 Task: Look for space in Overijse, Belgium from 8th June, 2023 to 19th June, 2023 for 1 adult in price range Rs.5000 to Rs.12000. Place can be shared room with 1  bedroom having 1 bed and 1 bathroom. Property type can be house, flat, guest house, hotel. Amenities needed are: heating. Booking option can be shelf check-in. Required host language is English.
Action: Mouse moved to (496, 91)
Screenshot: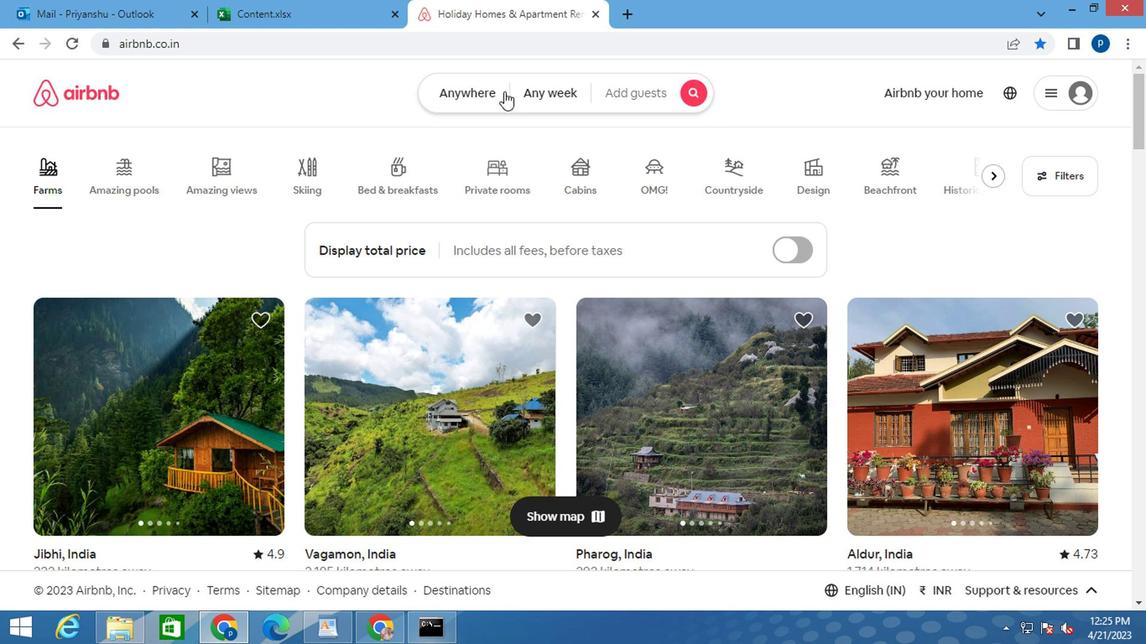 
Action: Mouse pressed left at (496, 91)
Screenshot: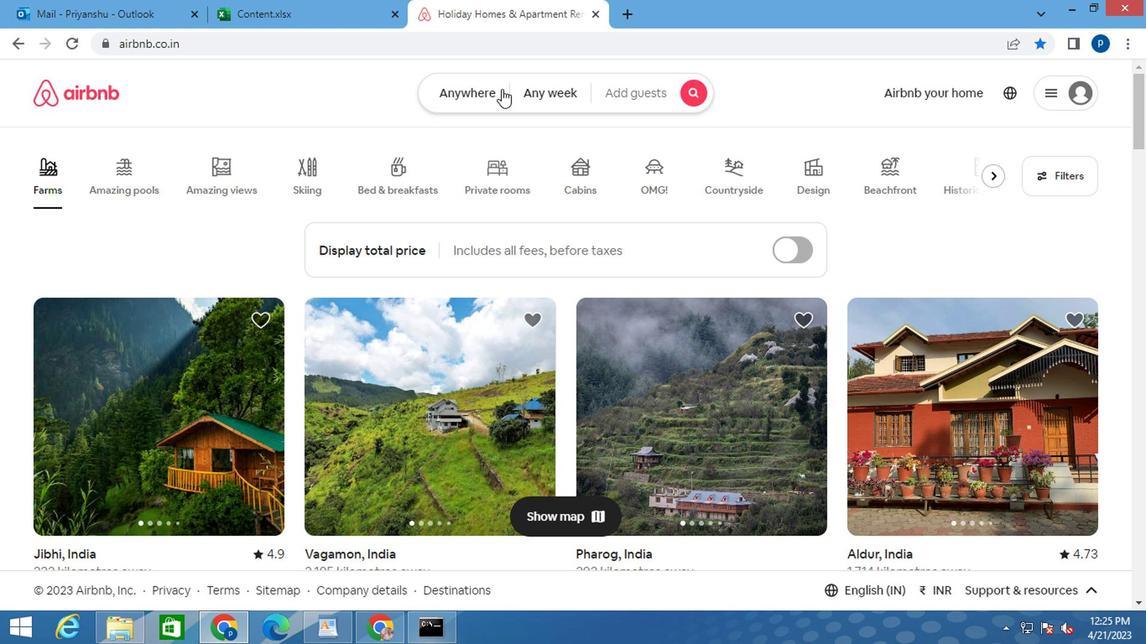 
Action: Mouse moved to (320, 158)
Screenshot: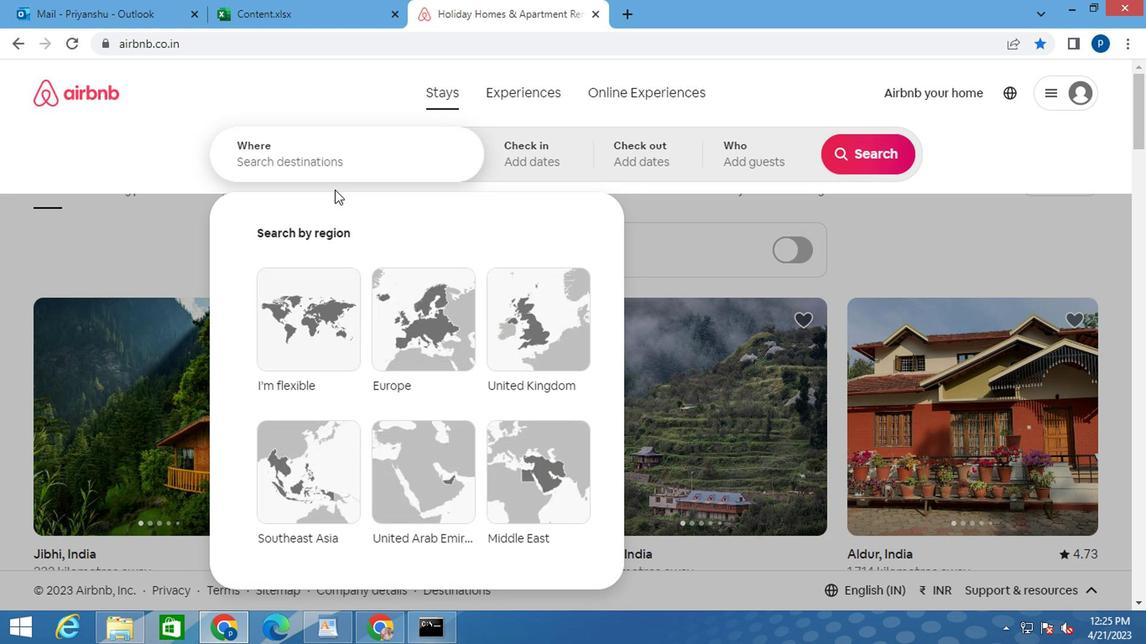 
Action: Mouse pressed left at (320, 158)
Screenshot: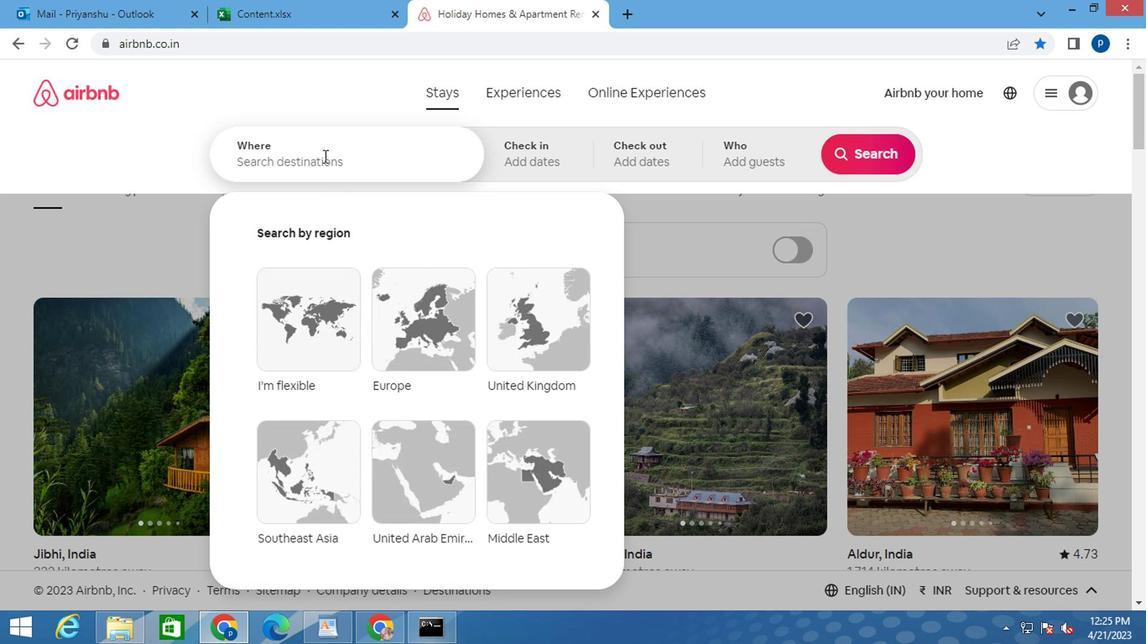 
Action: Key pressed o<Key.caps_lock>verijse,<Key.space><Key.caps_lock>b<Key.caps_lock>elgium
Screenshot: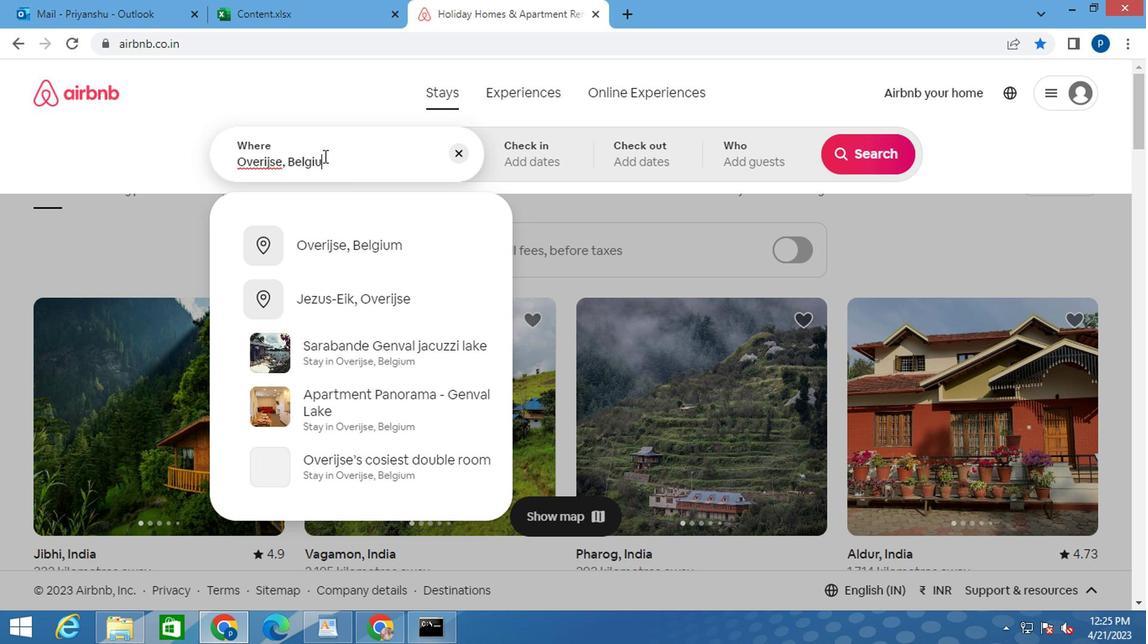 
Action: Mouse moved to (340, 248)
Screenshot: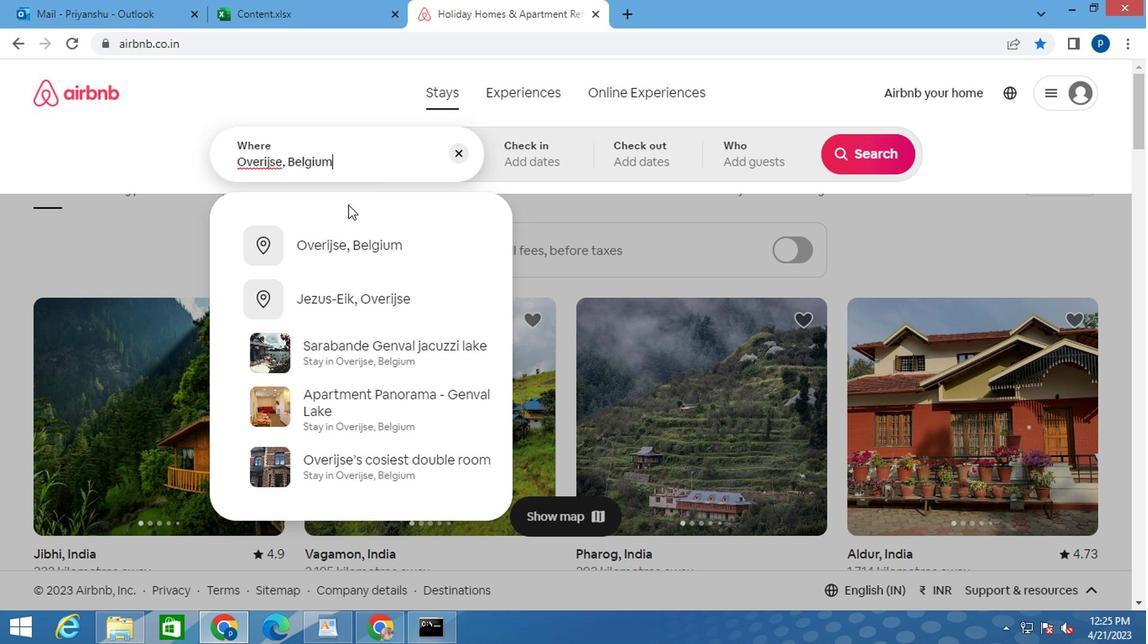 
Action: Mouse pressed left at (340, 248)
Screenshot: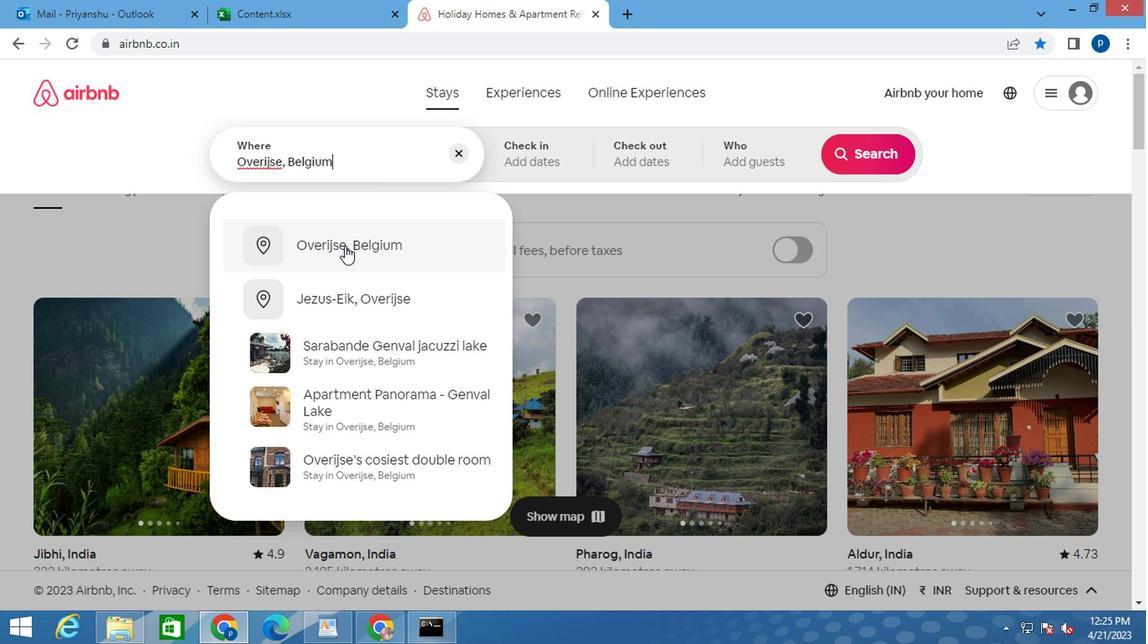 
Action: Mouse moved to (865, 293)
Screenshot: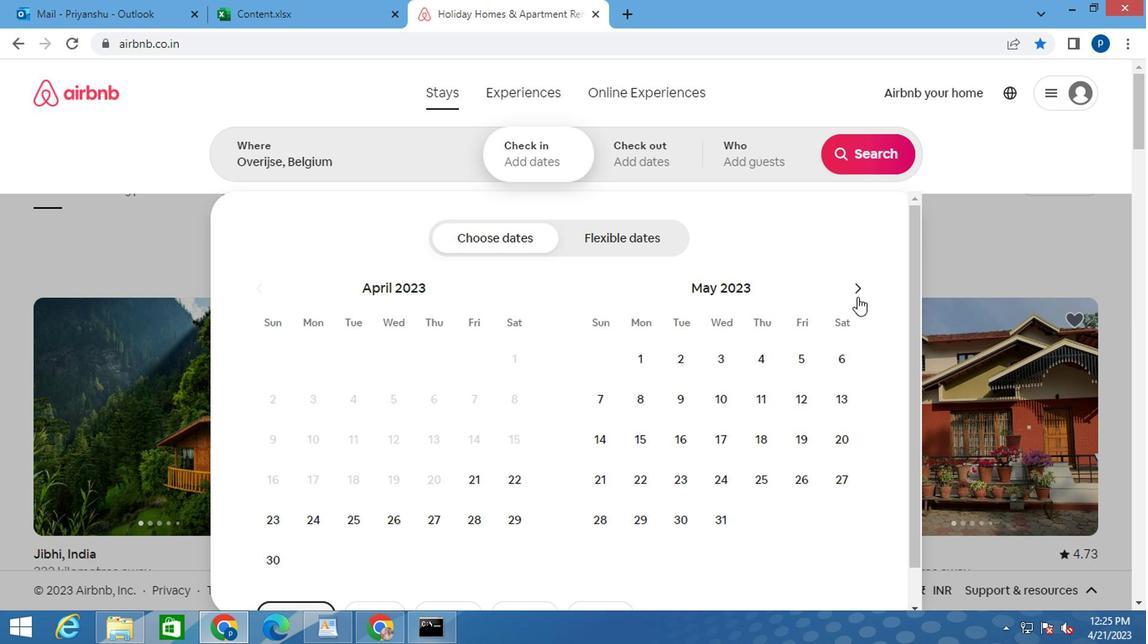 
Action: Mouse pressed left at (865, 293)
Screenshot: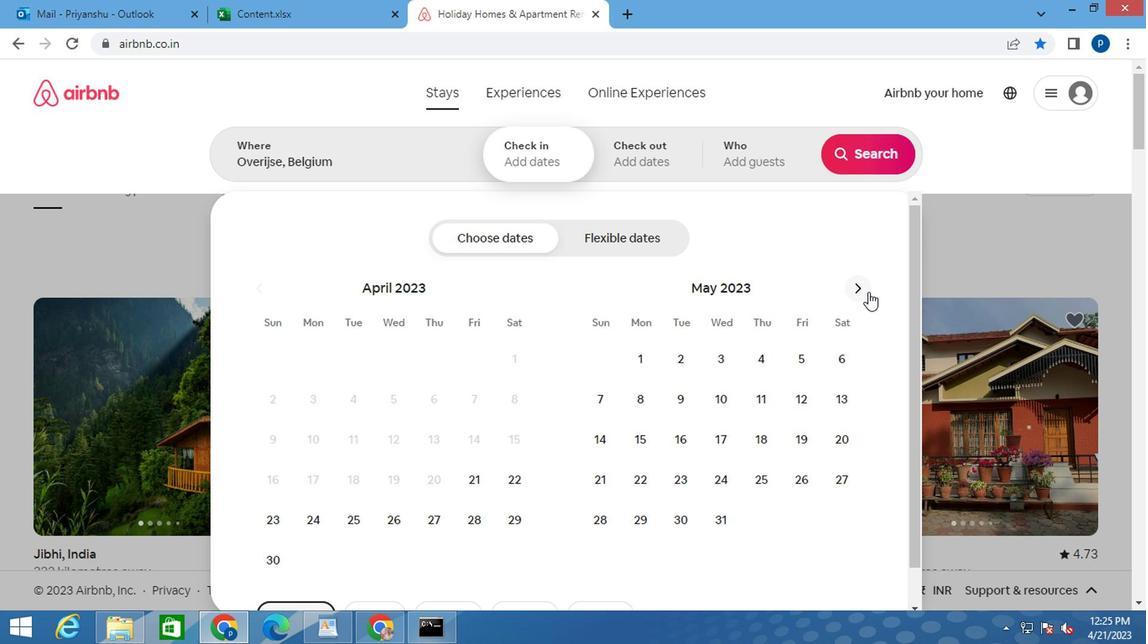 
Action: Mouse moved to (761, 397)
Screenshot: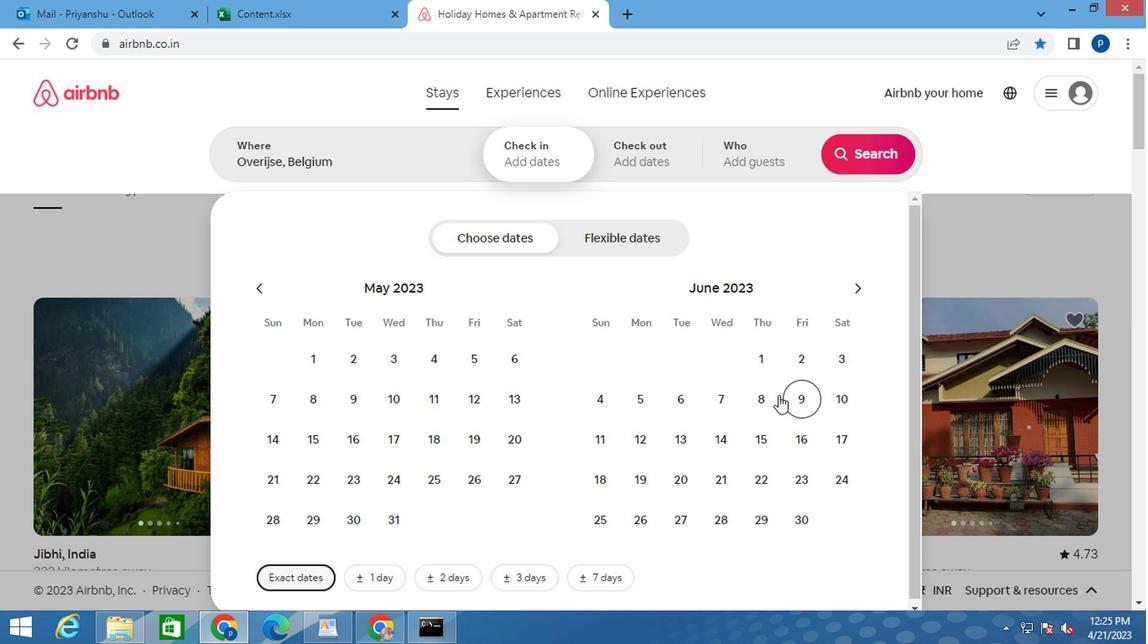 
Action: Mouse pressed left at (761, 397)
Screenshot: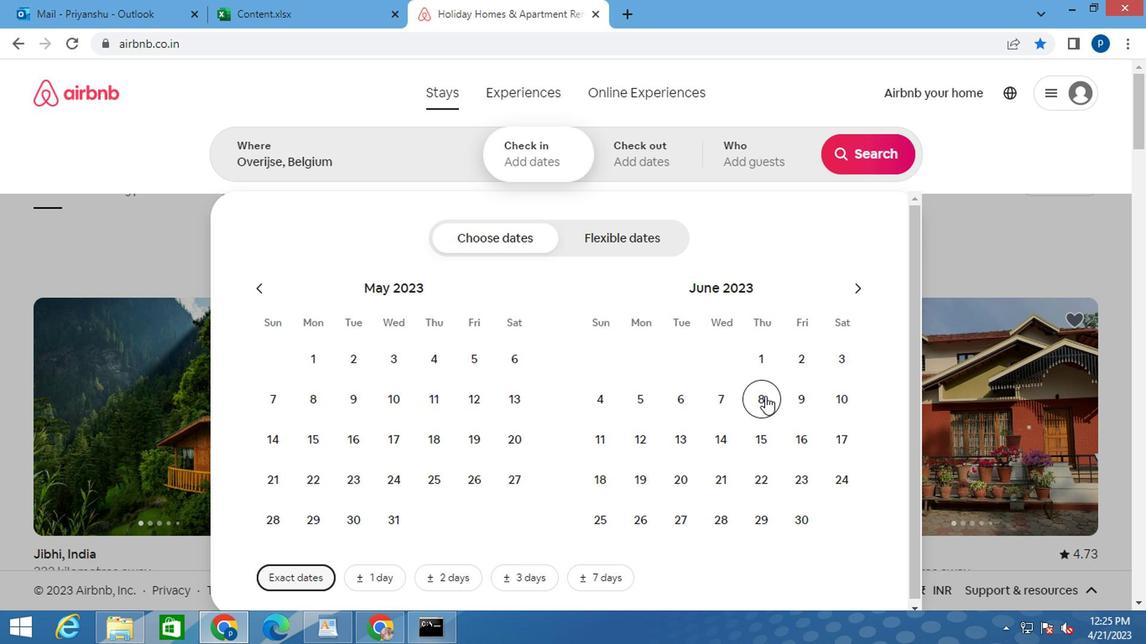 
Action: Mouse moved to (638, 483)
Screenshot: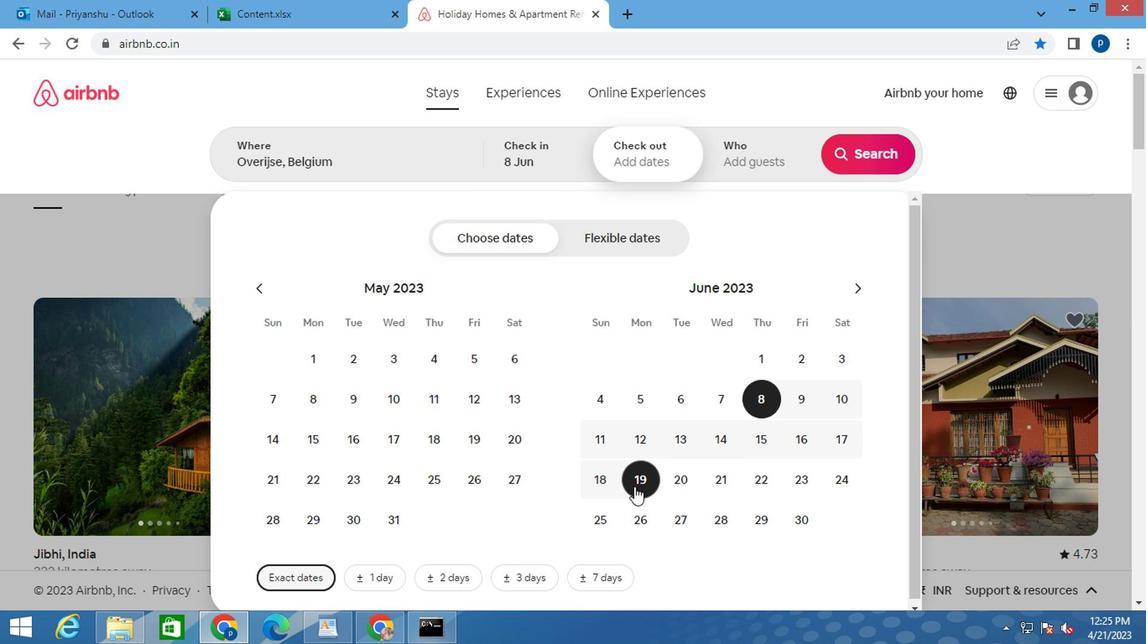 
Action: Mouse pressed left at (638, 483)
Screenshot: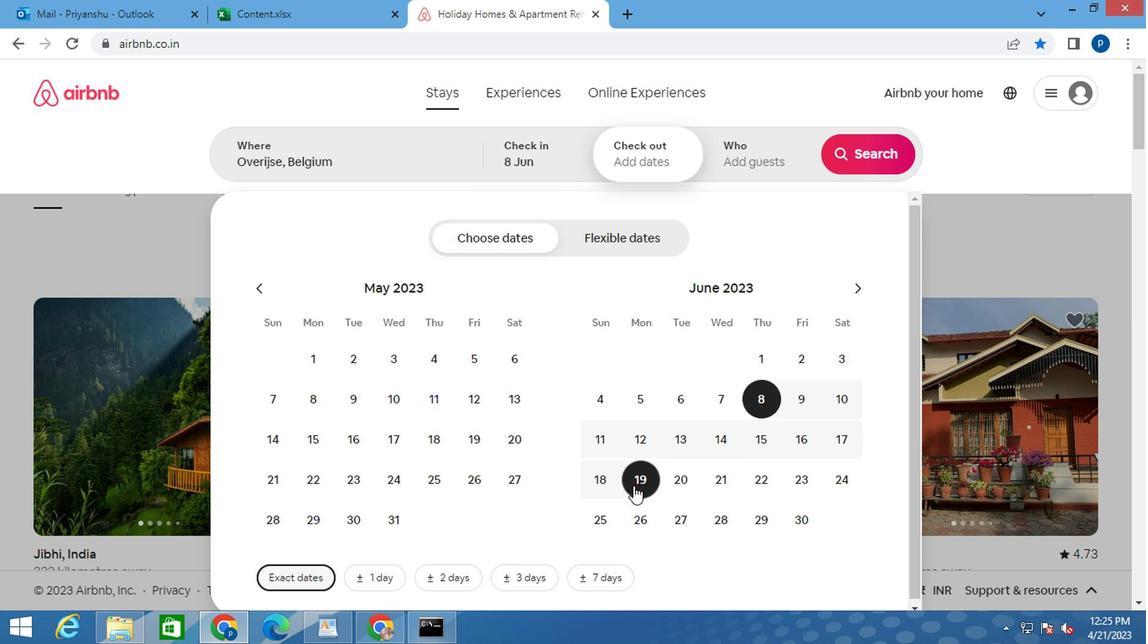 
Action: Mouse moved to (745, 167)
Screenshot: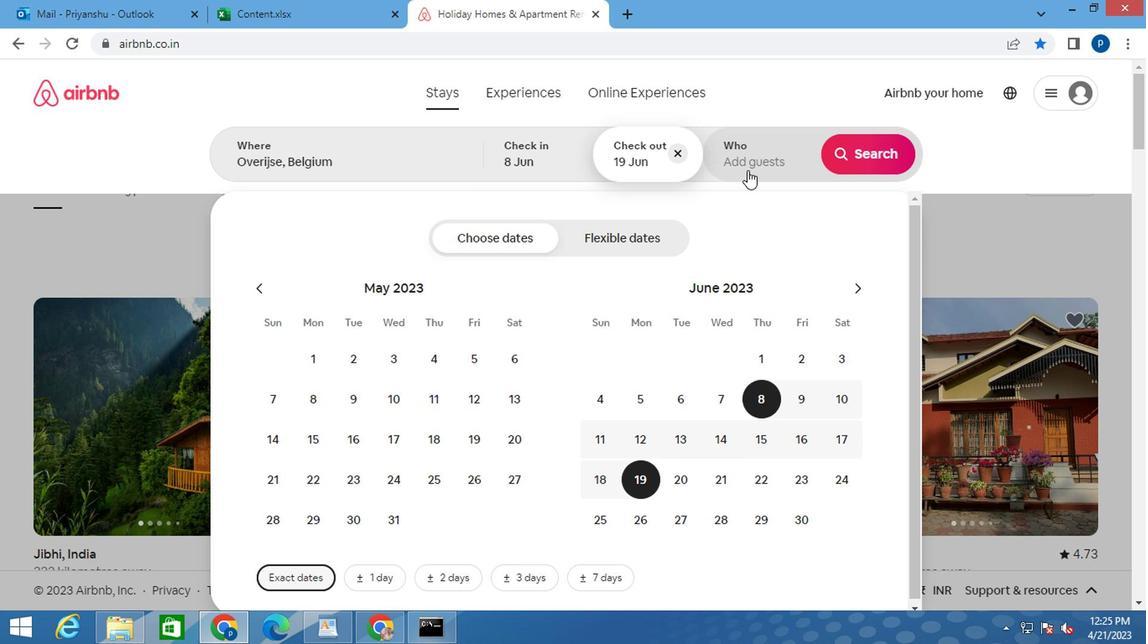 
Action: Mouse pressed left at (745, 167)
Screenshot: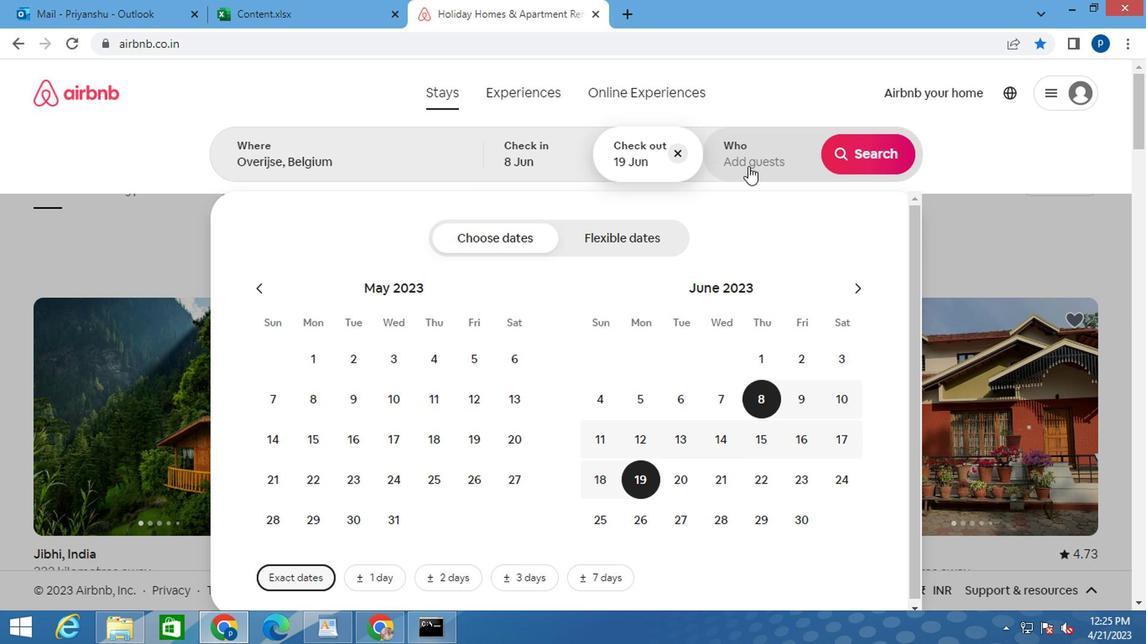 
Action: Mouse moved to (861, 248)
Screenshot: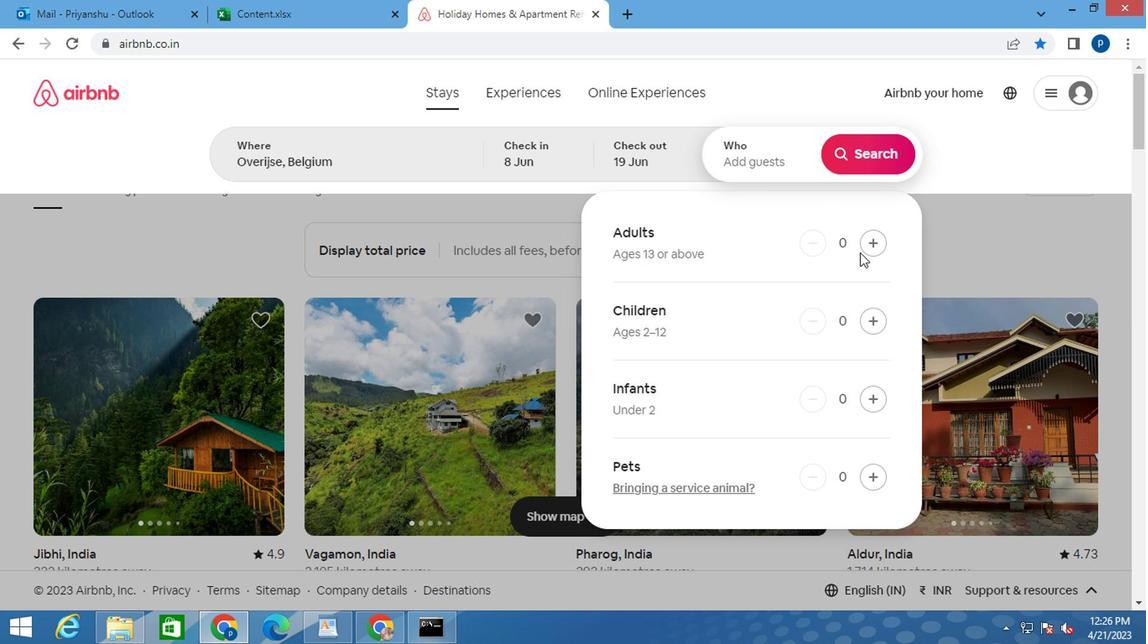 
Action: Mouse pressed left at (861, 248)
Screenshot: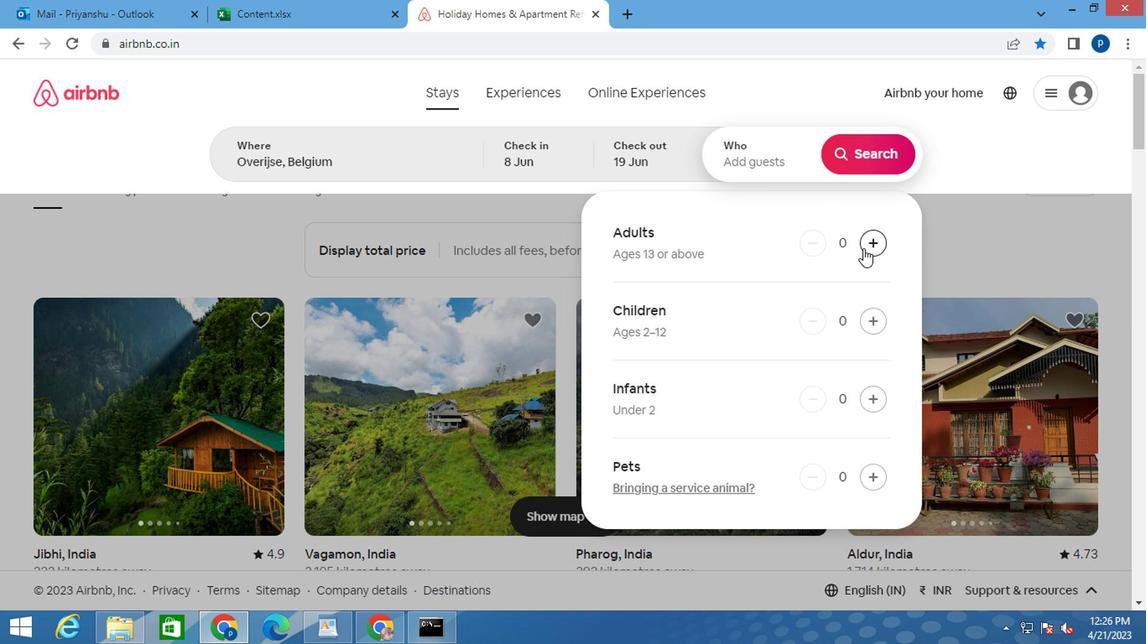 
Action: Mouse moved to (847, 148)
Screenshot: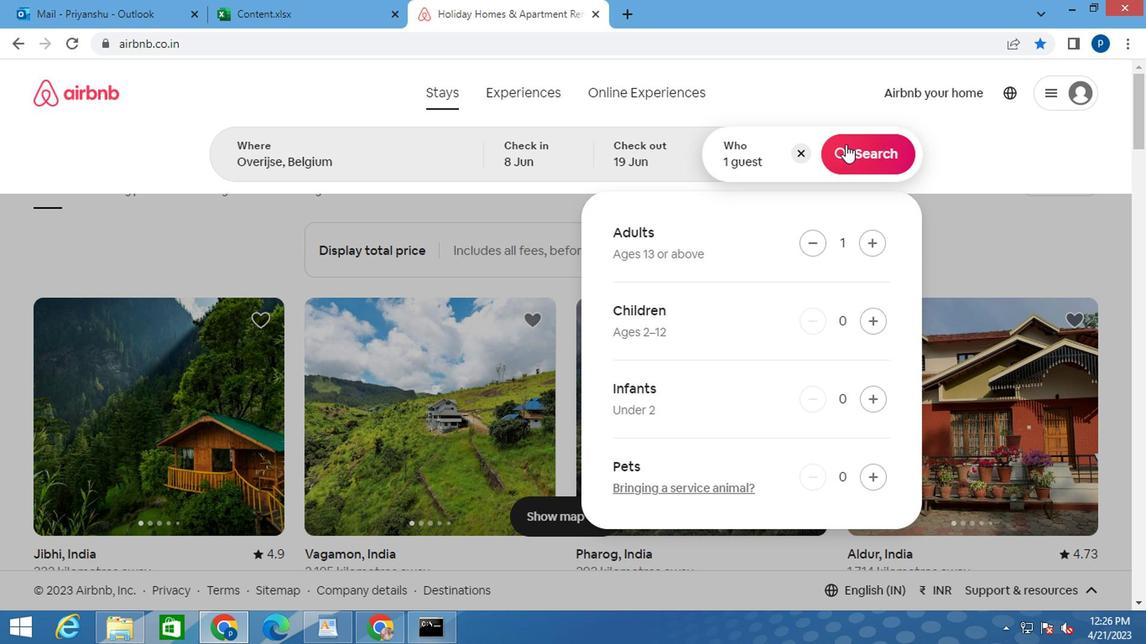 
Action: Mouse pressed left at (847, 148)
Screenshot: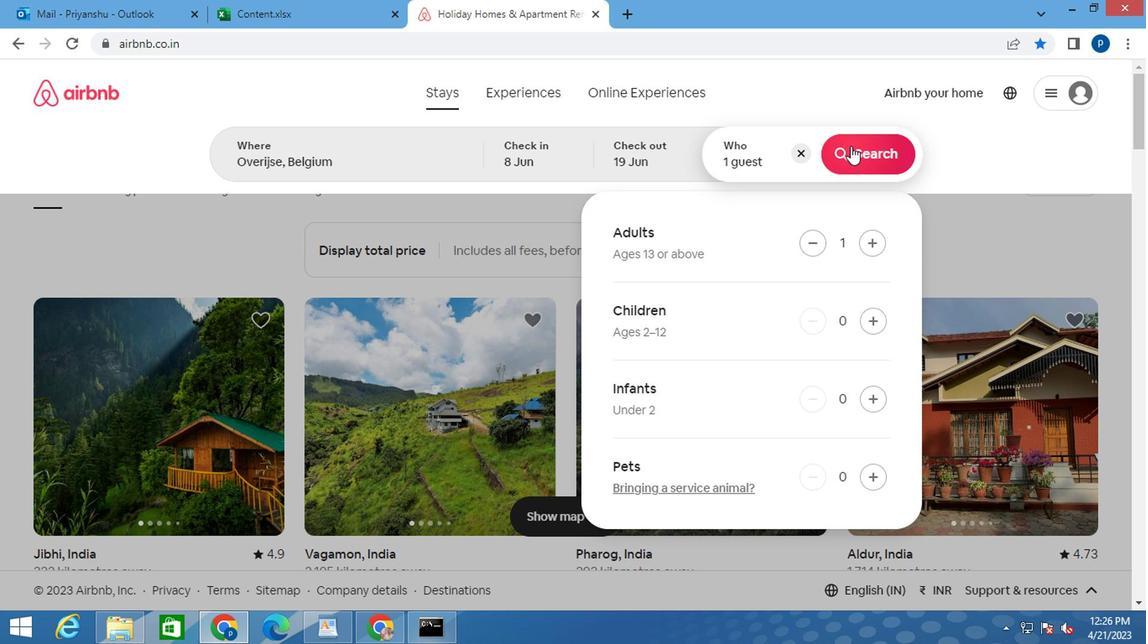 
Action: Mouse moved to (1052, 164)
Screenshot: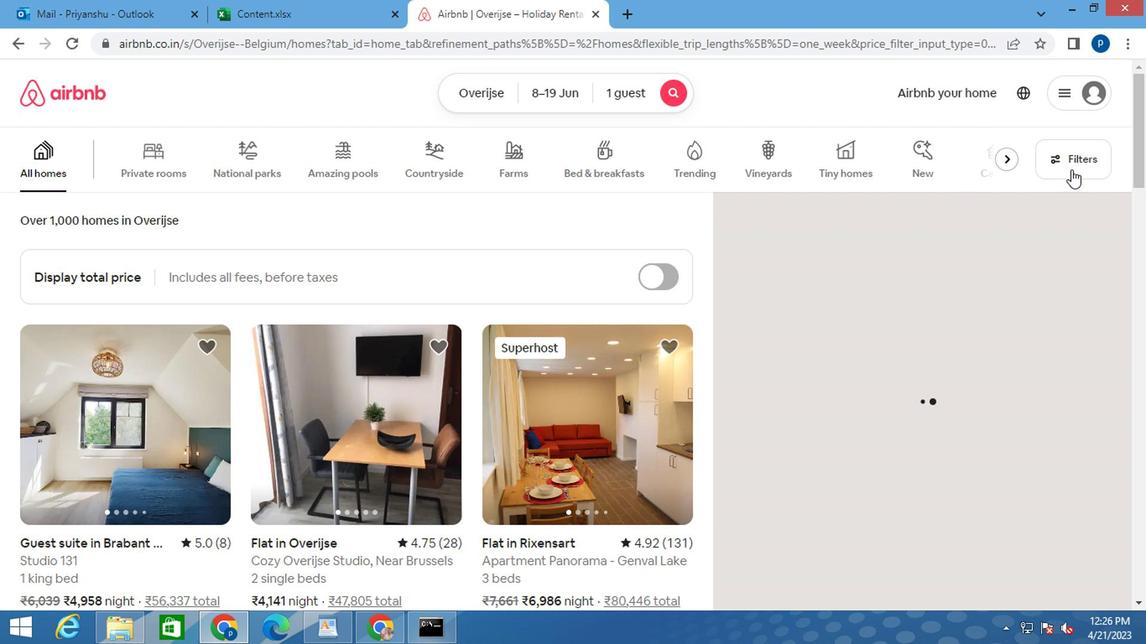 
Action: Mouse pressed left at (1052, 164)
Screenshot: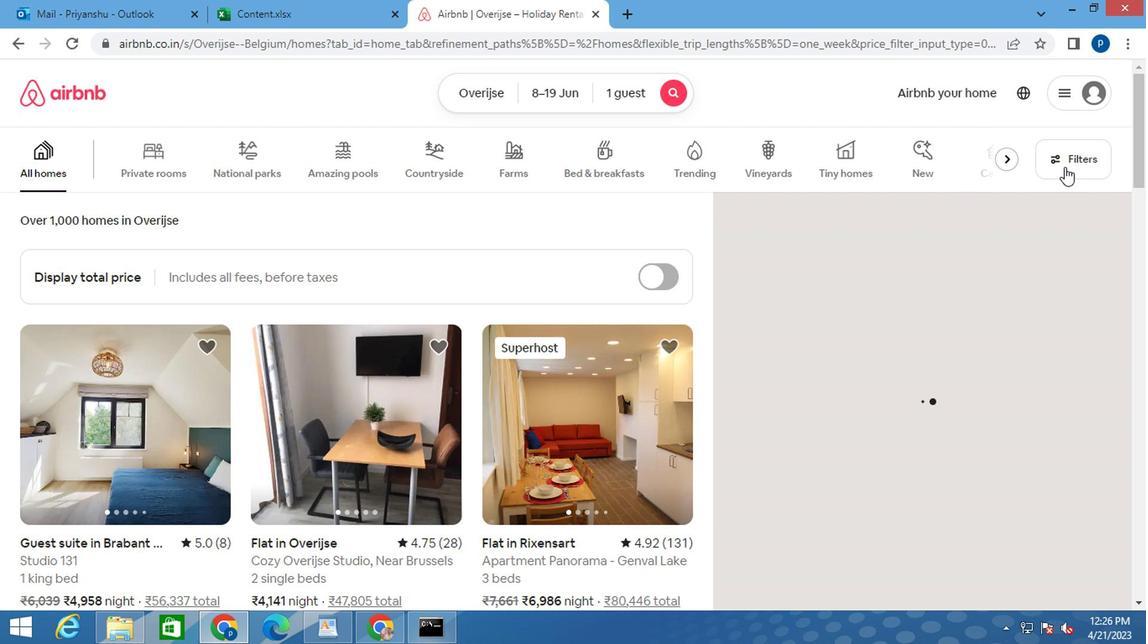 
Action: Mouse moved to (343, 368)
Screenshot: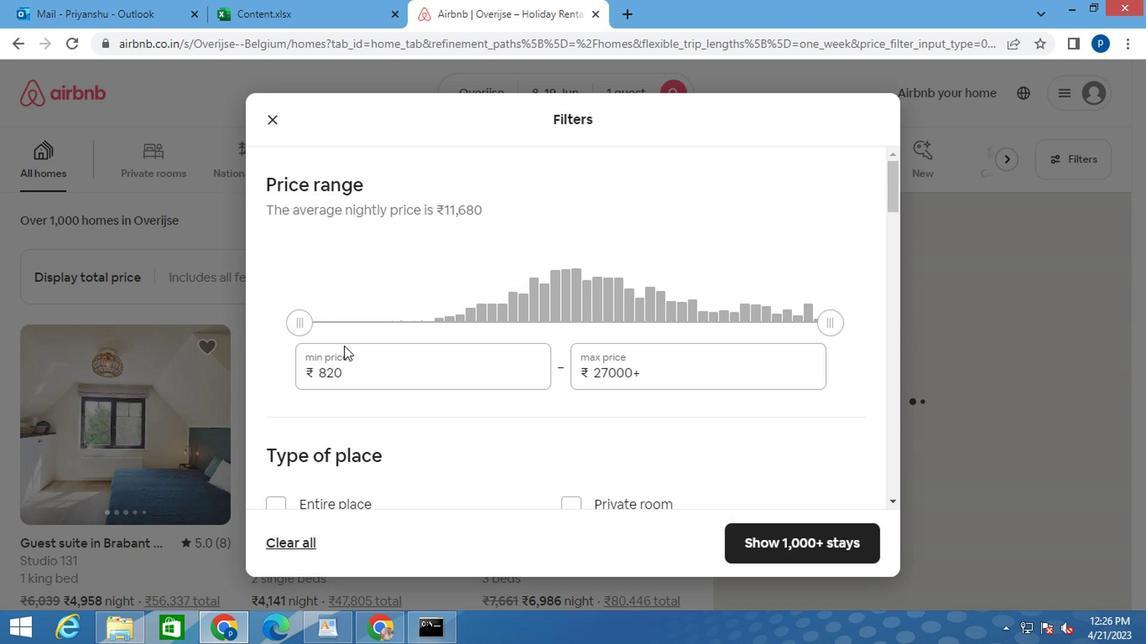 
Action: Mouse pressed left at (343, 368)
Screenshot: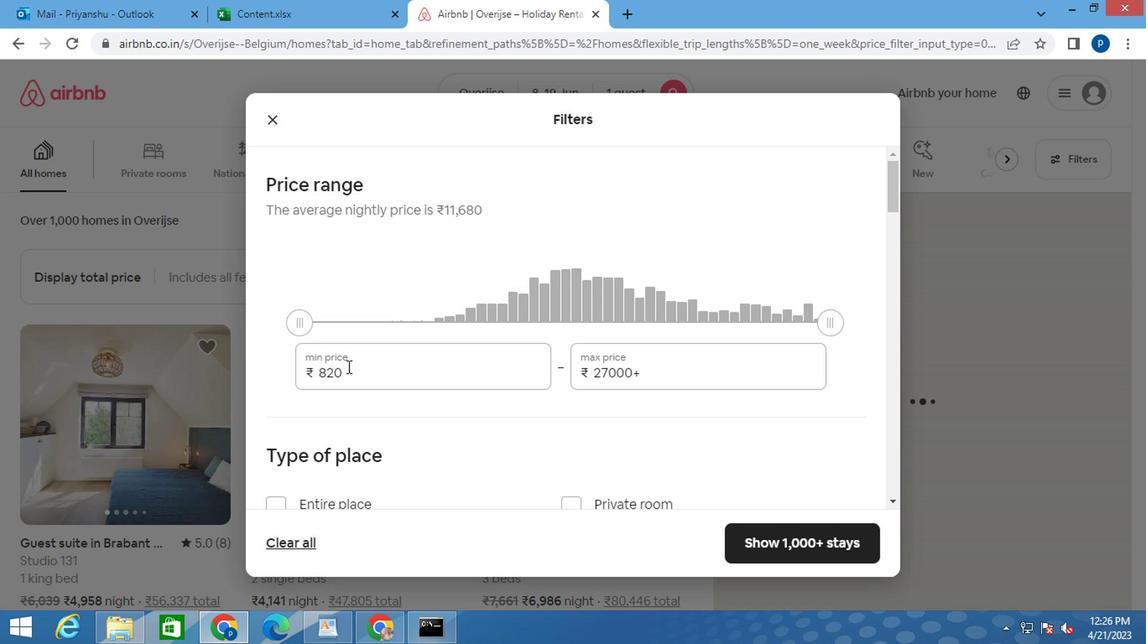 
Action: Mouse pressed left at (343, 368)
Screenshot: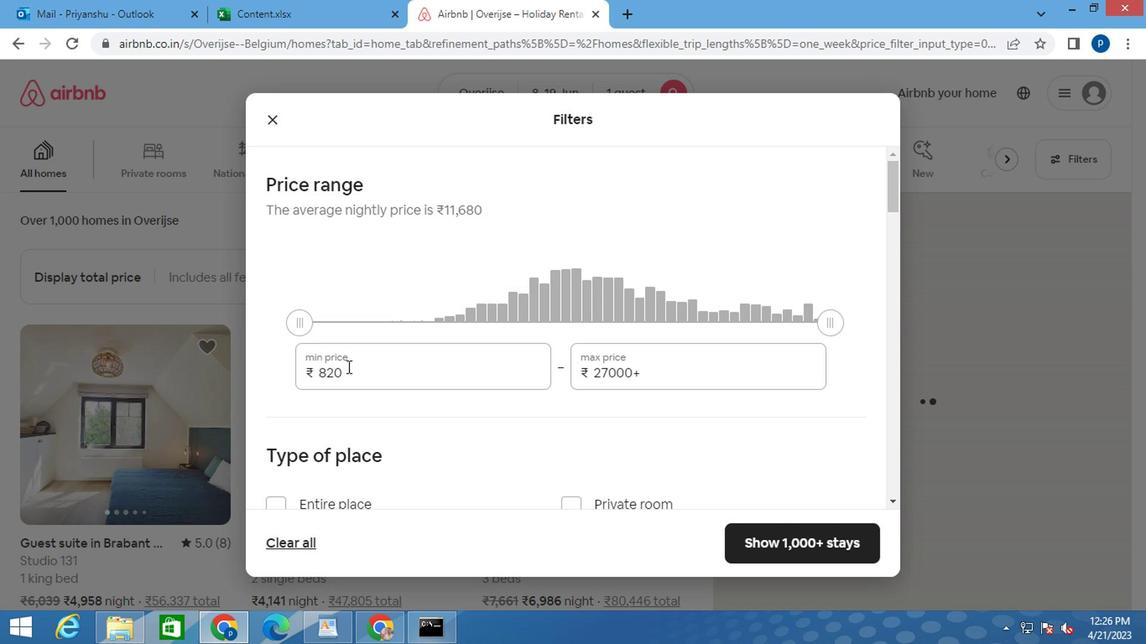 
Action: Mouse pressed left at (343, 368)
Screenshot: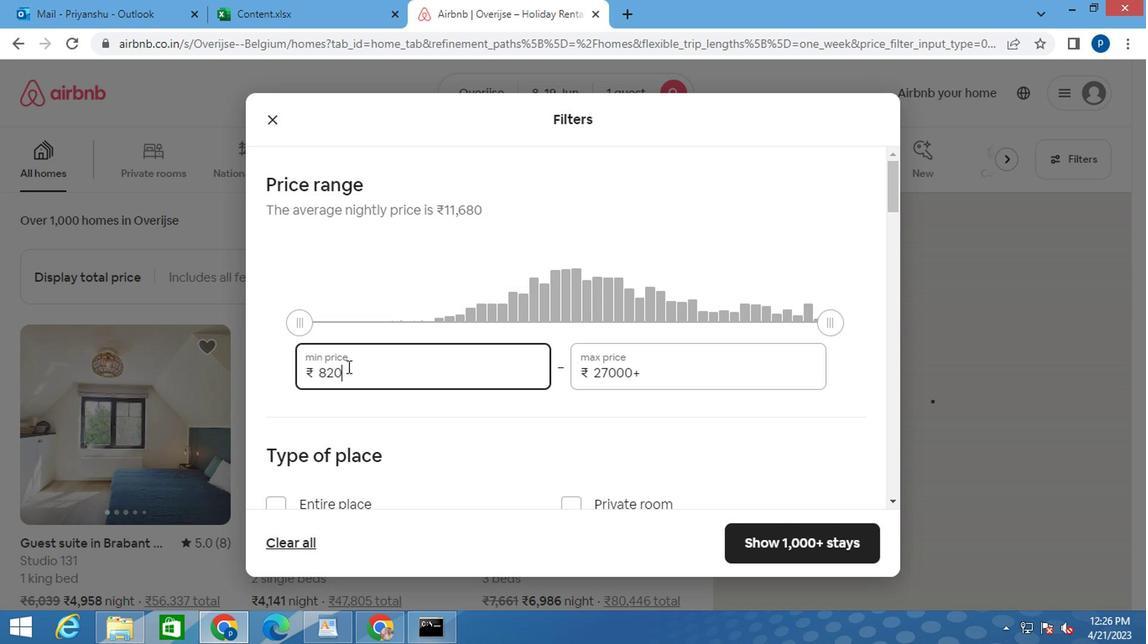 
Action: Key pressed 5000<Key.tab>12000
Screenshot: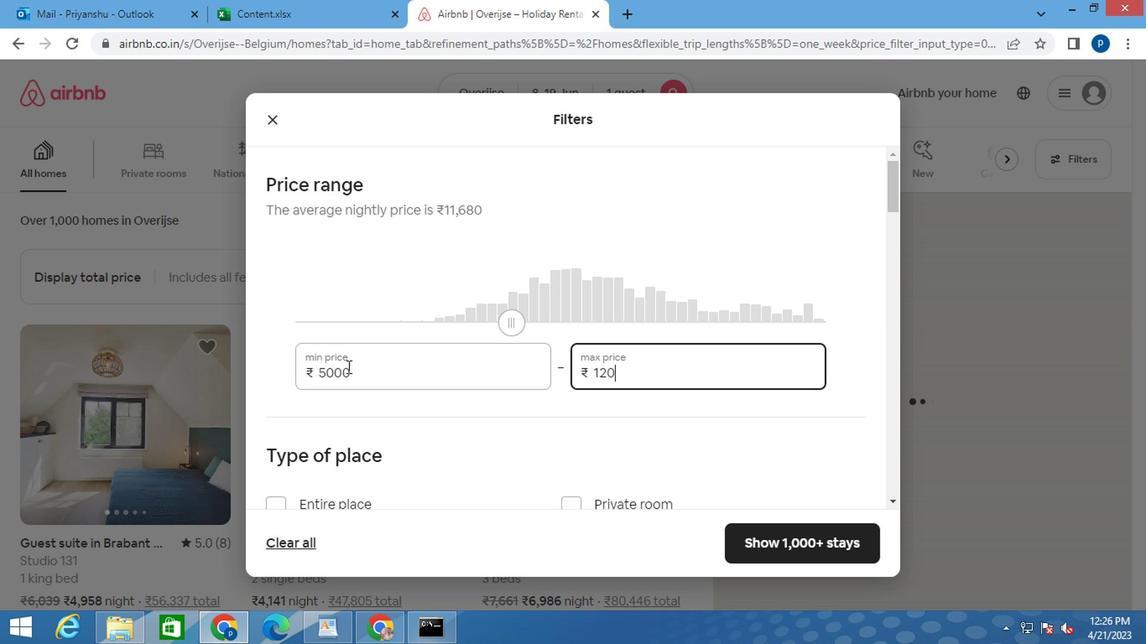 
Action: Mouse moved to (364, 395)
Screenshot: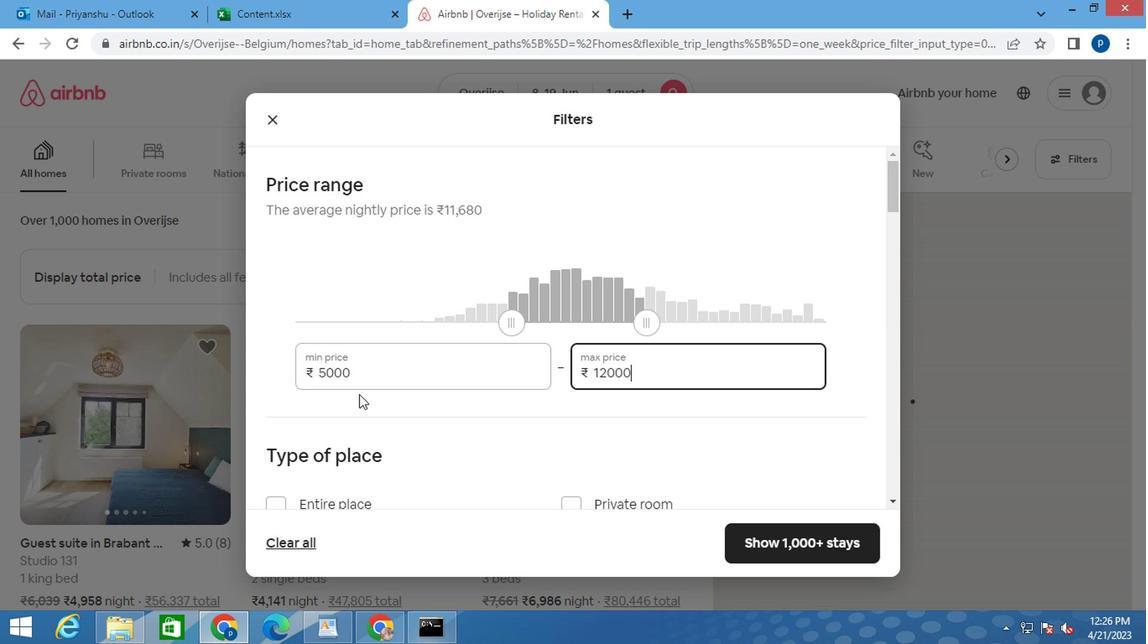 
Action: Mouse scrolled (364, 394) with delta (0, -1)
Screenshot: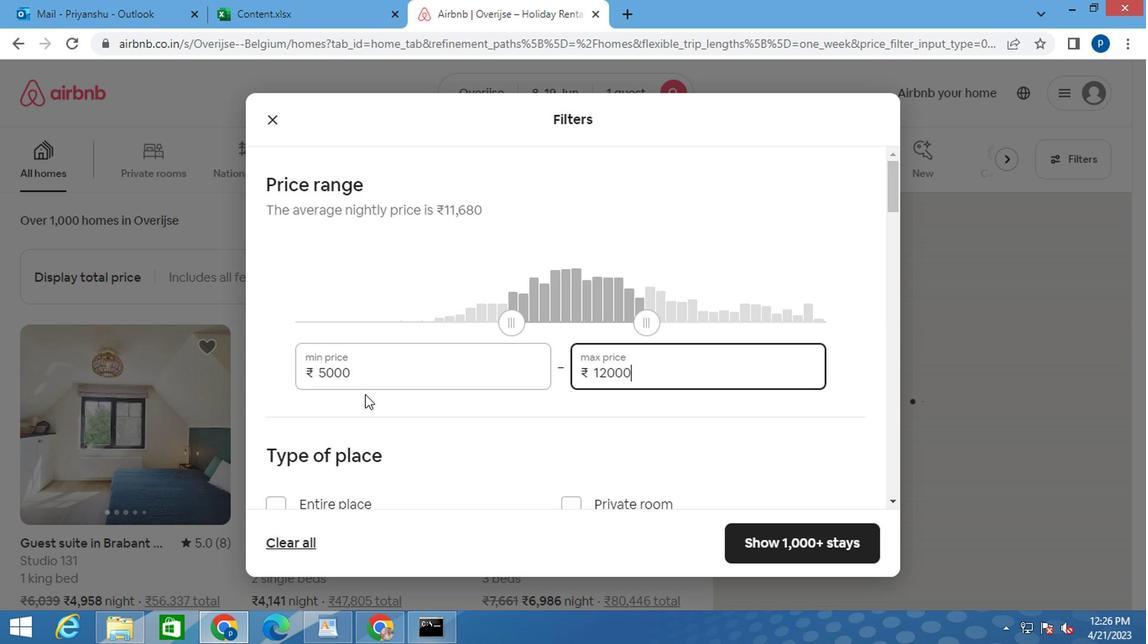
Action: Mouse scrolled (364, 394) with delta (0, -1)
Screenshot: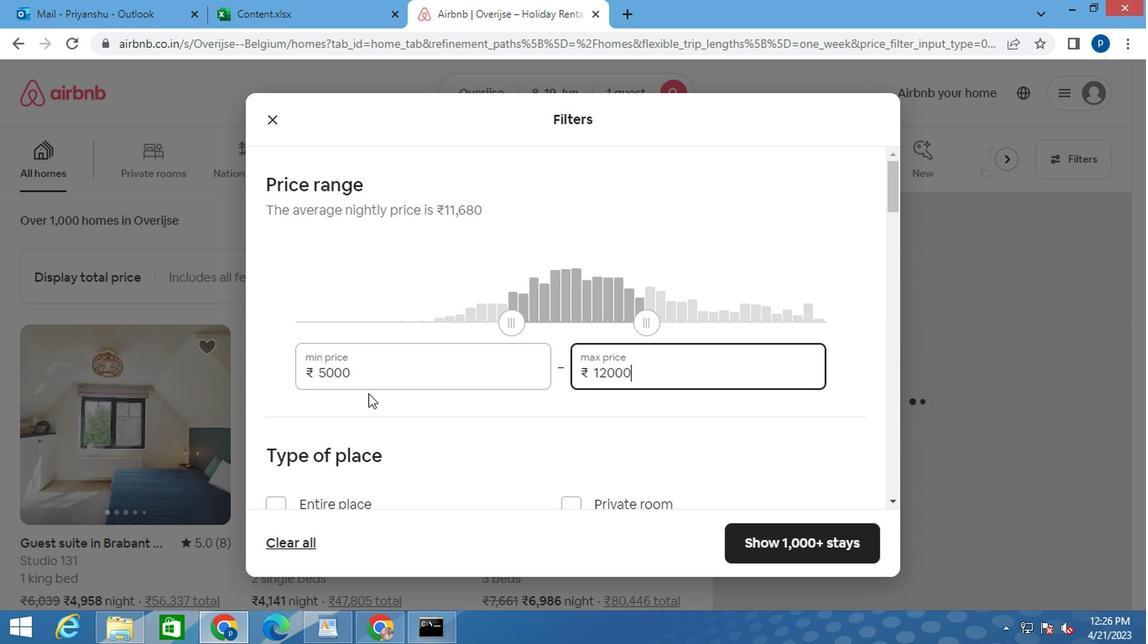 
Action: Mouse moved to (371, 398)
Screenshot: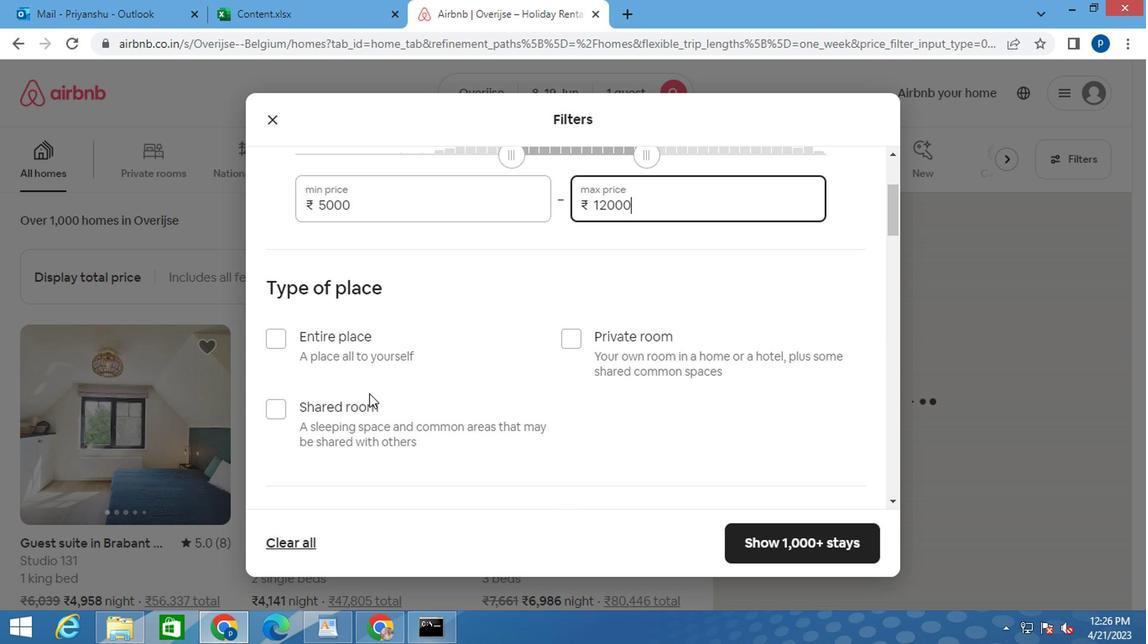 
Action: Mouse scrolled (371, 397) with delta (0, 0)
Screenshot: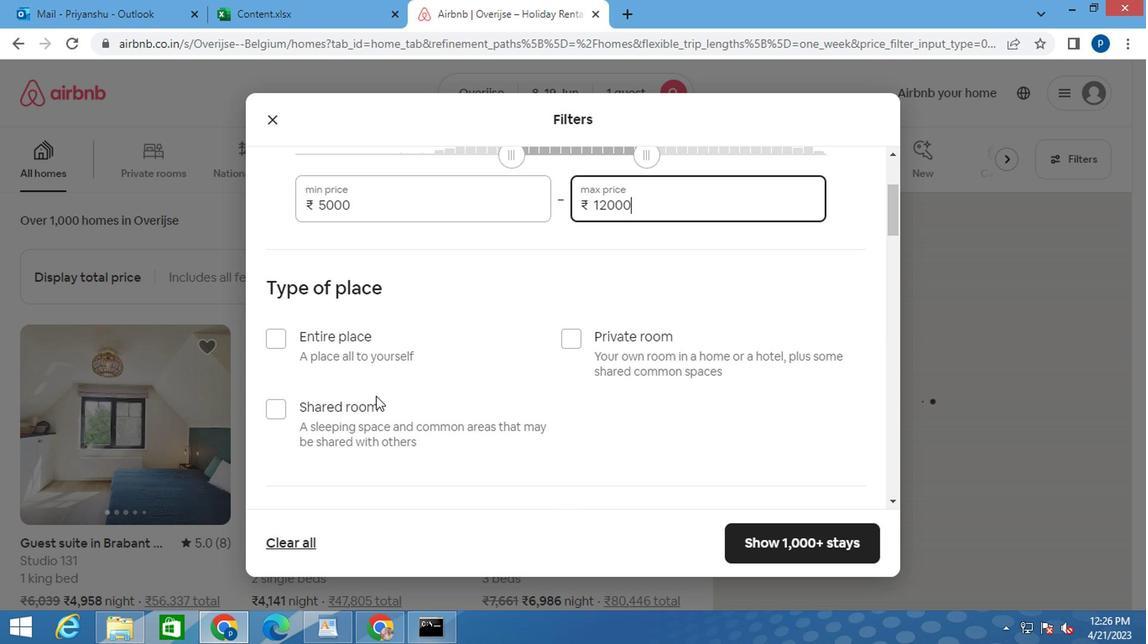 
Action: Mouse moved to (372, 398)
Screenshot: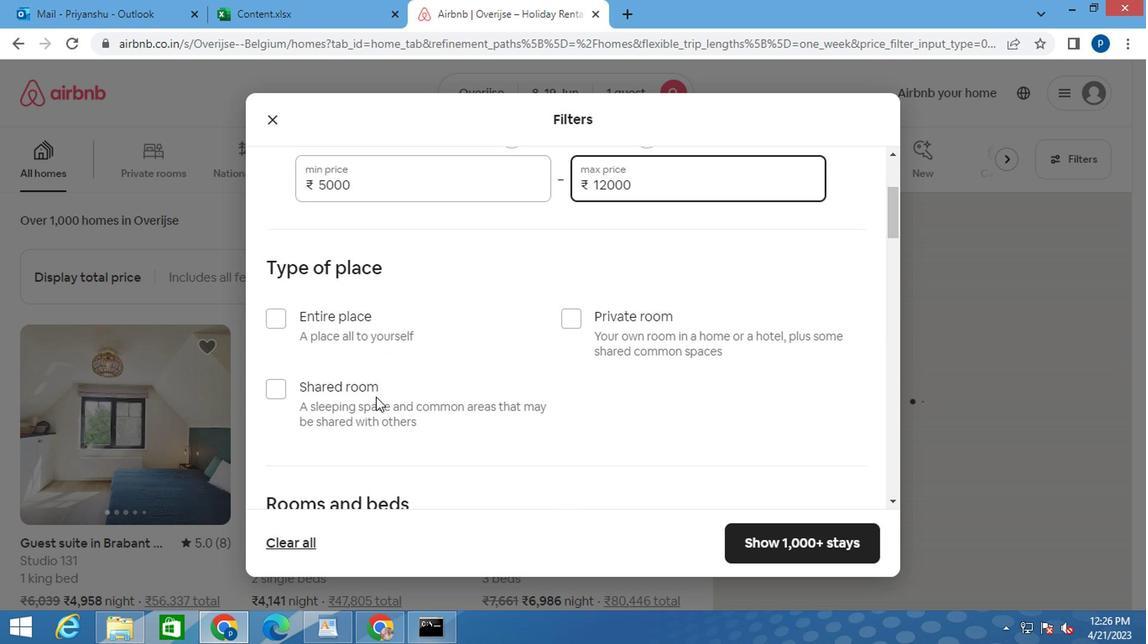 
Action: Mouse scrolled (372, 397) with delta (0, 0)
Screenshot: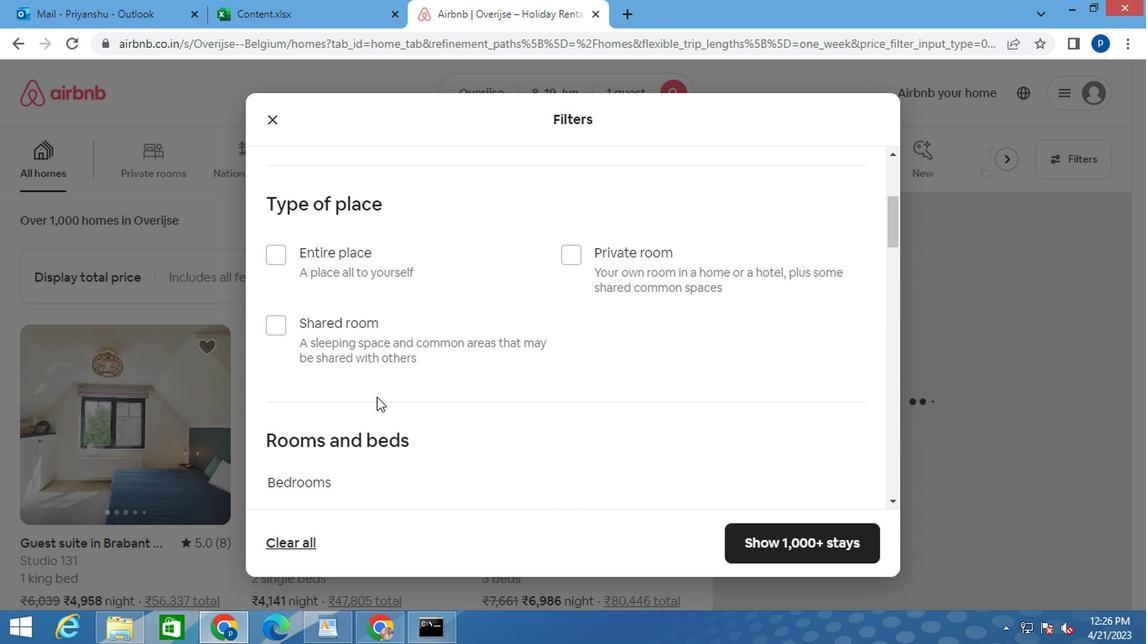 
Action: Mouse moved to (356, 437)
Screenshot: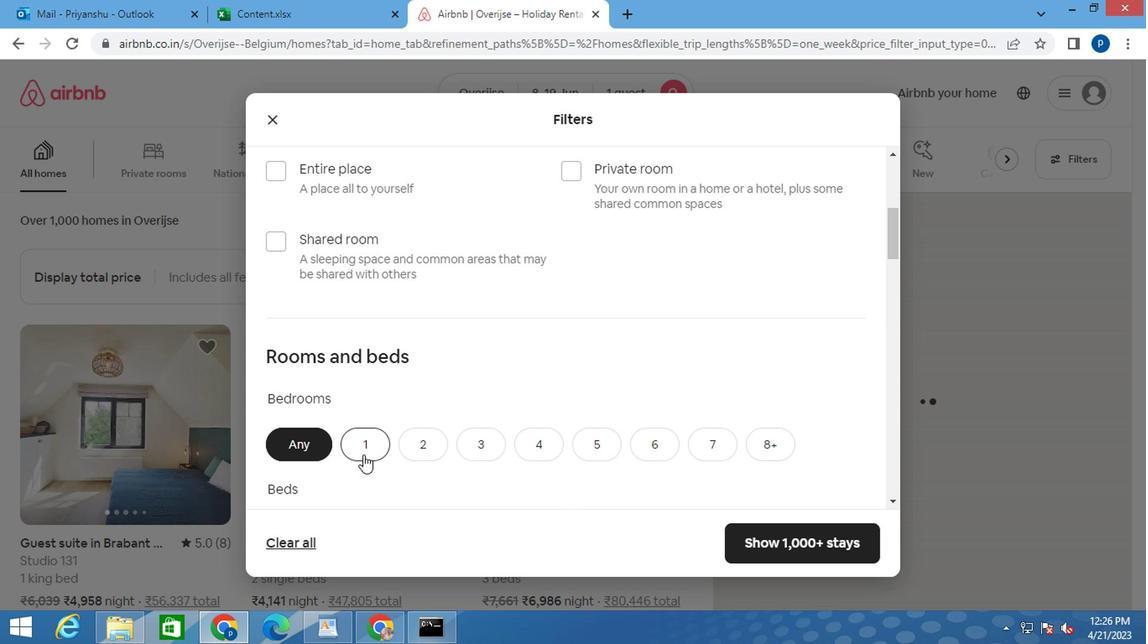 
Action: Mouse pressed left at (356, 437)
Screenshot: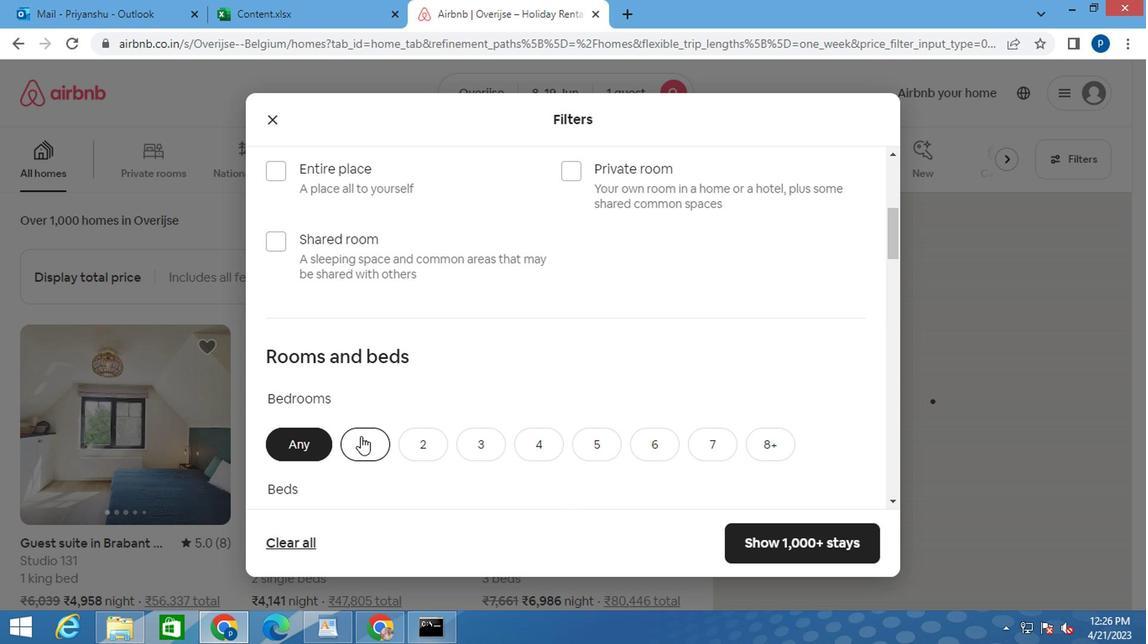 
Action: Mouse scrolled (356, 437) with delta (0, 0)
Screenshot: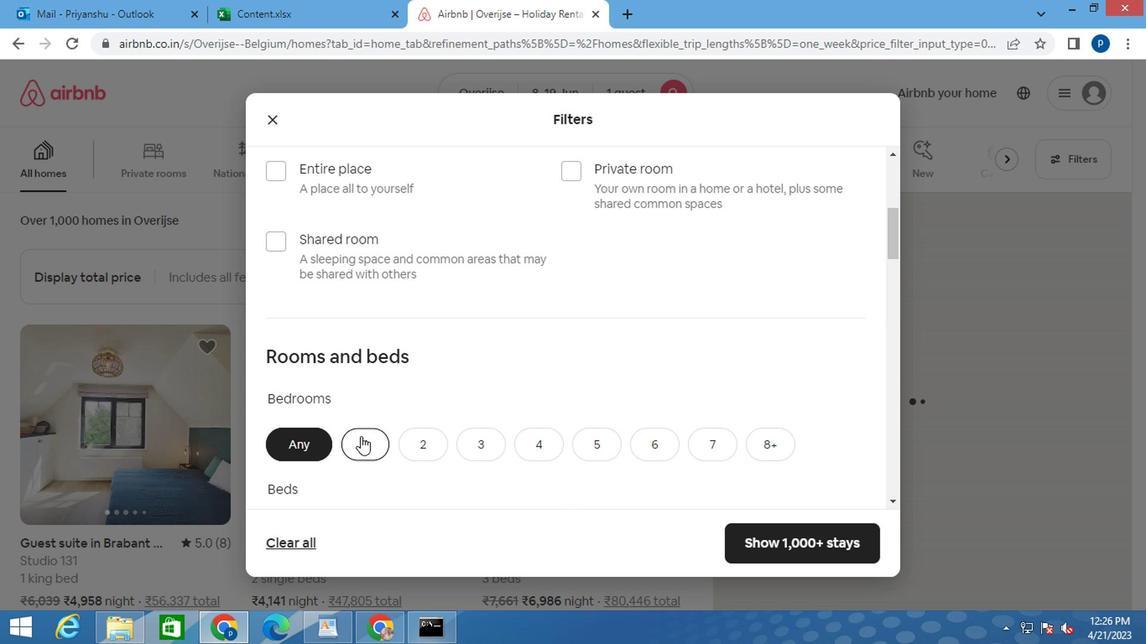 
Action: Mouse moved to (364, 431)
Screenshot: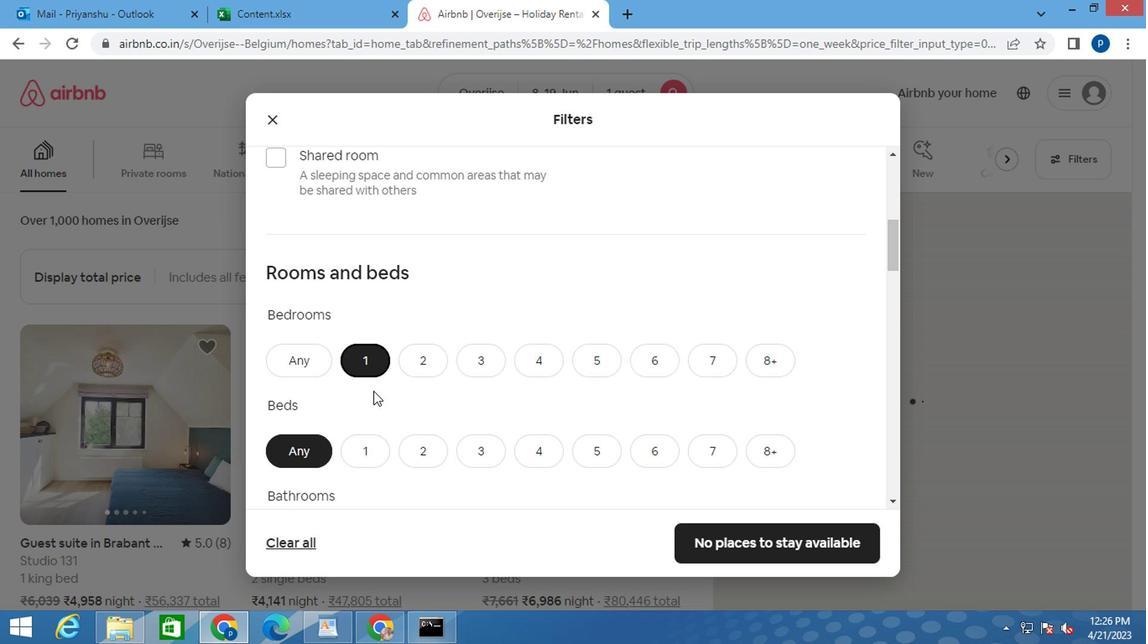 
Action: Mouse scrolled (364, 430) with delta (0, 0)
Screenshot: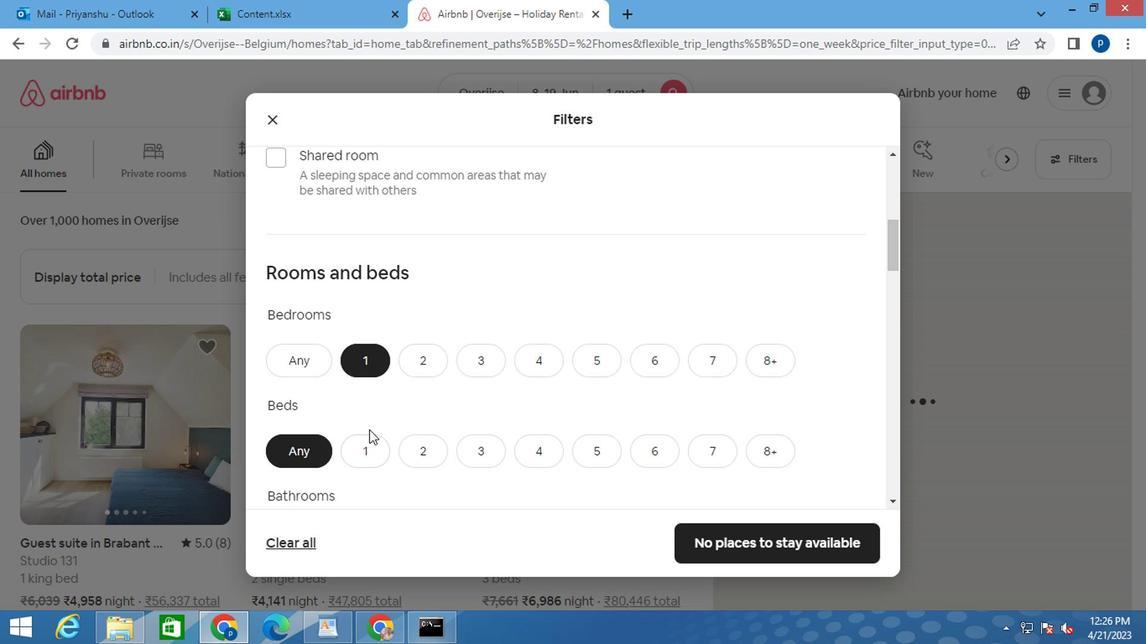 
Action: Mouse moved to (356, 371)
Screenshot: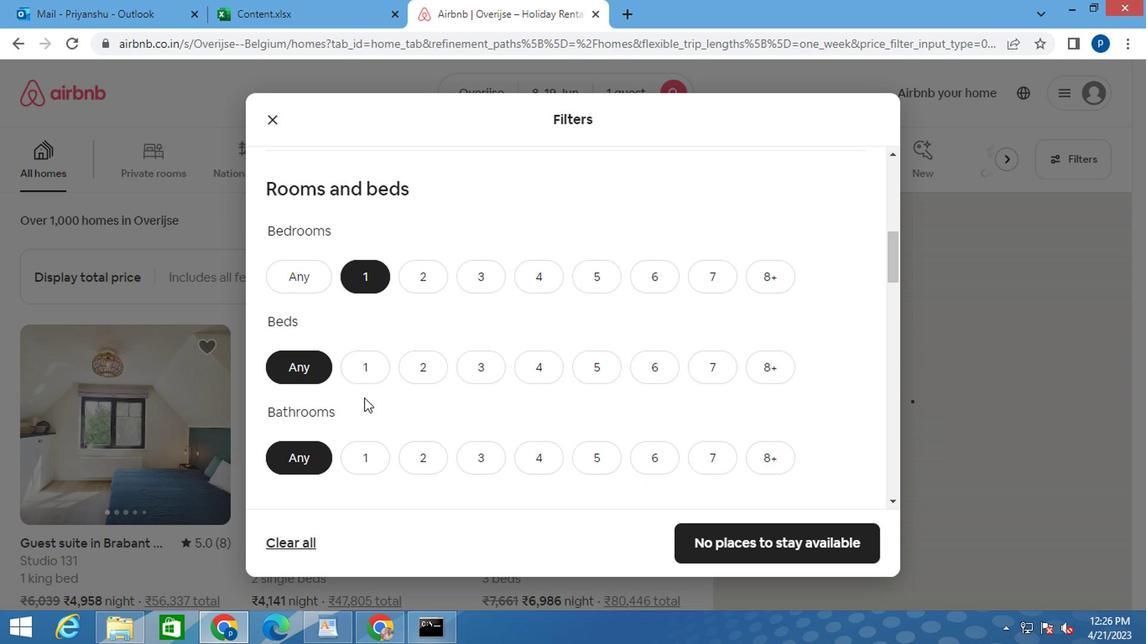 
Action: Mouse pressed left at (356, 371)
Screenshot: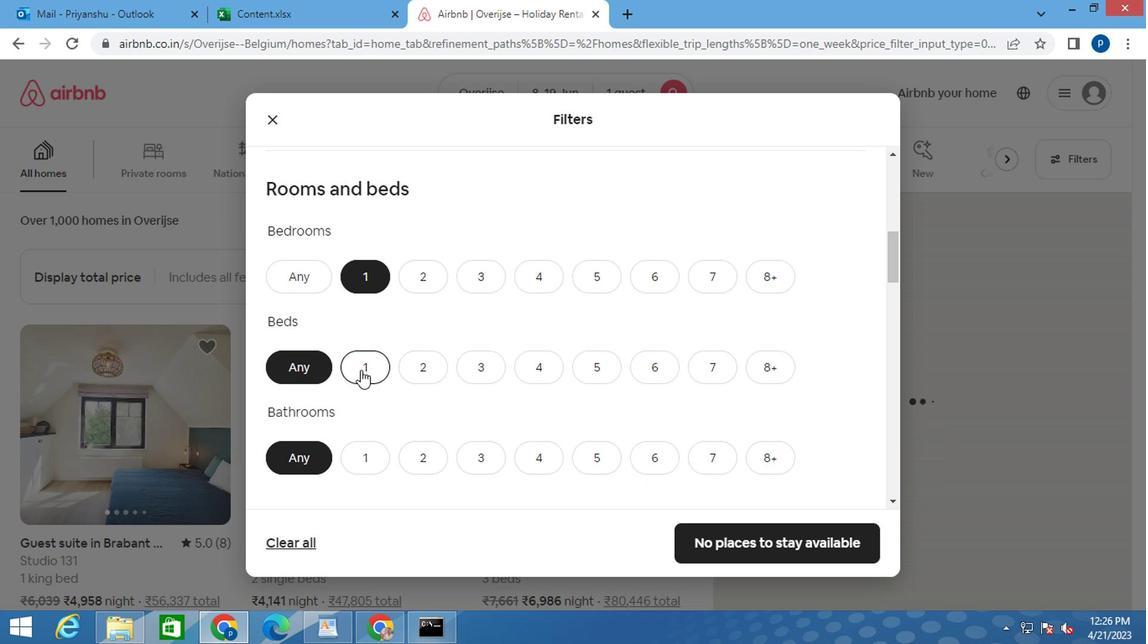 
Action: Mouse moved to (356, 376)
Screenshot: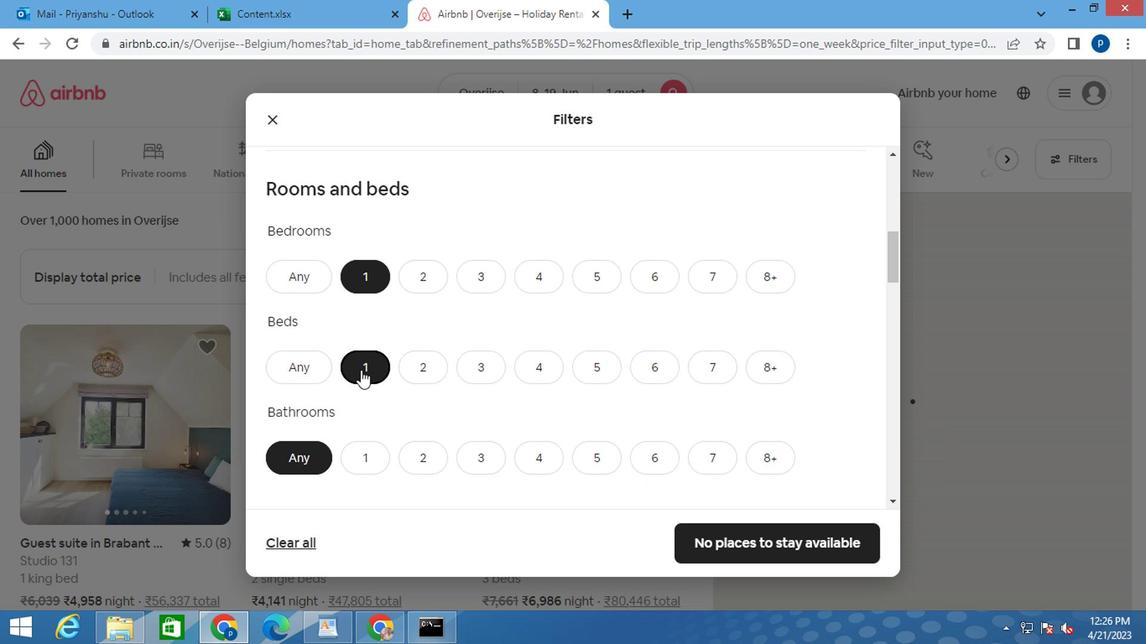 
Action: Mouse scrolled (356, 376) with delta (0, 0)
Screenshot: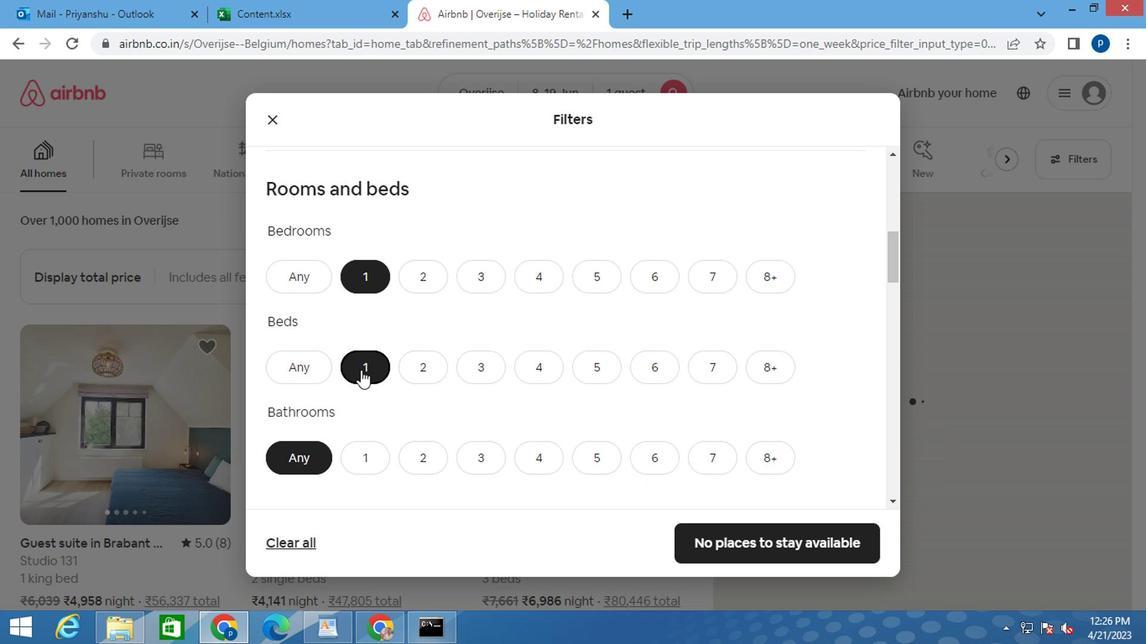 
Action: Mouse moved to (359, 374)
Screenshot: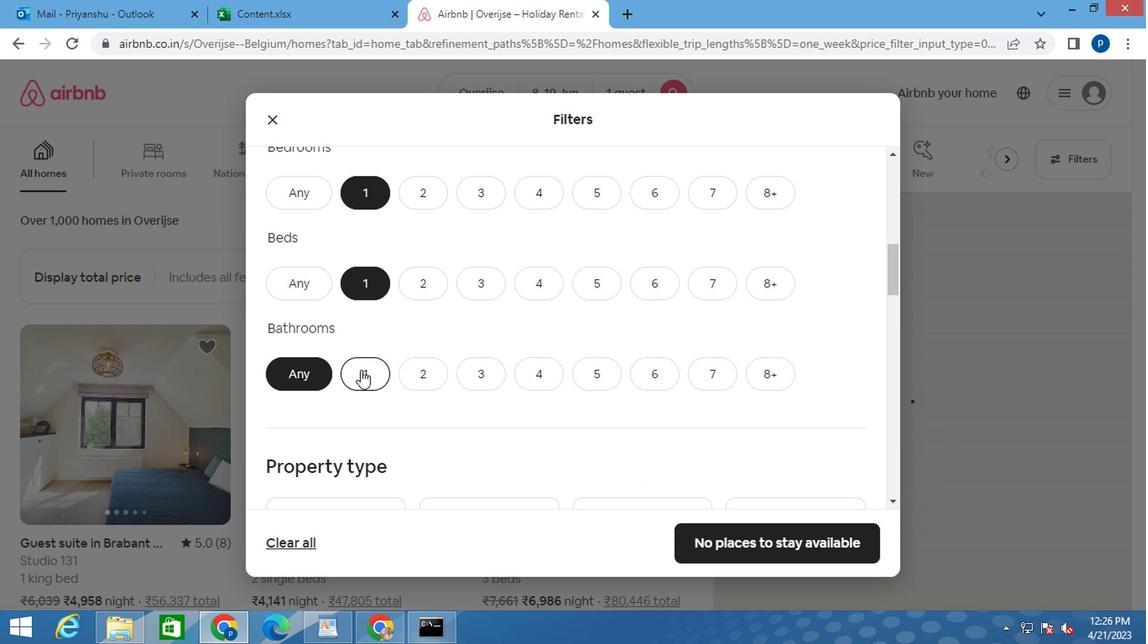 
Action: Mouse pressed left at (359, 374)
Screenshot: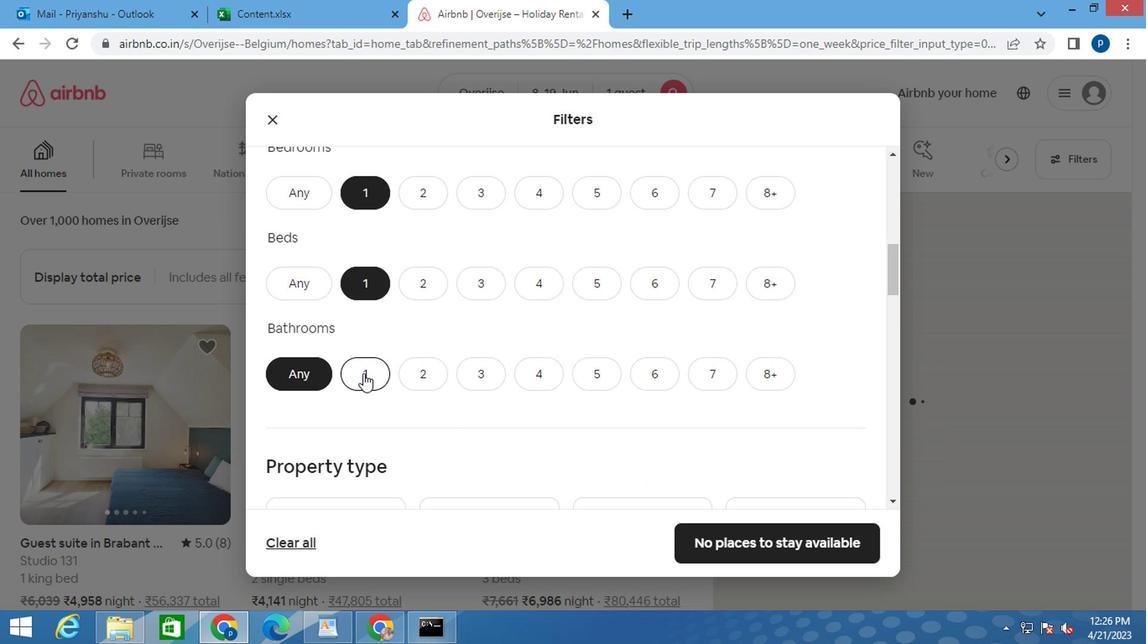 
Action: Mouse moved to (370, 376)
Screenshot: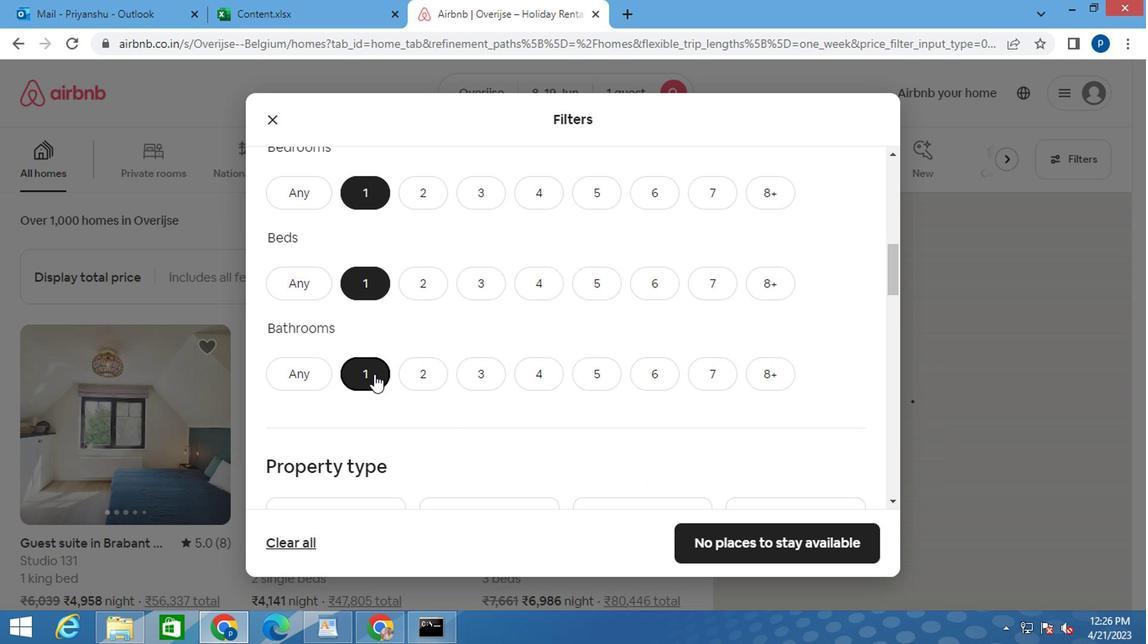 
Action: Mouse scrolled (370, 376) with delta (0, 0)
Screenshot: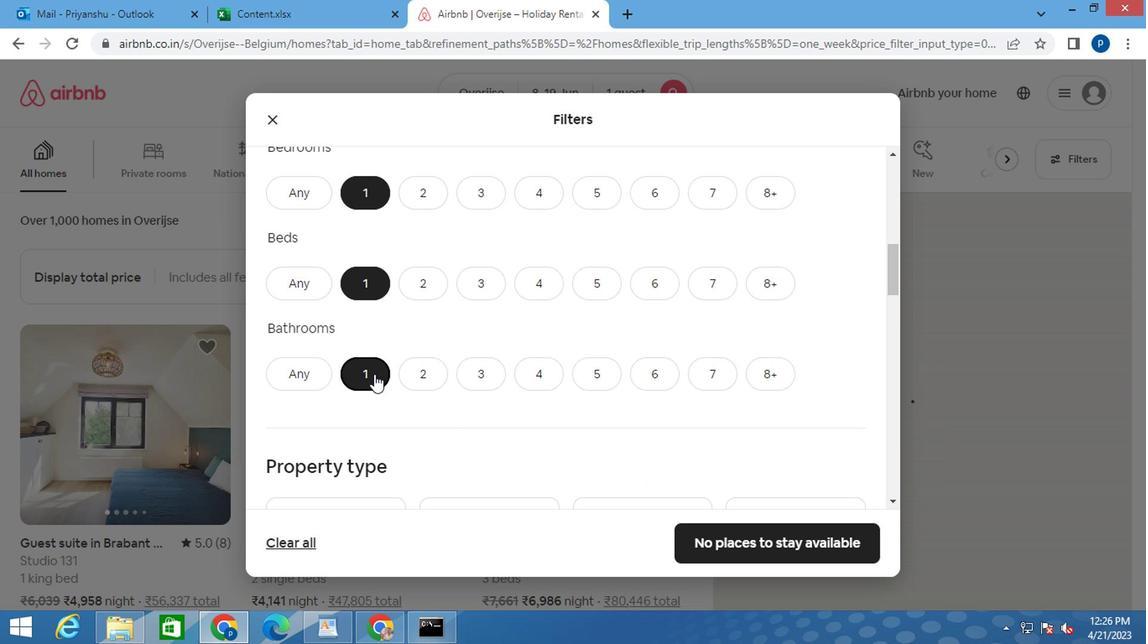 
Action: Mouse scrolled (370, 376) with delta (0, 0)
Screenshot: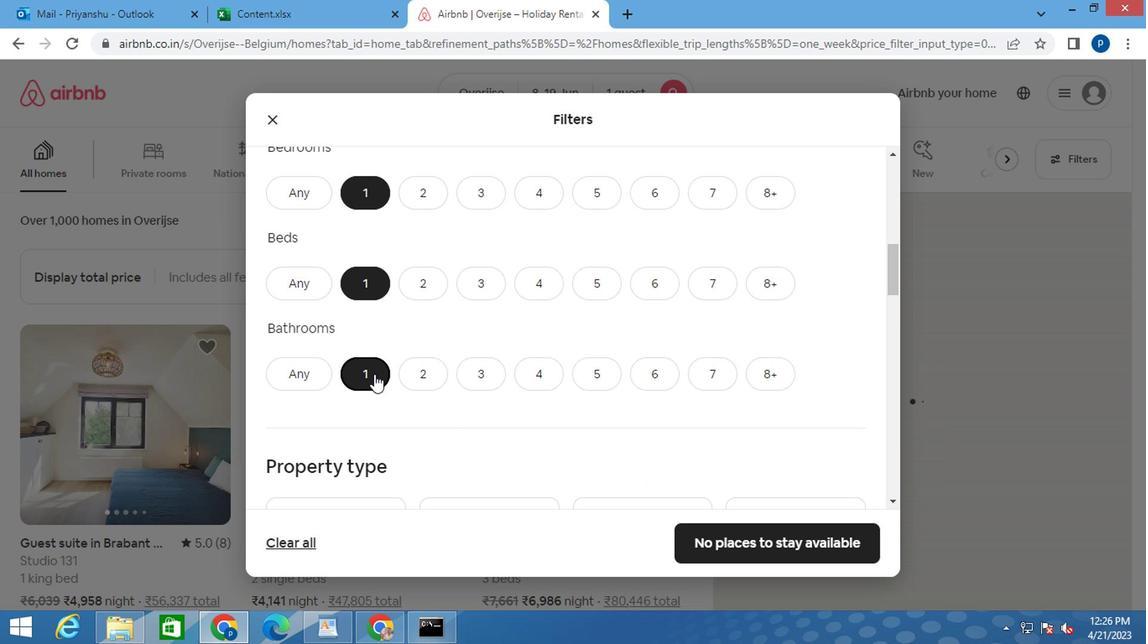 
Action: Mouse moved to (392, 386)
Screenshot: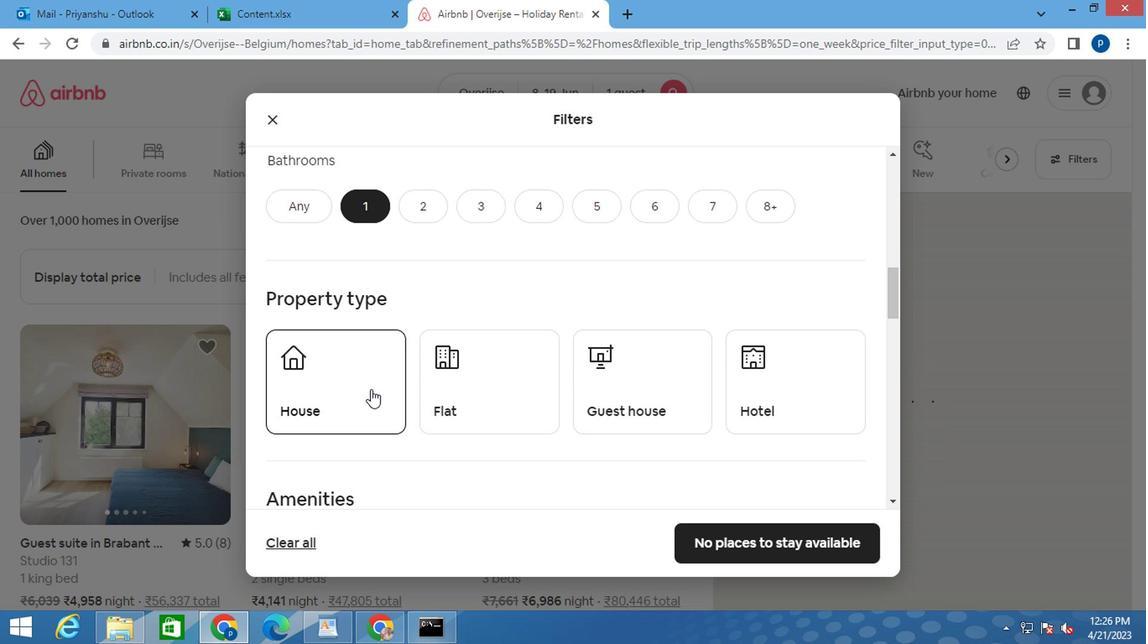 
Action: Mouse scrolled (392, 387) with delta (0, 0)
Screenshot: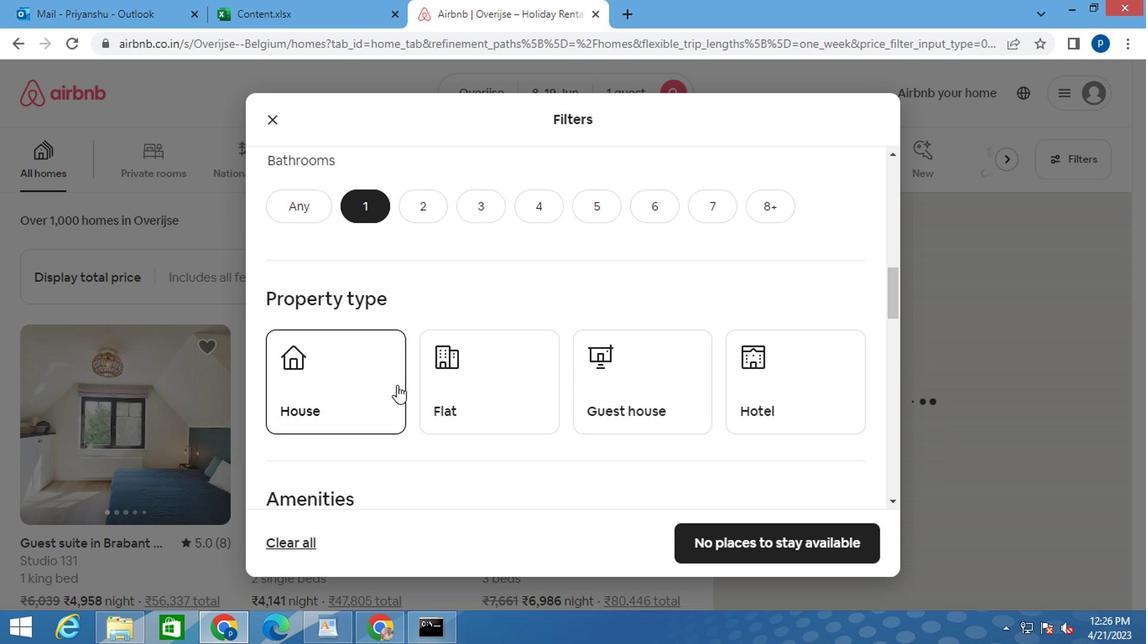 
Action: Mouse scrolled (392, 387) with delta (0, 0)
Screenshot: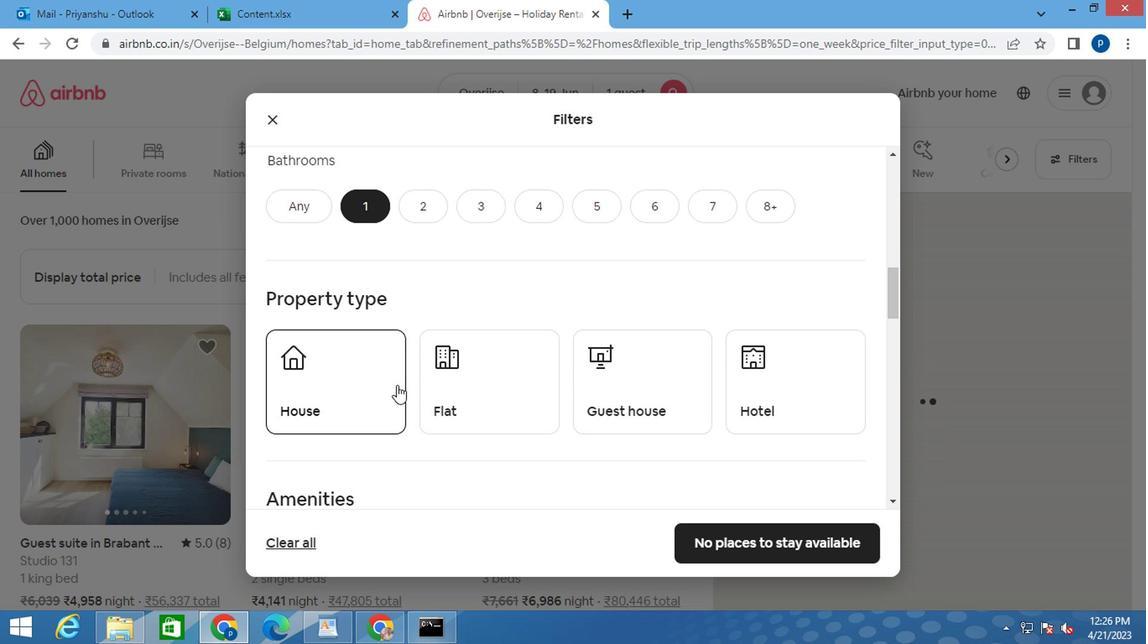 
Action: Mouse scrolled (392, 387) with delta (0, 0)
Screenshot: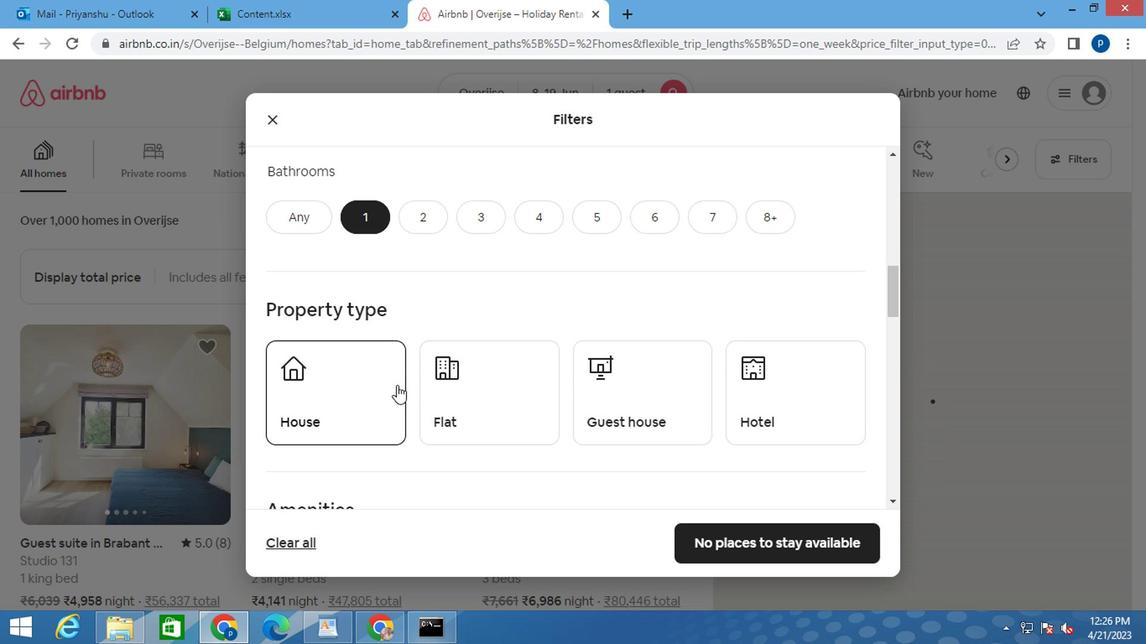 
Action: Mouse scrolled (392, 387) with delta (0, 0)
Screenshot: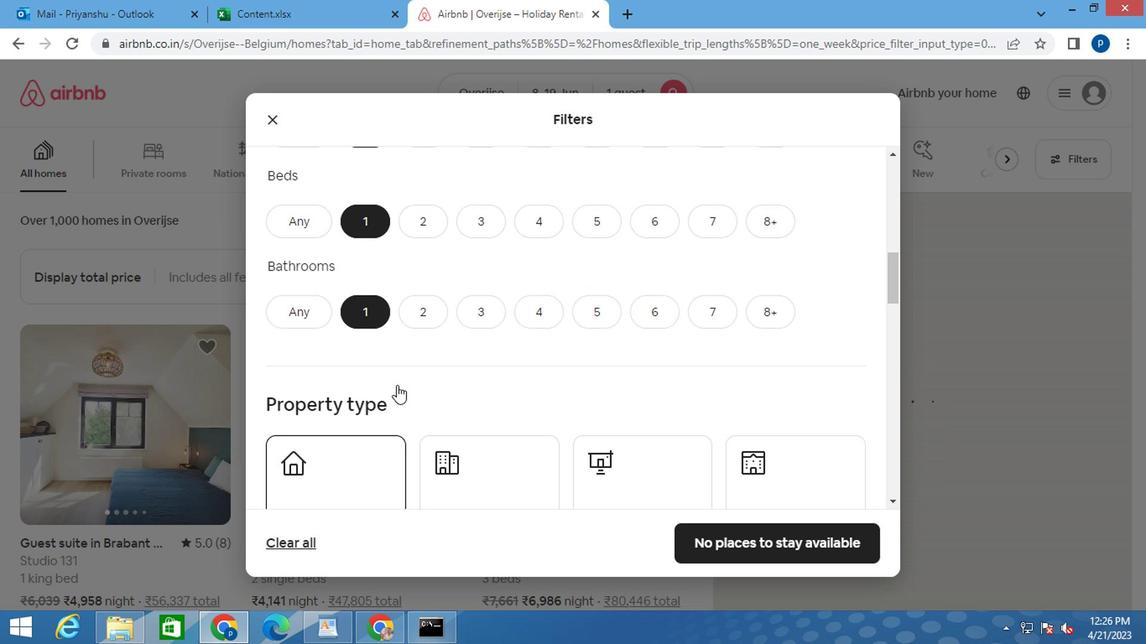 
Action: Mouse scrolled (392, 387) with delta (0, 0)
Screenshot: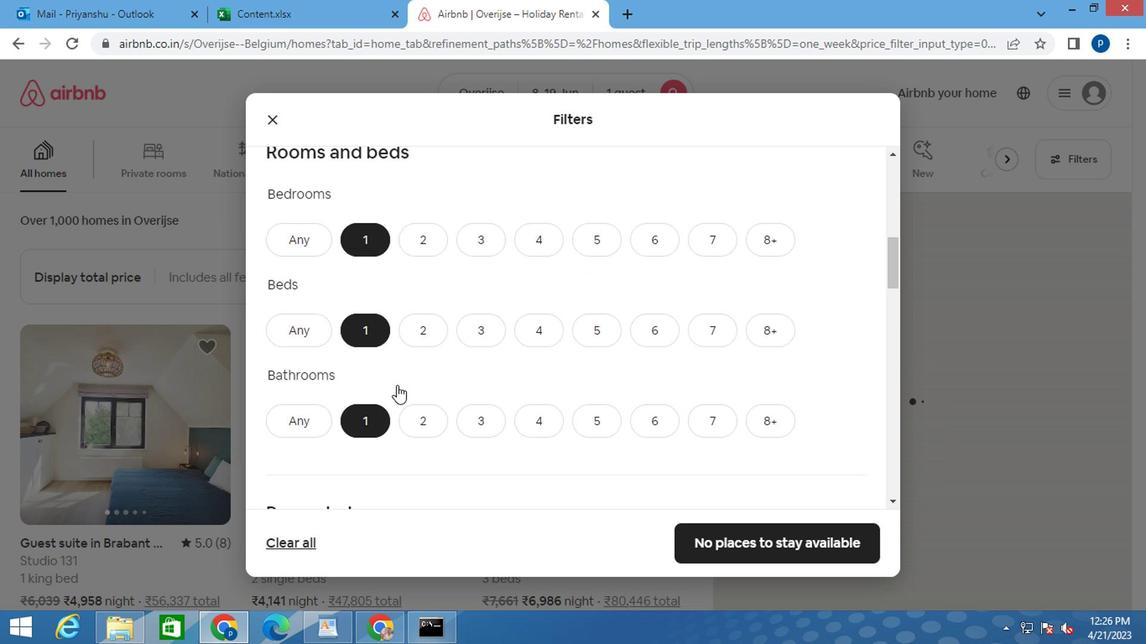 
Action: Mouse scrolled (392, 387) with delta (0, 0)
Screenshot: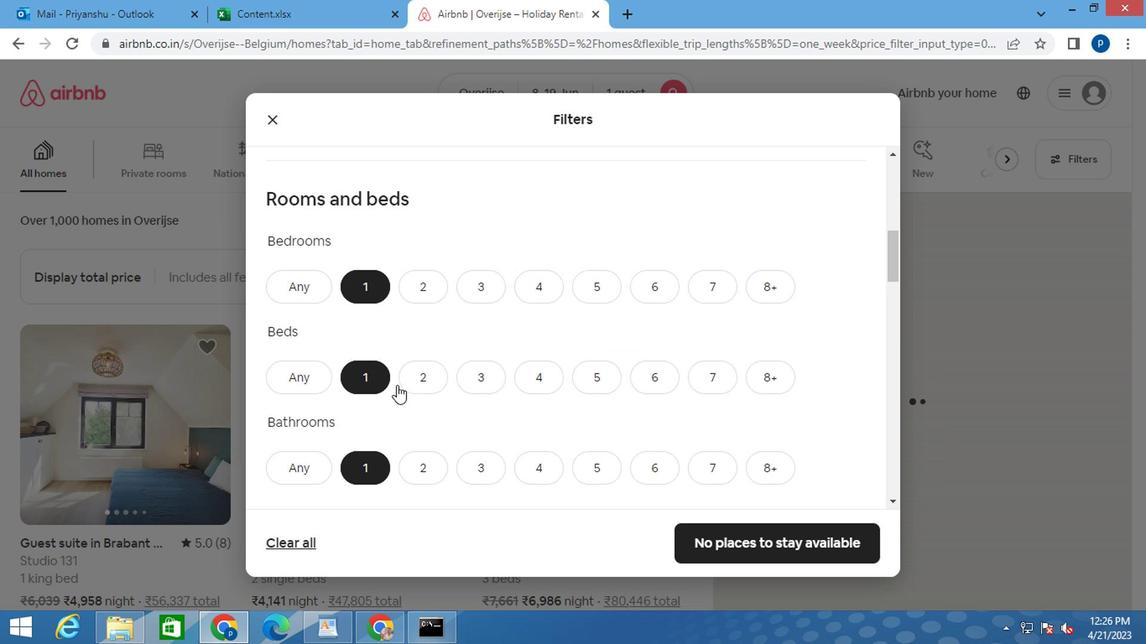 
Action: Mouse moved to (265, 328)
Screenshot: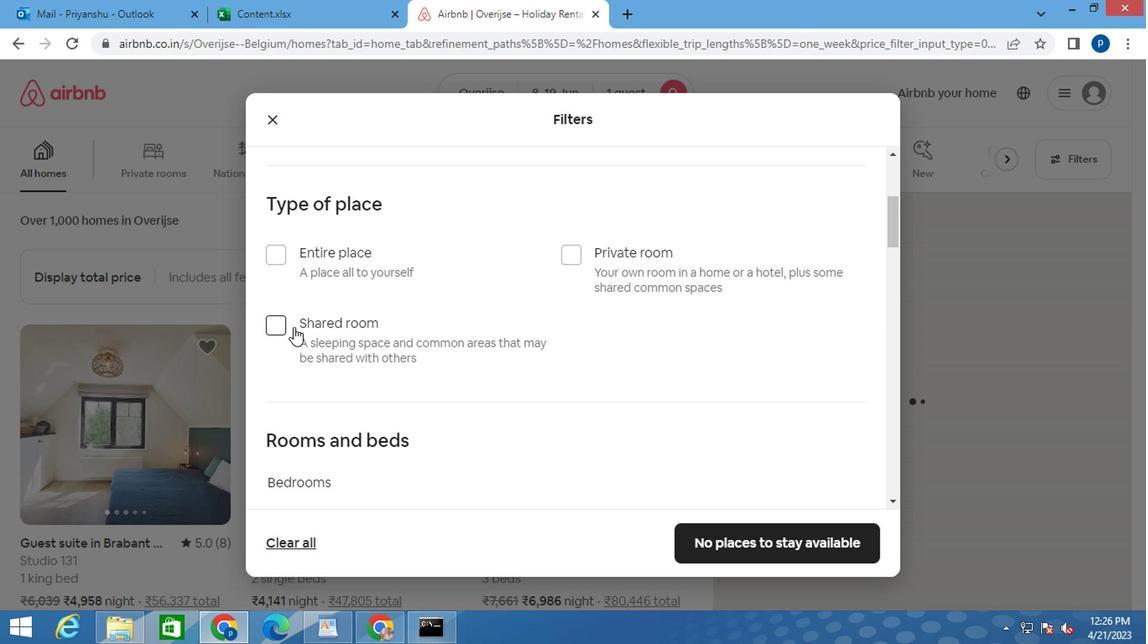 
Action: Mouse pressed left at (265, 328)
Screenshot: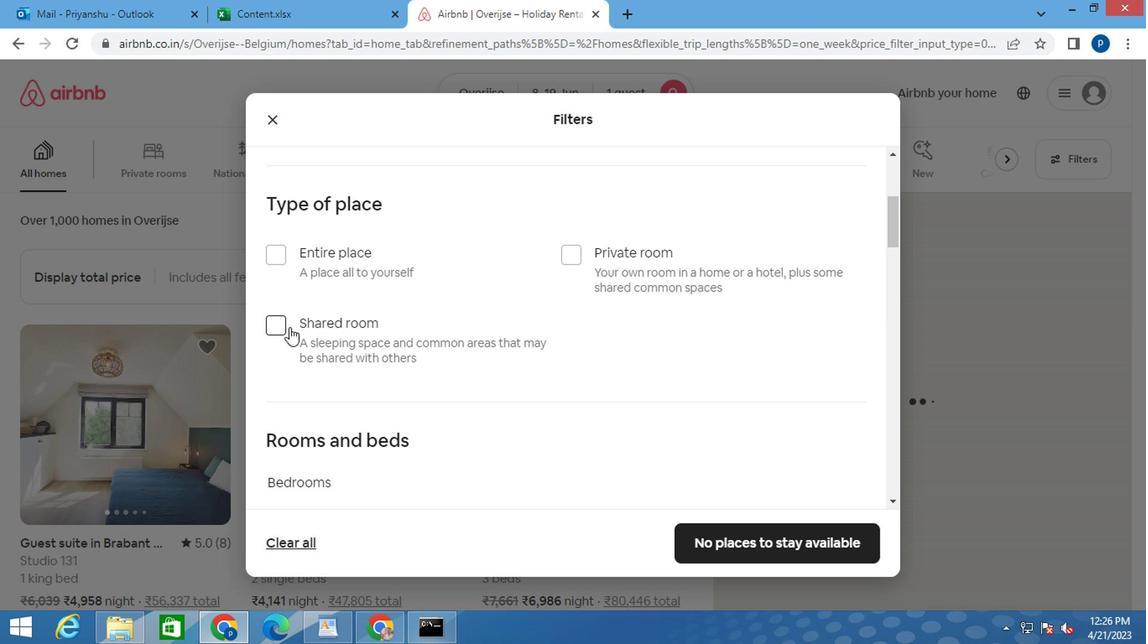 
Action: Mouse moved to (379, 355)
Screenshot: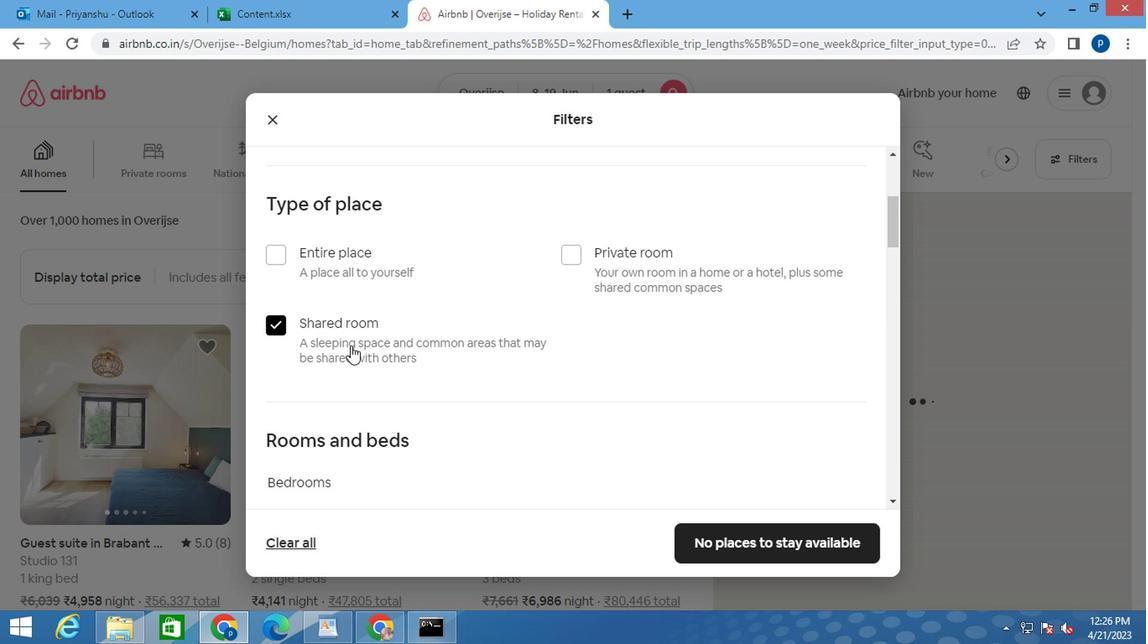 
Action: Mouse scrolled (379, 354) with delta (0, -1)
Screenshot: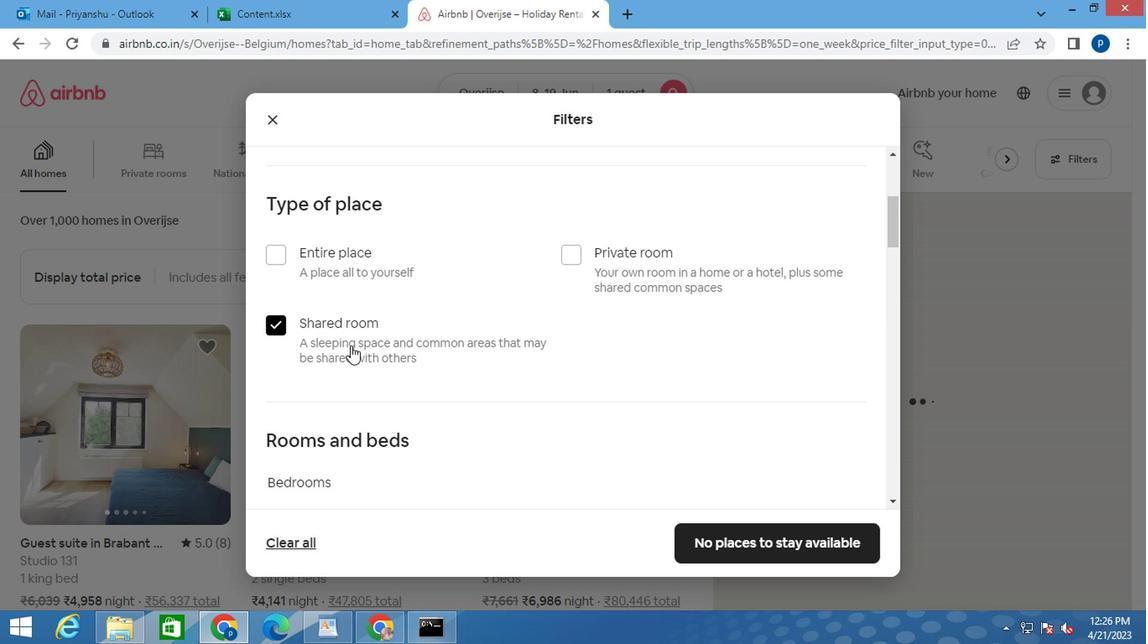 
Action: Mouse scrolled (379, 354) with delta (0, -1)
Screenshot: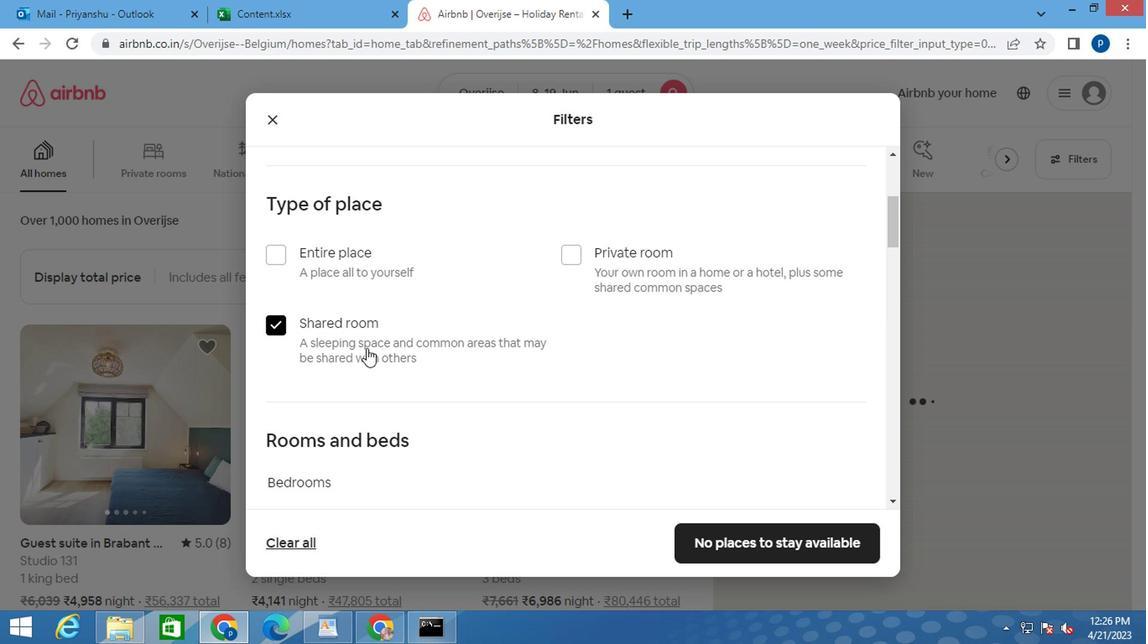
Action: Mouse scrolled (379, 354) with delta (0, -1)
Screenshot: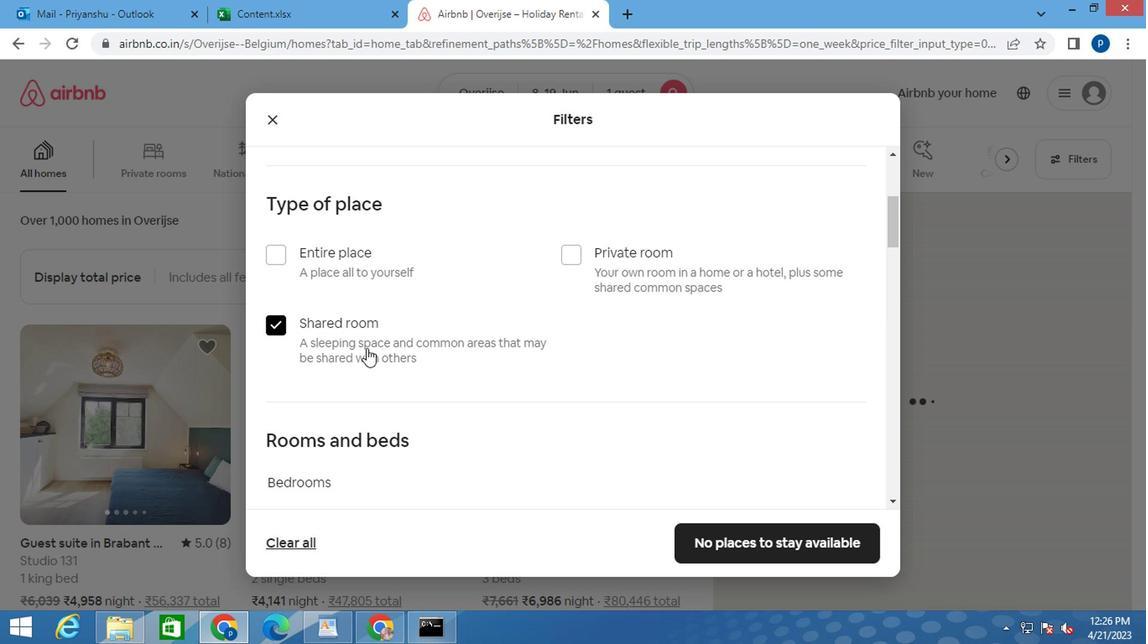 
Action: Mouse scrolled (379, 354) with delta (0, -1)
Screenshot: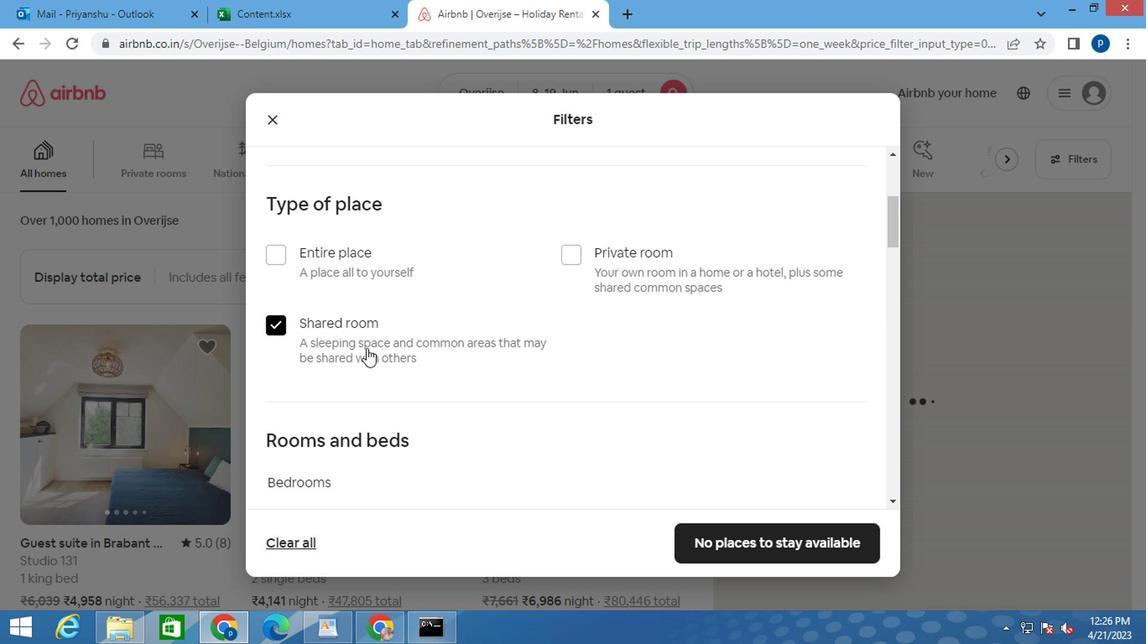 
Action: Mouse scrolled (379, 354) with delta (0, -1)
Screenshot: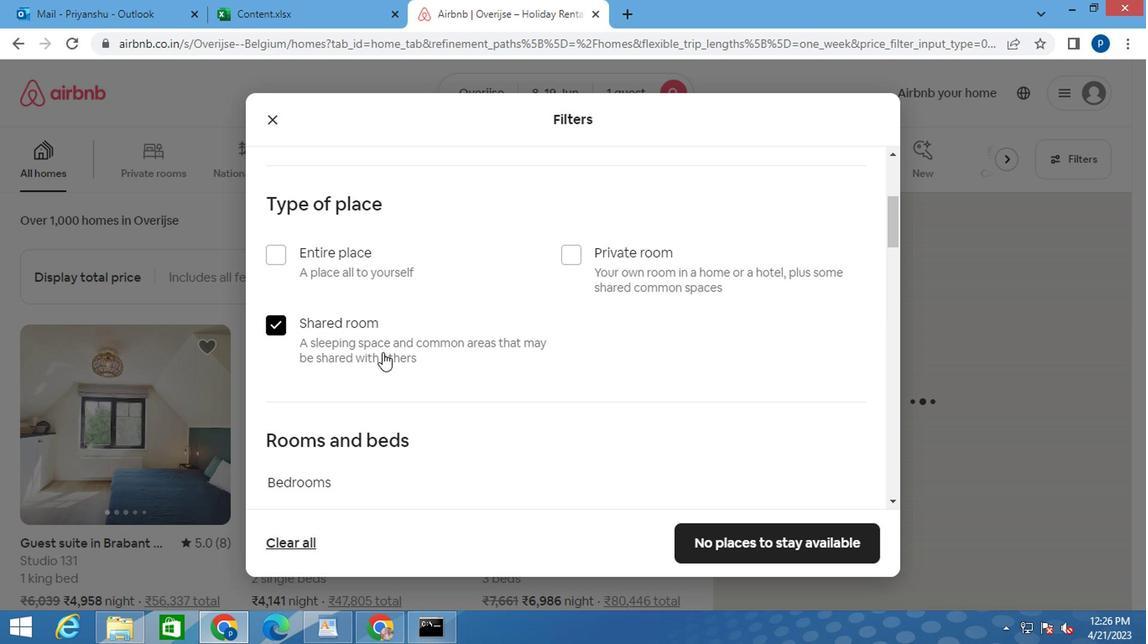 
Action: Mouse moved to (389, 370)
Screenshot: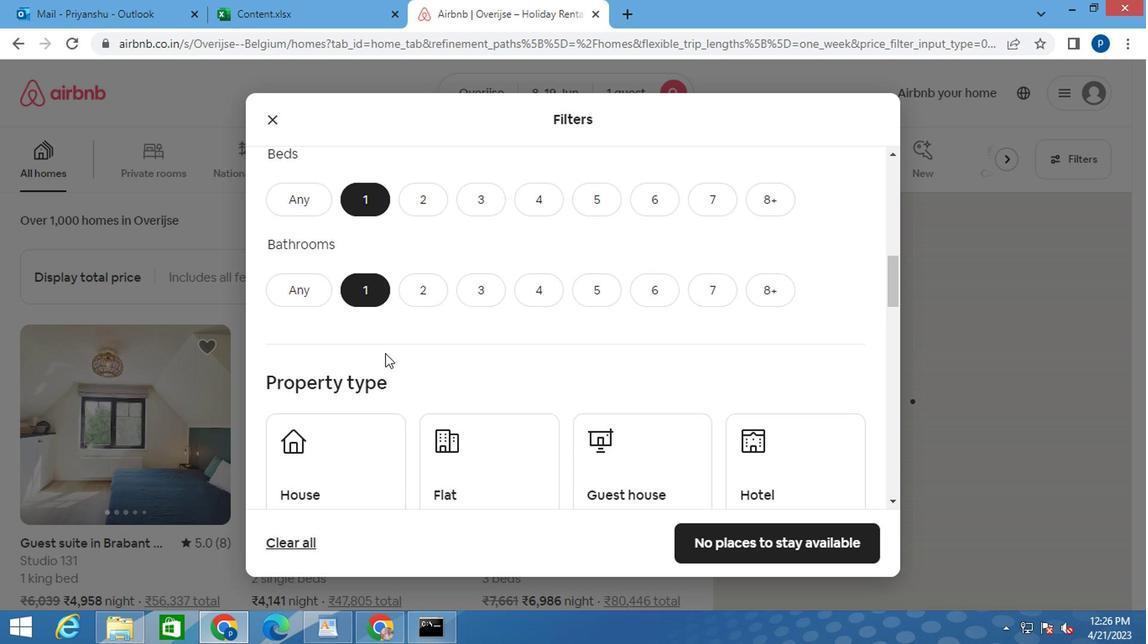 
Action: Mouse scrolled (389, 370) with delta (0, 0)
Screenshot: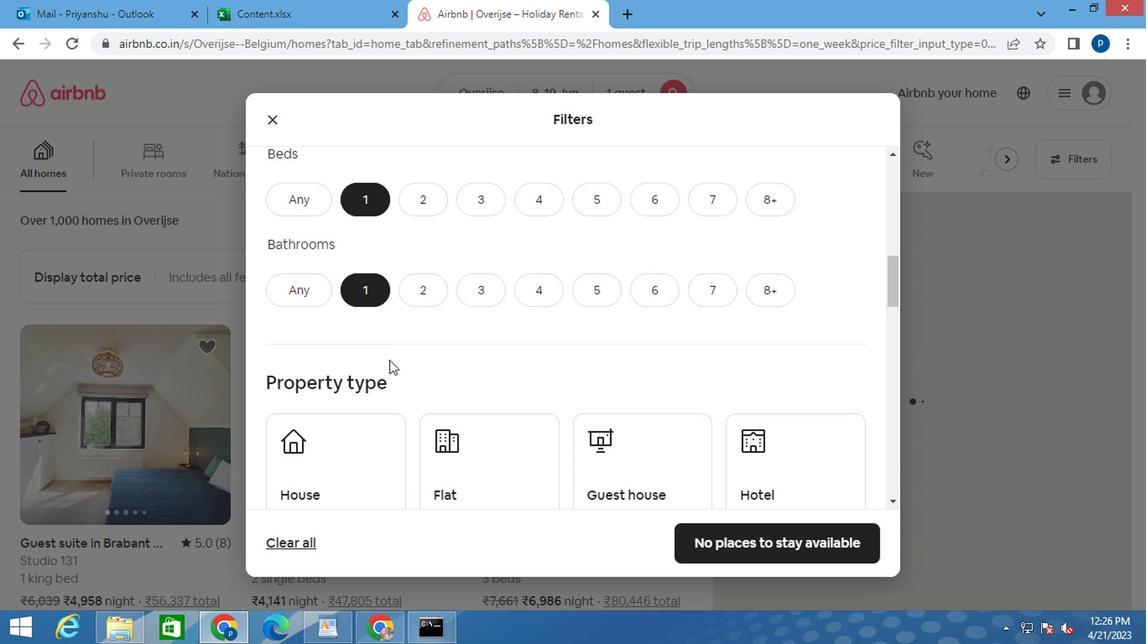 
Action: Mouse scrolled (389, 370) with delta (0, 0)
Screenshot: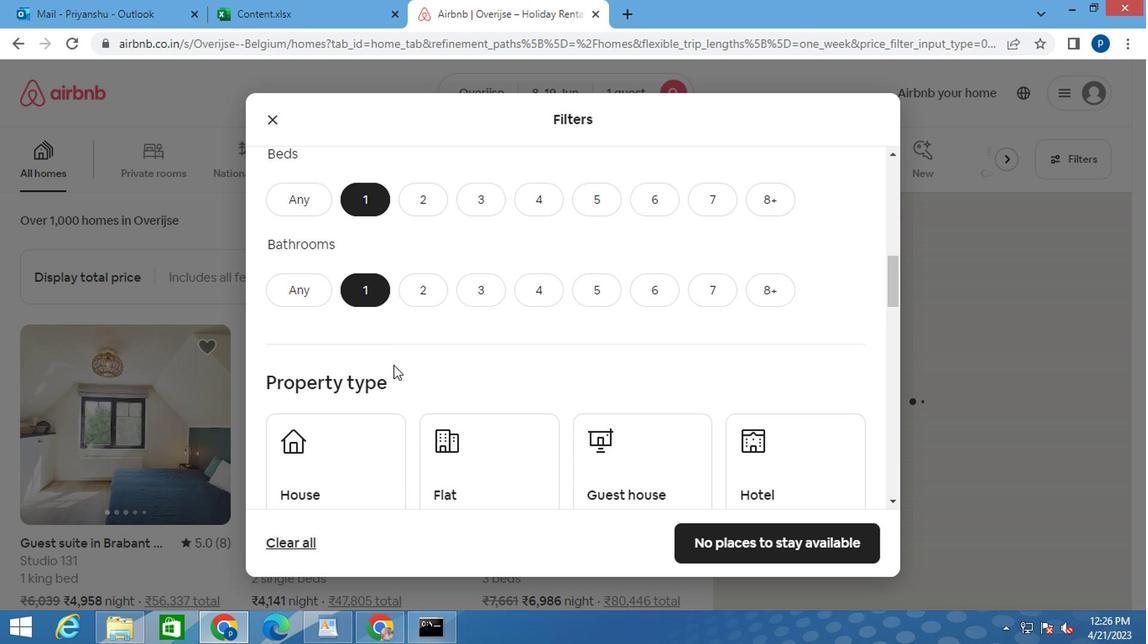 
Action: Mouse moved to (389, 370)
Screenshot: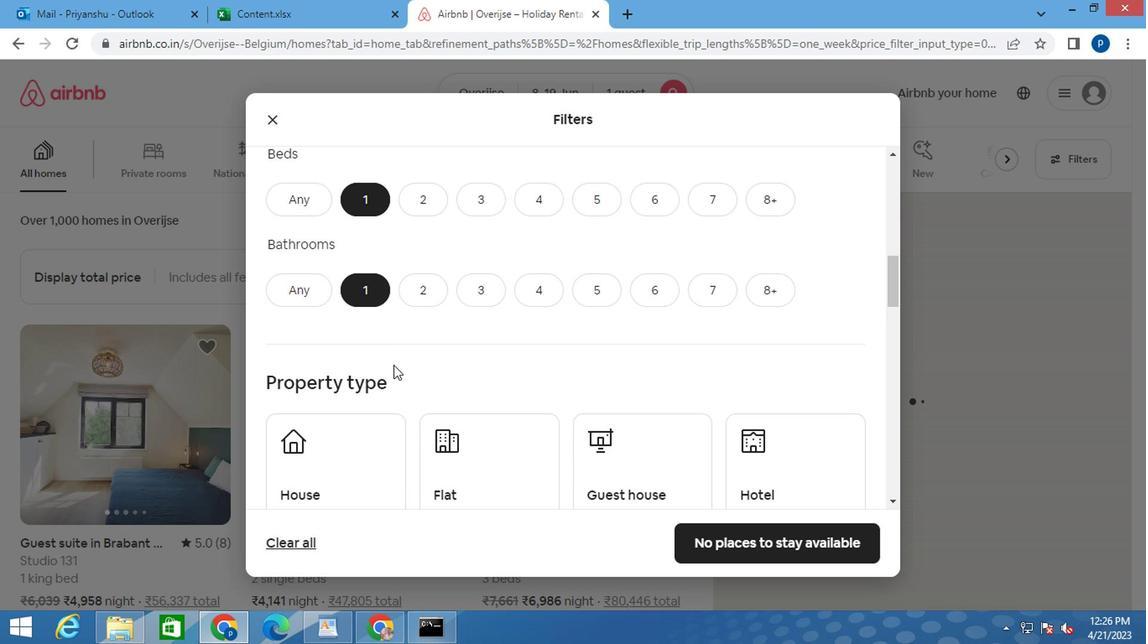
Action: Mouse scrolled (389, 370) with delta (0, 0)
Screenshot: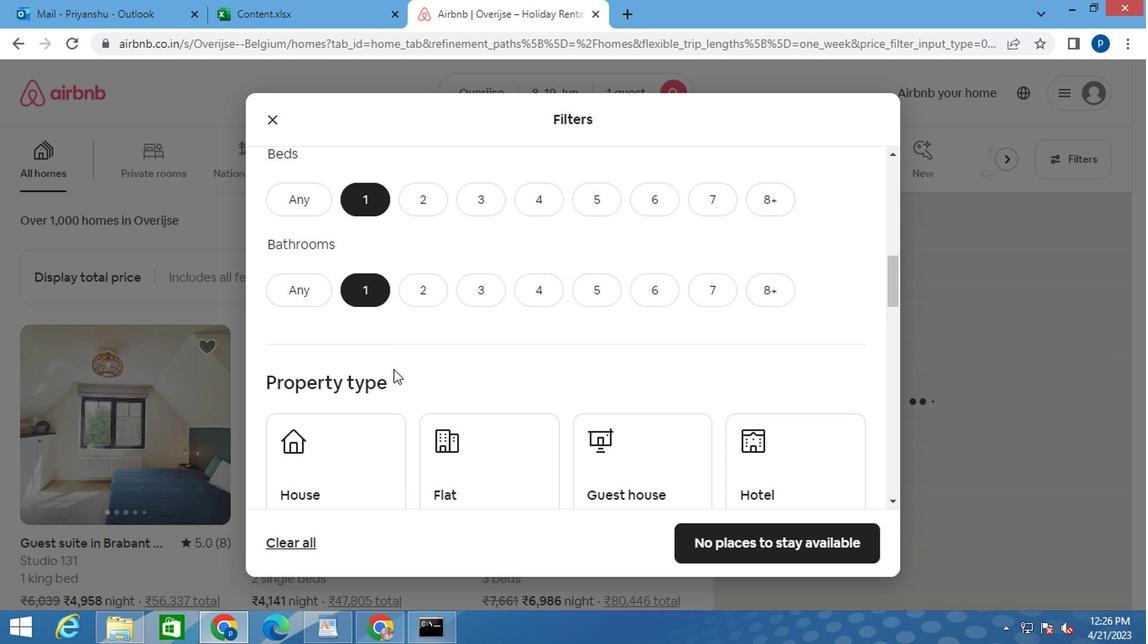 
Action: Mouse moved to (331, 233)
Screenshot: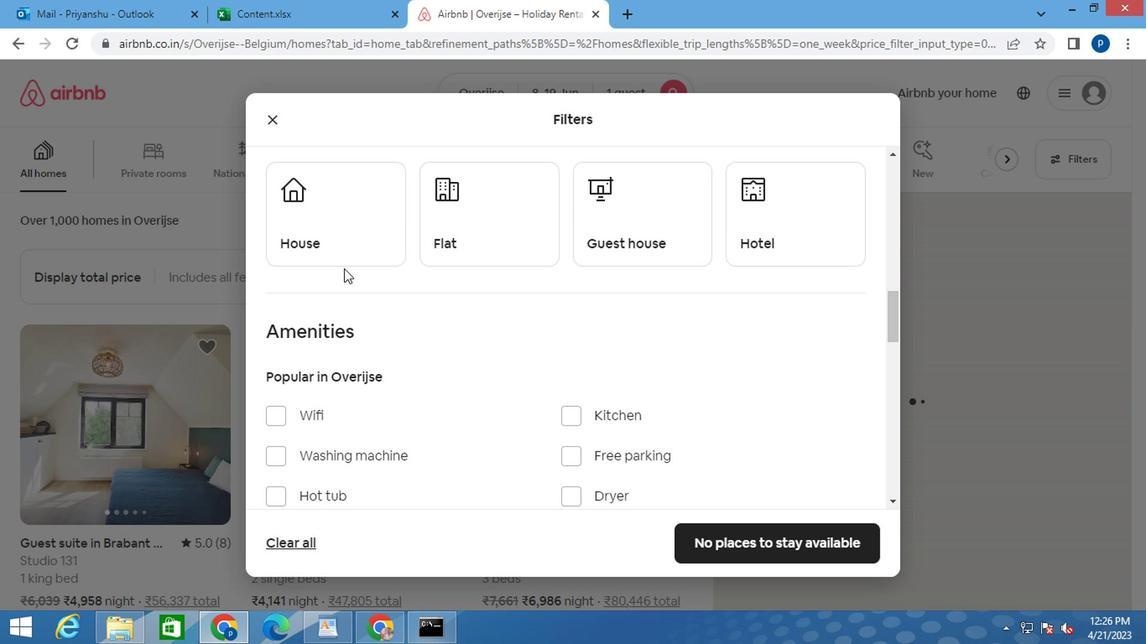 
Action: Mouse pressed left at (331, 233)
Screenshot: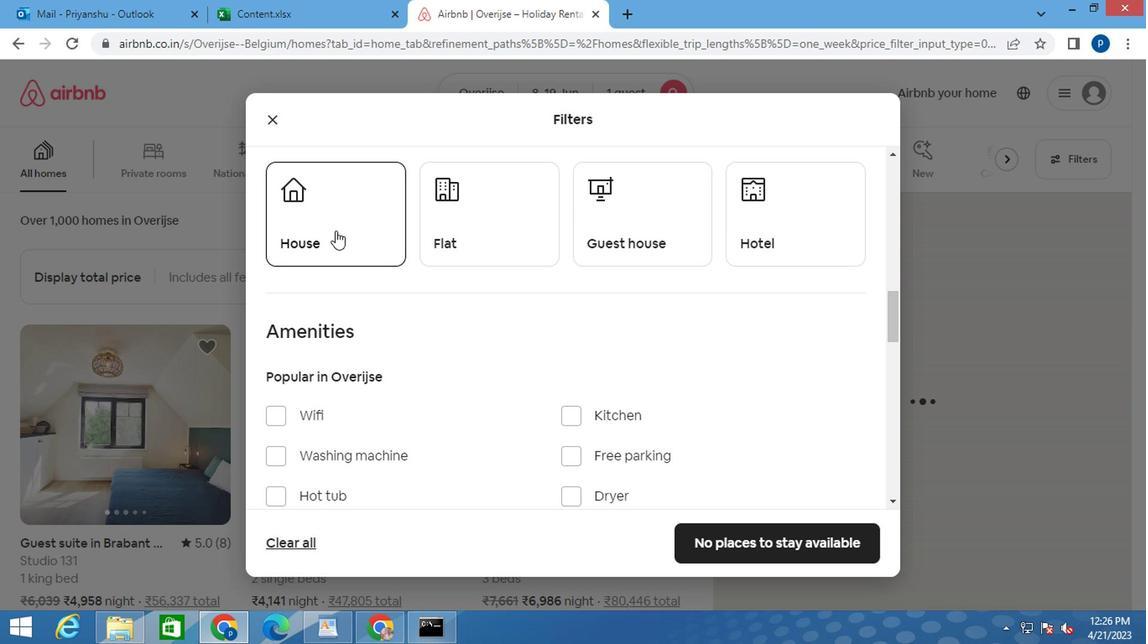 
Action: Mouse moved to (509, 230)
Screenshot: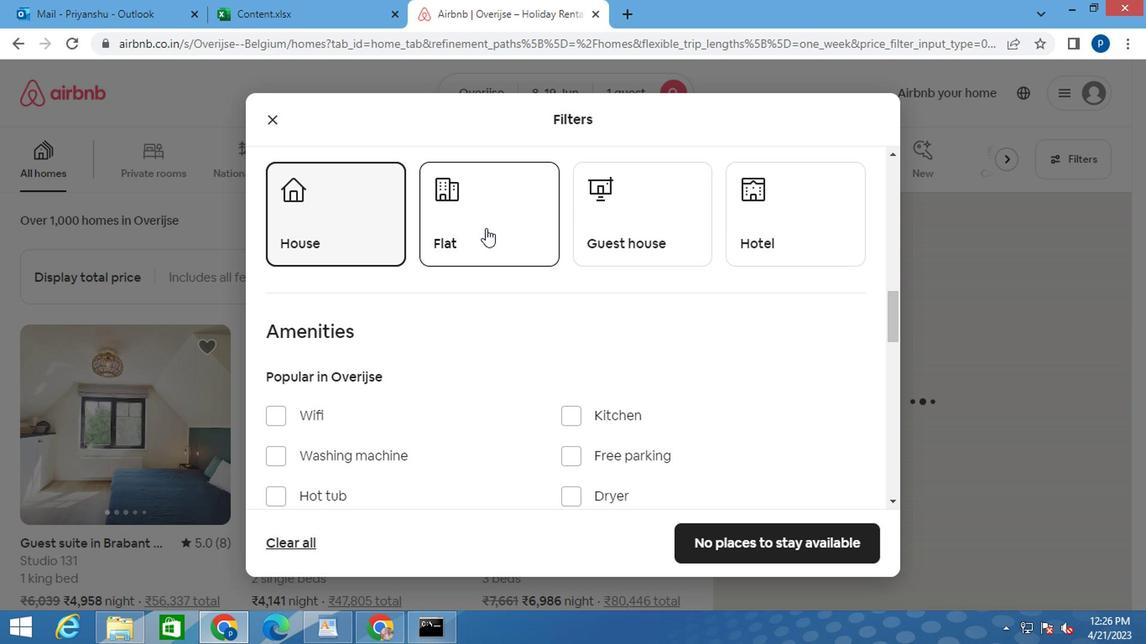 
Action: Mouse pressed left at (509, 230)
Screenshot: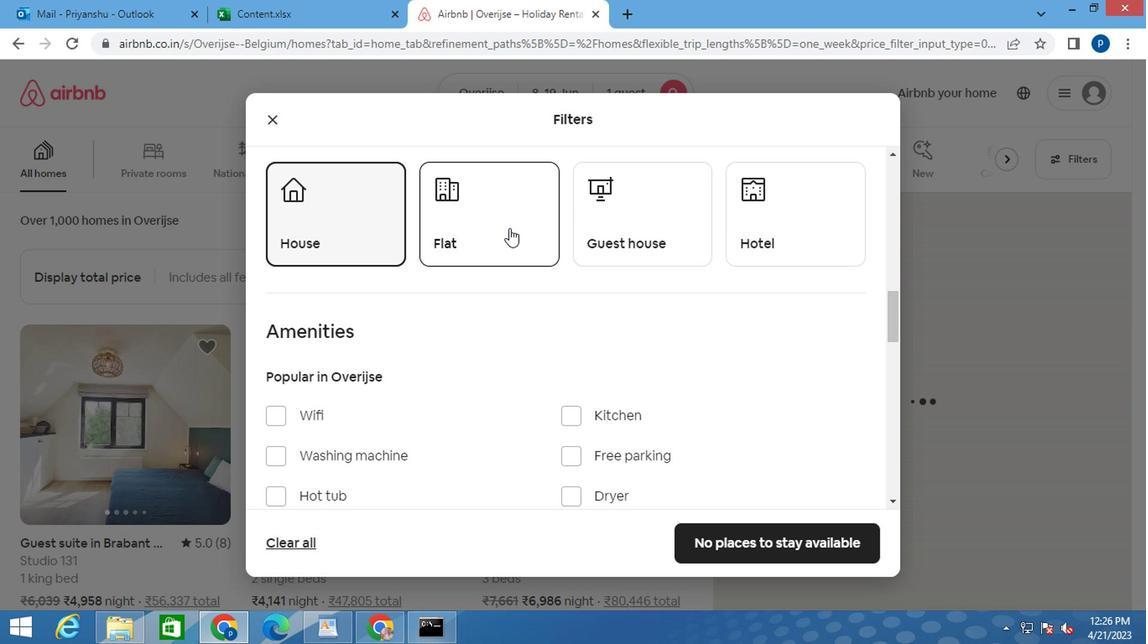 
Action: Mouse moved to (651, 222)
Screenshot: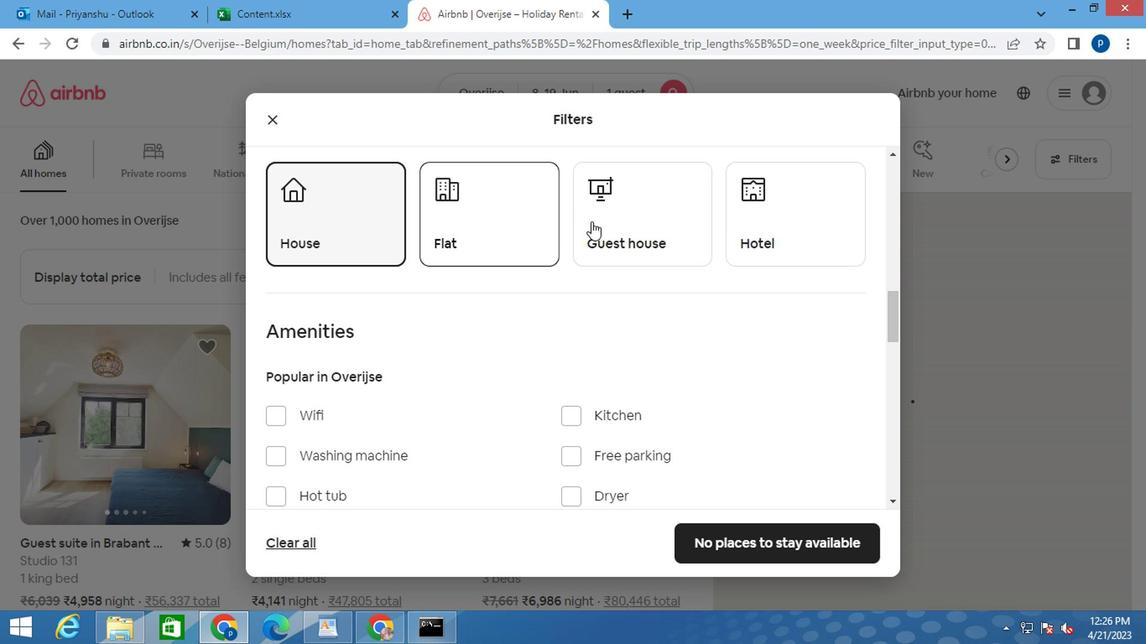 
Action: Mouse pressed left at (651, 222)
Screenshot: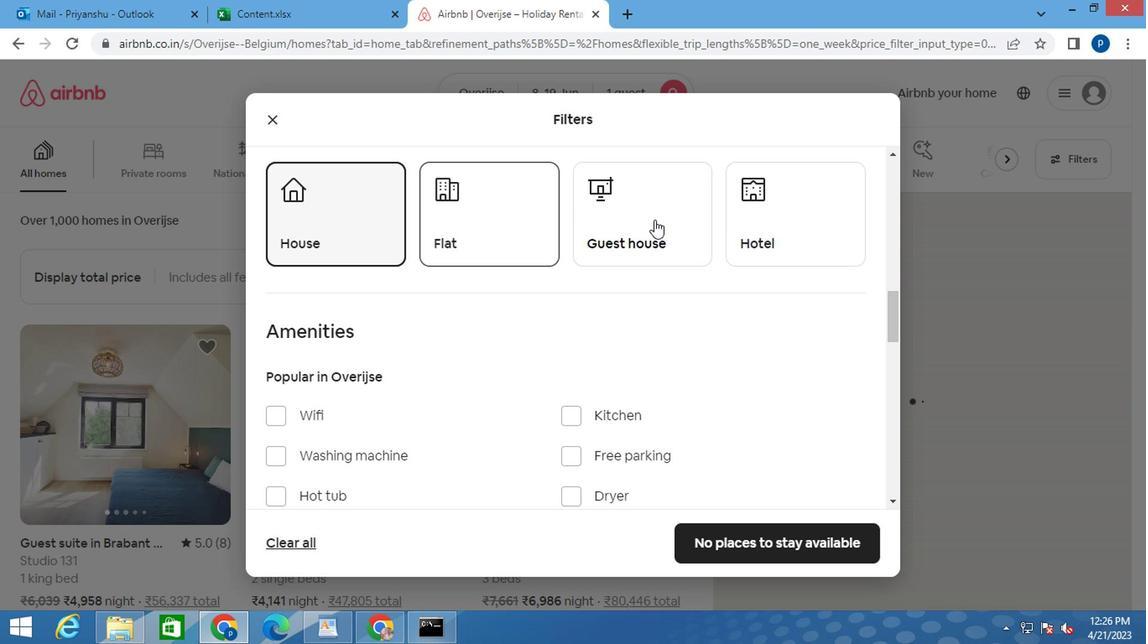 
Action: Mouse moved to (785, 211)
Screenshot: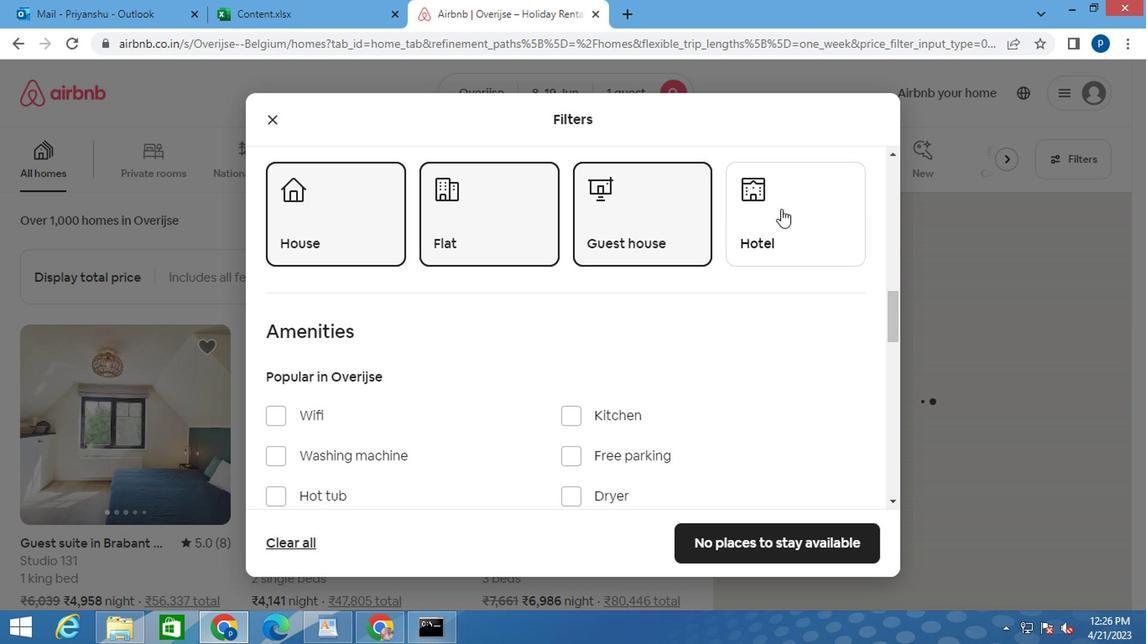 
Action: Mouse pressed left at (785, 211)
Screenshot: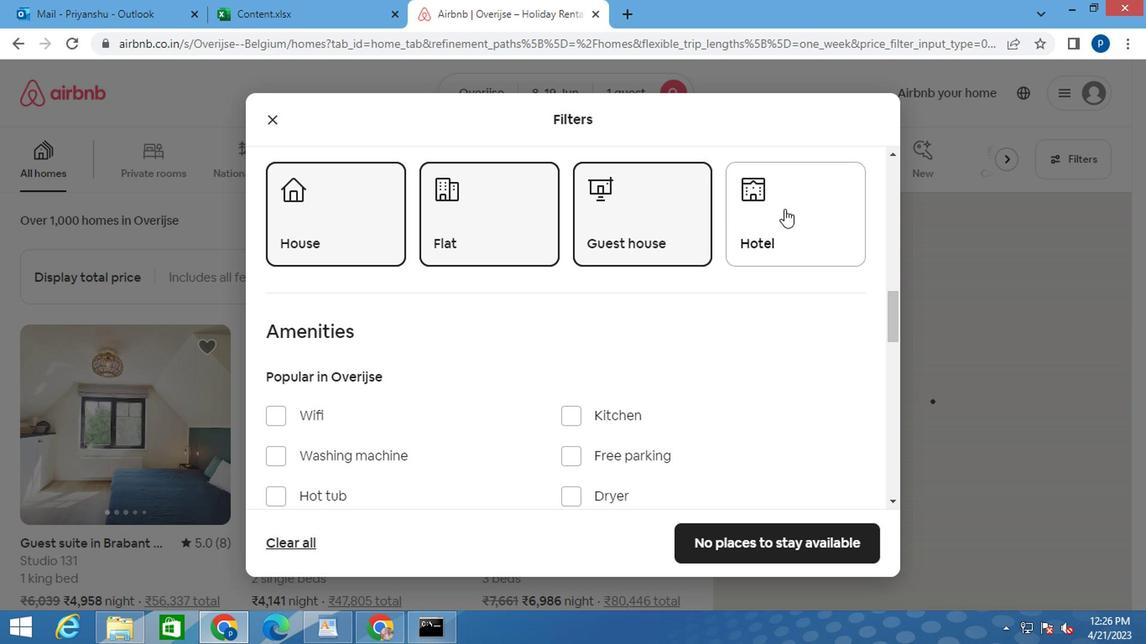 
Action: Mouse moved to (585, 313)
Screenshot: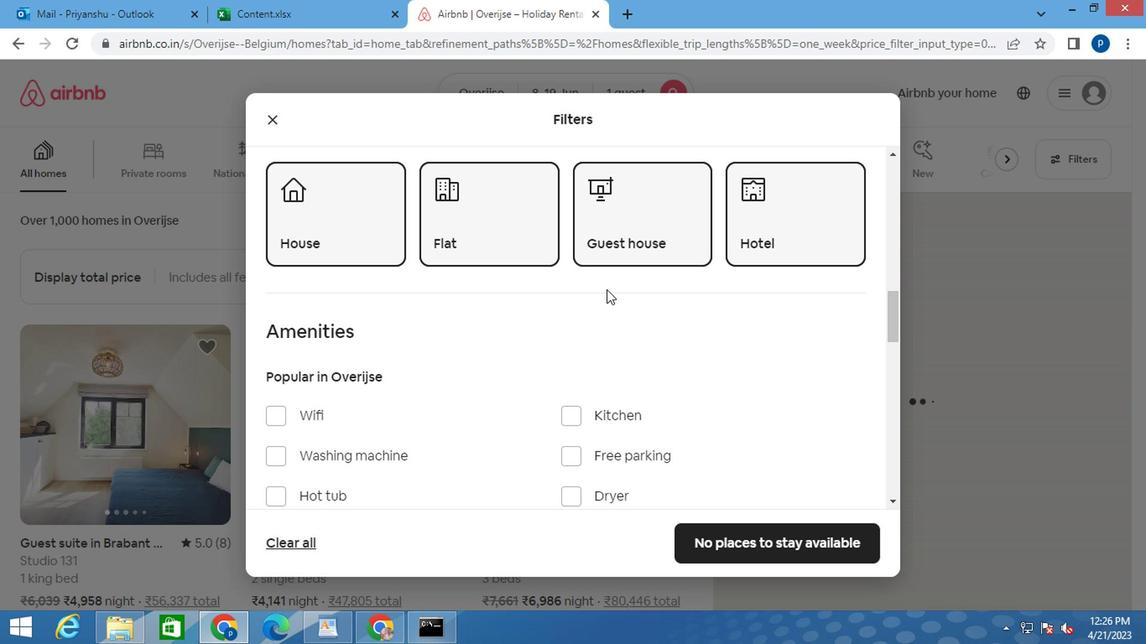 
Action: Mouse scrolled (600, 291) with delta (0, -1)
Screenshot: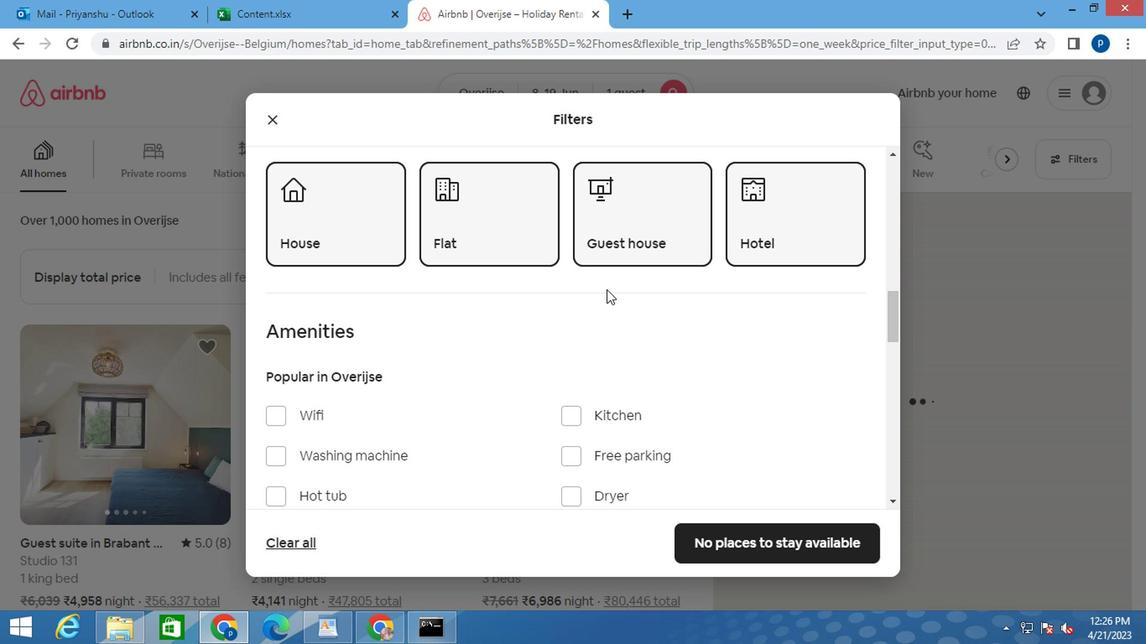 
Action: Mouse moved to (450, 401)
Screenshot: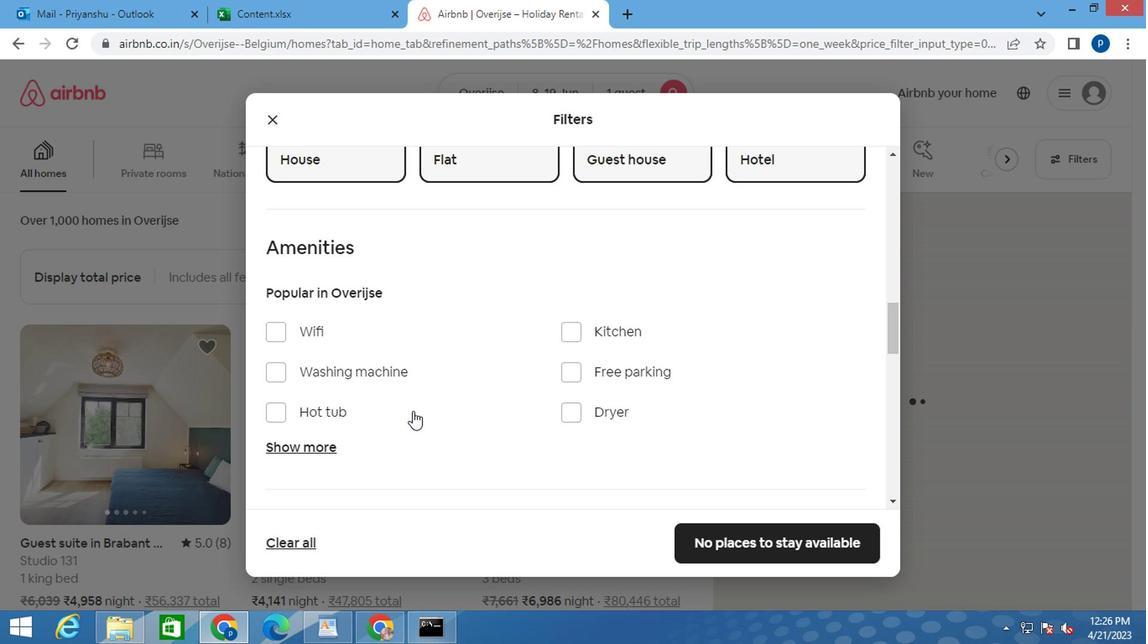 
Action: Mouse scrolled (450, 400) with delta (0, -1)
Screenshot: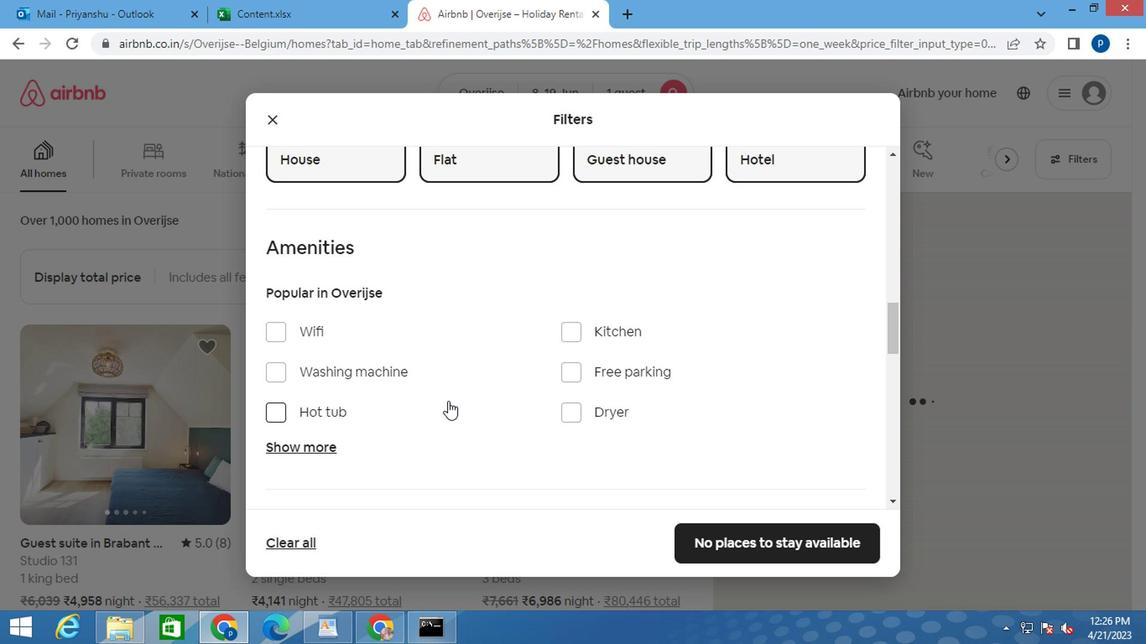 
Action: Mouse scrolled (450, 400) with delta (0, -1)
Screenshot: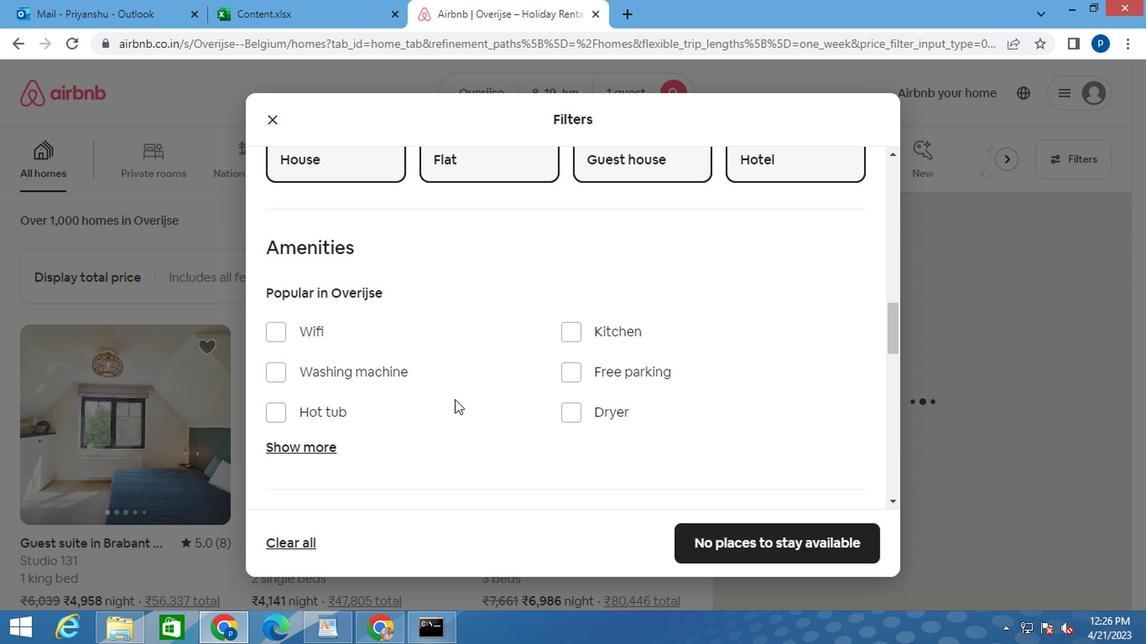 
Action: Mouse moved to (314, 281)
Screenshot: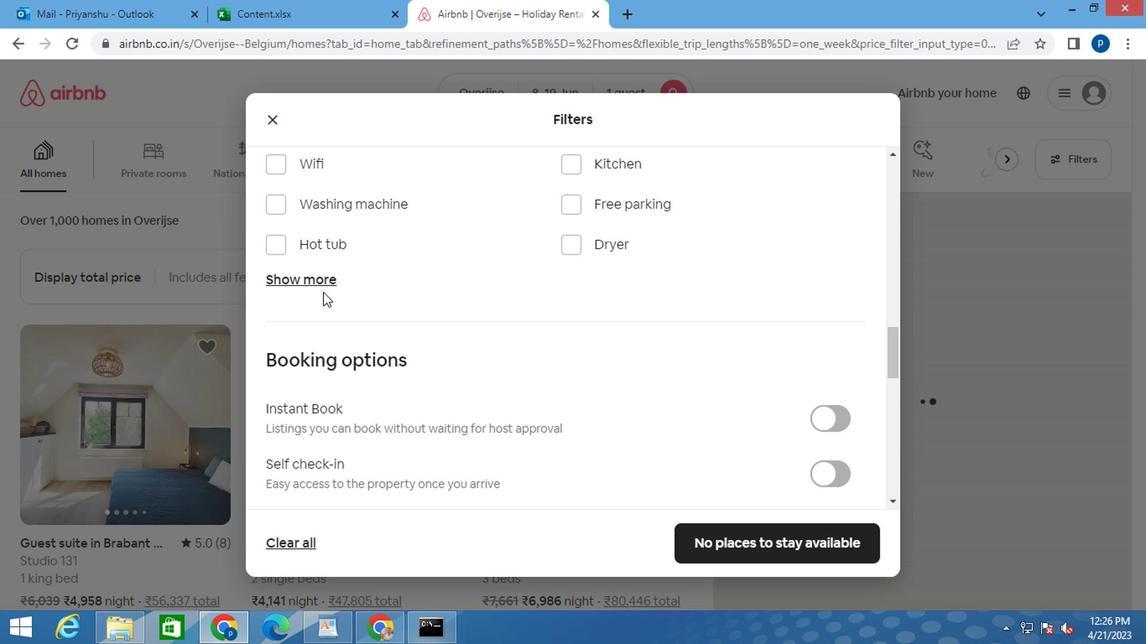 
Action: Mouse pressed left at (314, 281)
Screenshot: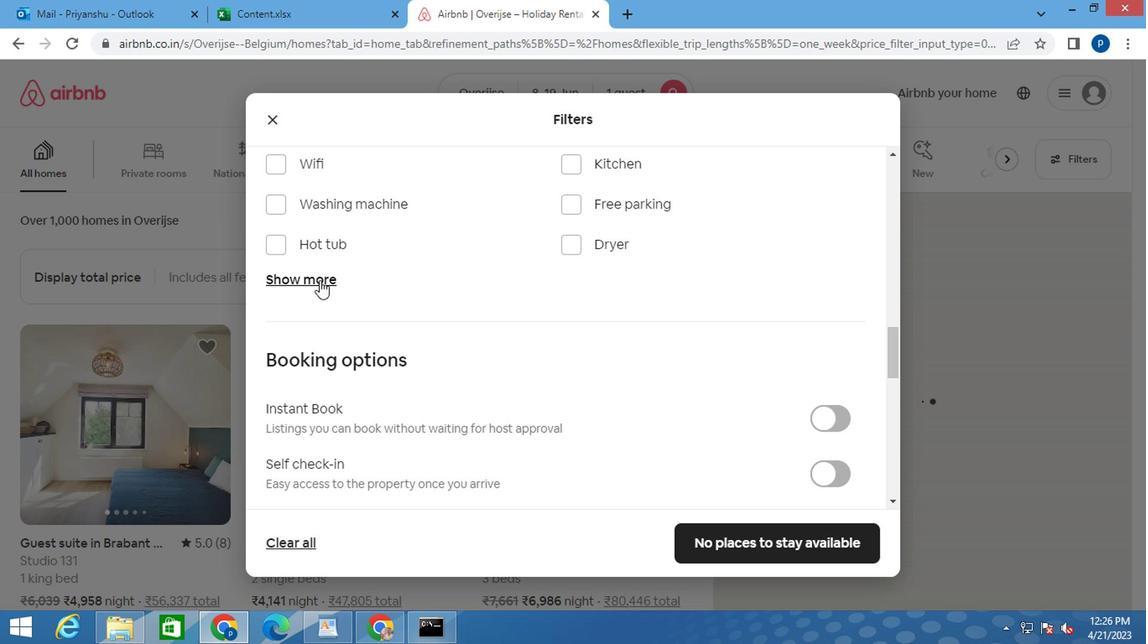 
Action: Mouse moved to (589, 352)
Screenshot: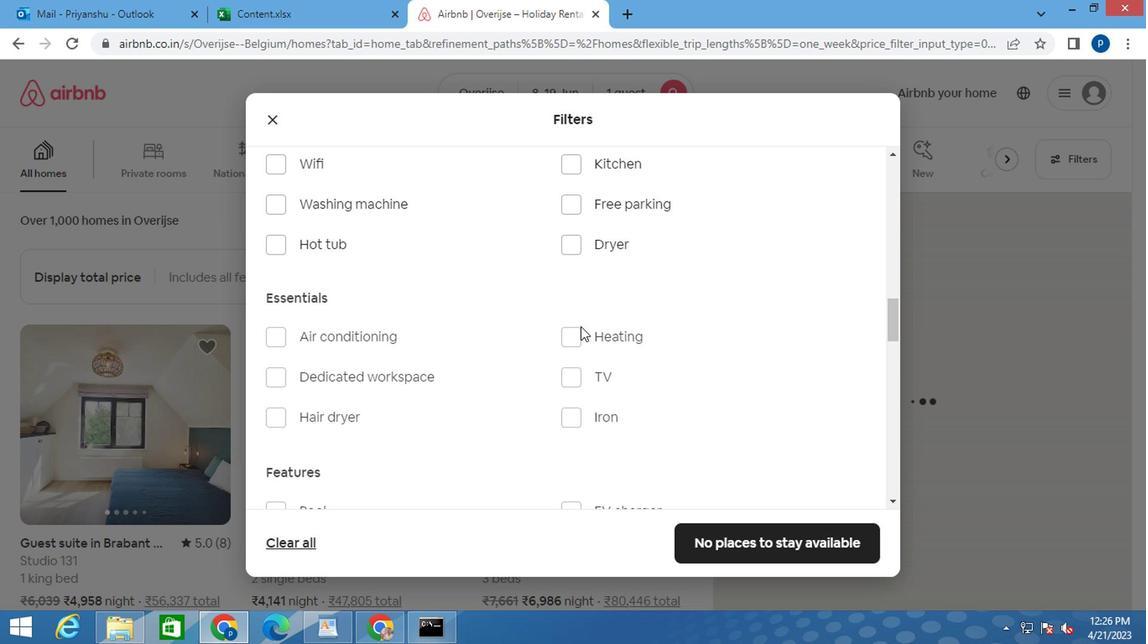 
Action: Mouse scrolled (589, 351) with delta (0, -1)
Screenshot: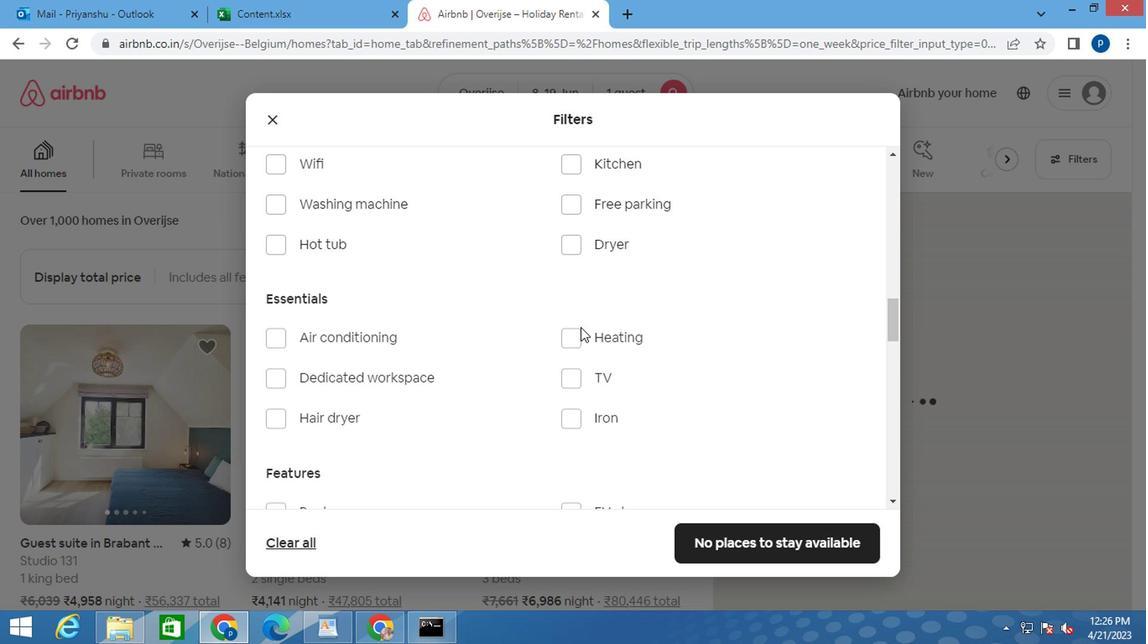 
Action: Mouse moved to (568, 254)
Screenshot: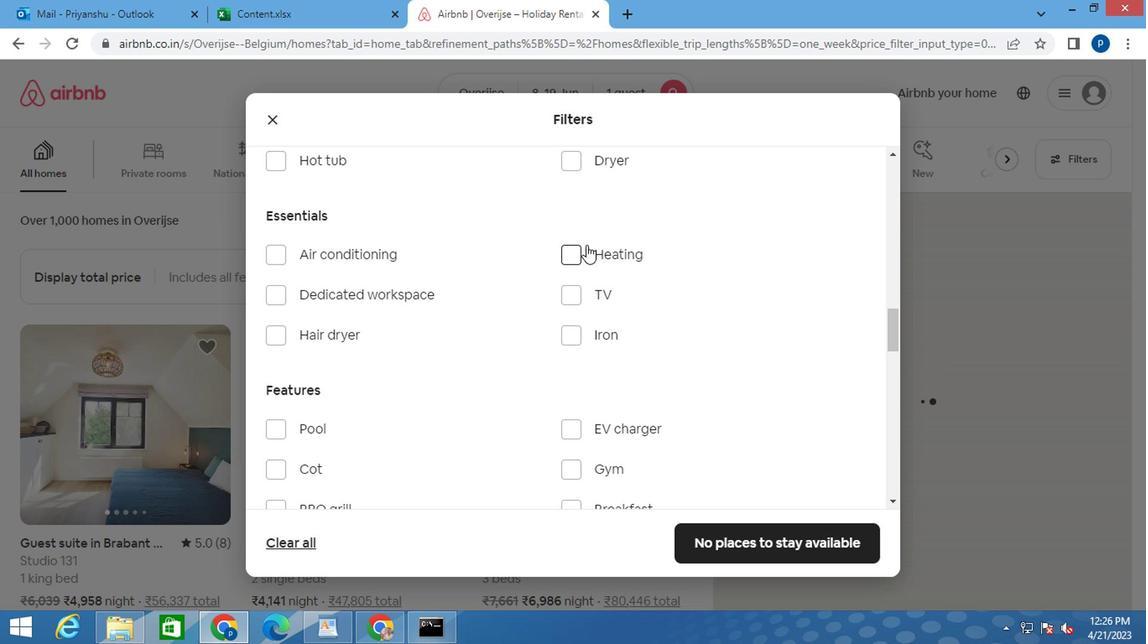 
Action: Mouse pressed left at (568, 254)
Screenshot: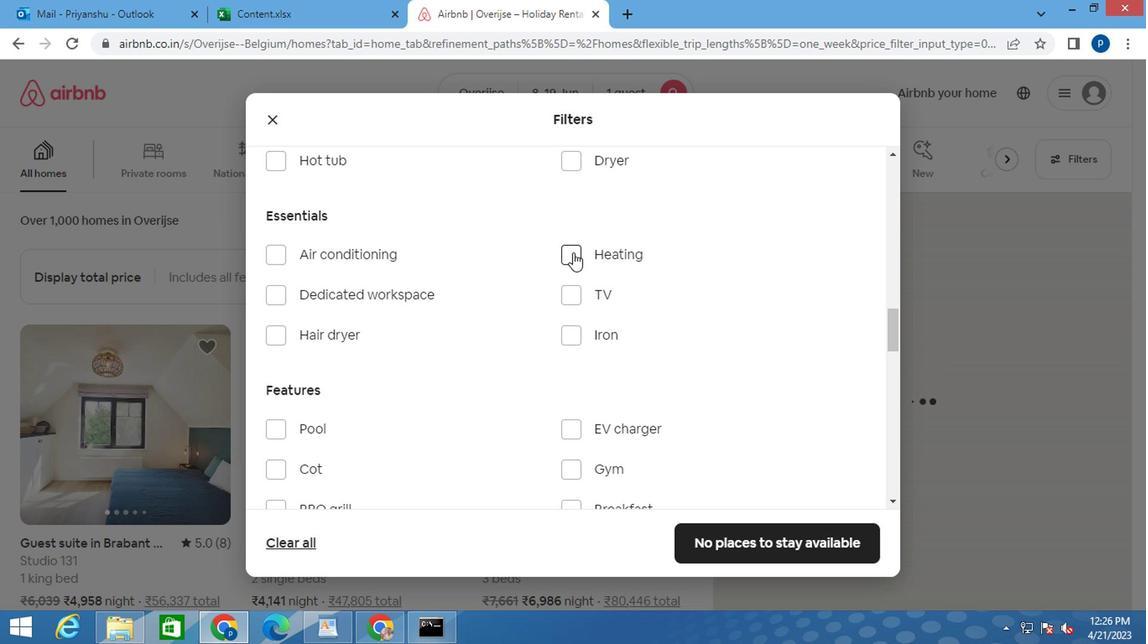 
Action: Mouse moved to (628, 308)
Screenshot: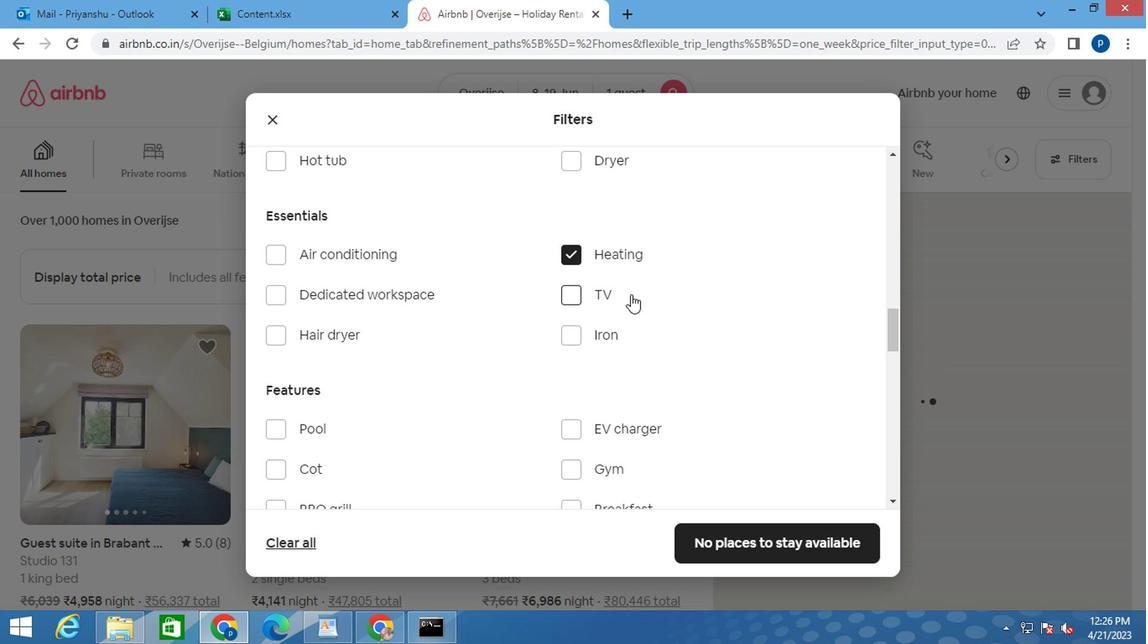 
Action: Mouse scrolled (628, 307) with delta (0, 0)
Screenshot: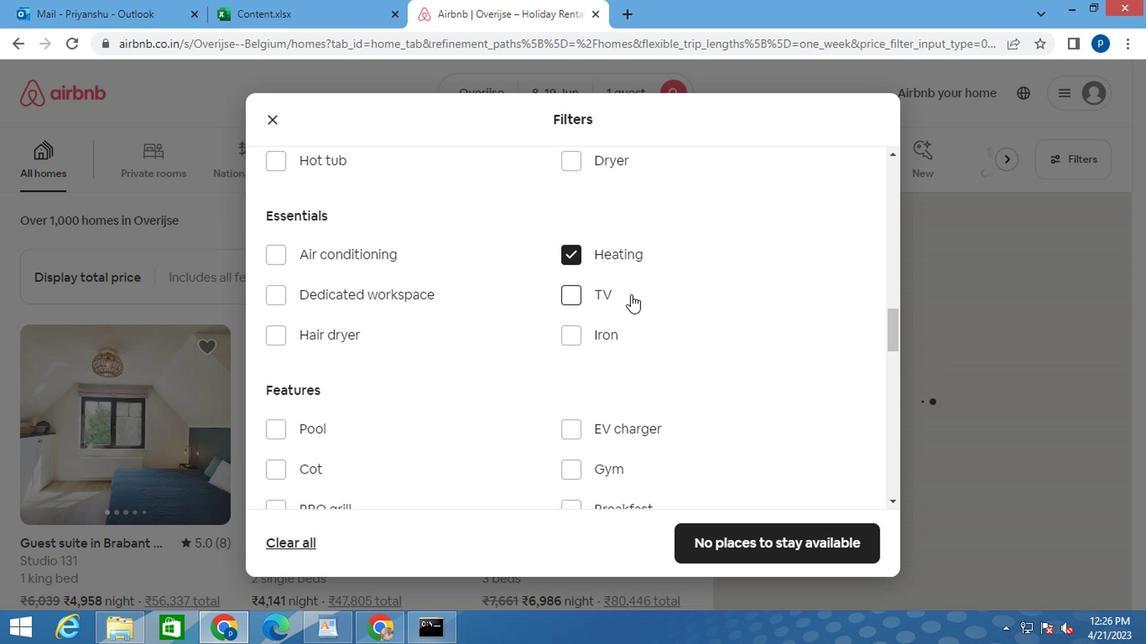 
Action: Mouse scrolled (628, 307) with delta (0, 0)
Screenshot: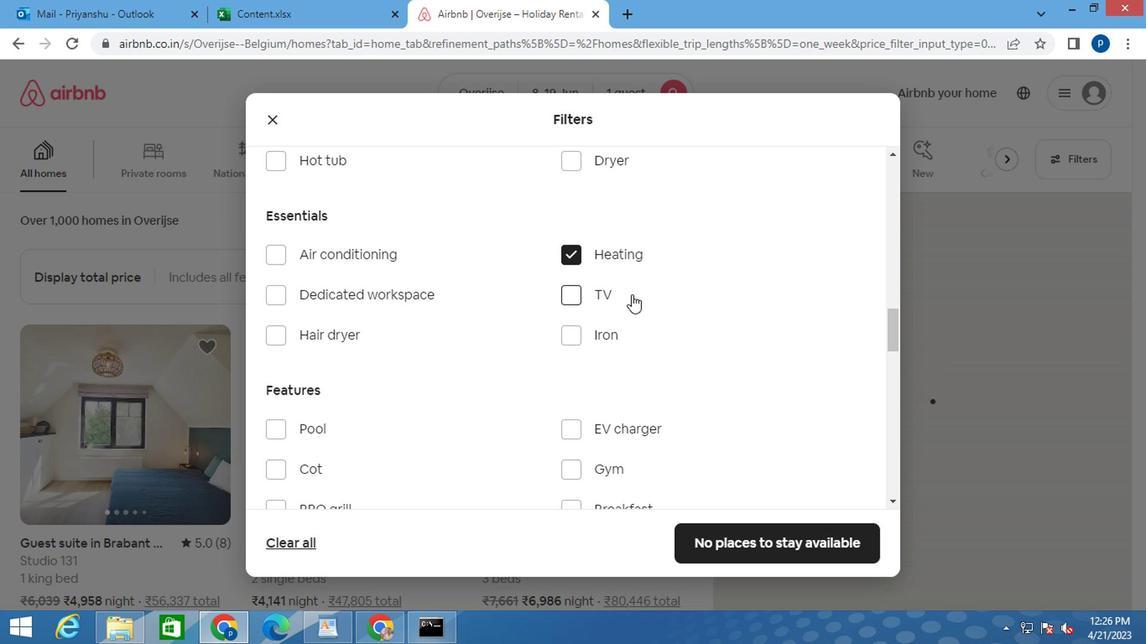 
Action: Mouse scrolled (628, 307) with delta (0, 0)
Screenshot: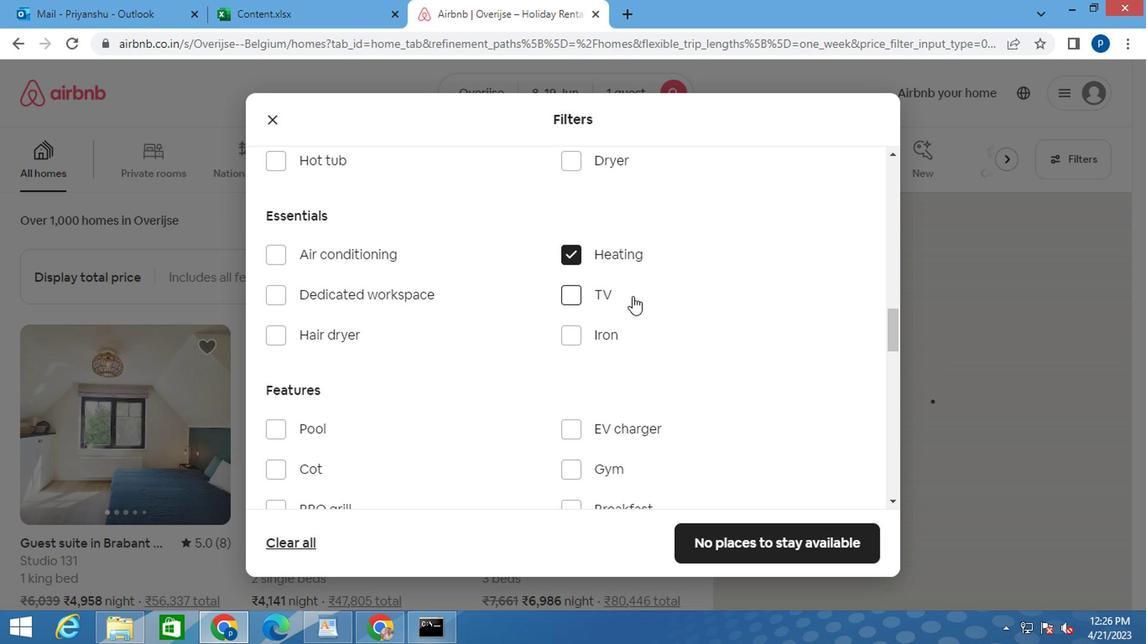 
Action: Mouse moved to (616, 334)
Screenshot: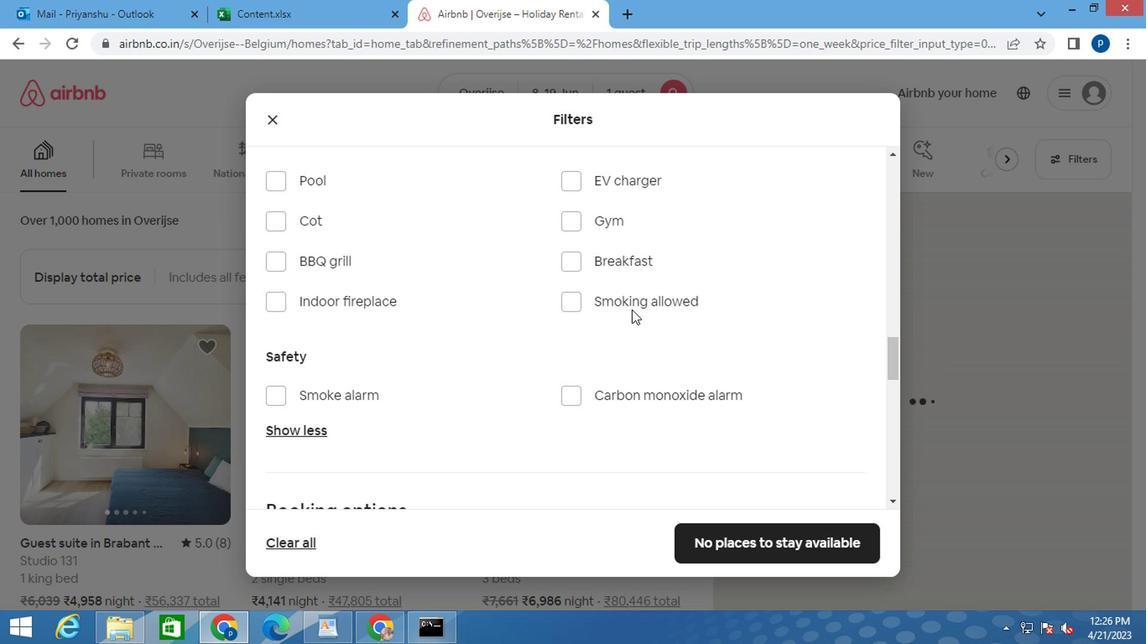 
Action: Mouse scrolled (616, 333) with delta (0, -1)
Screenshot: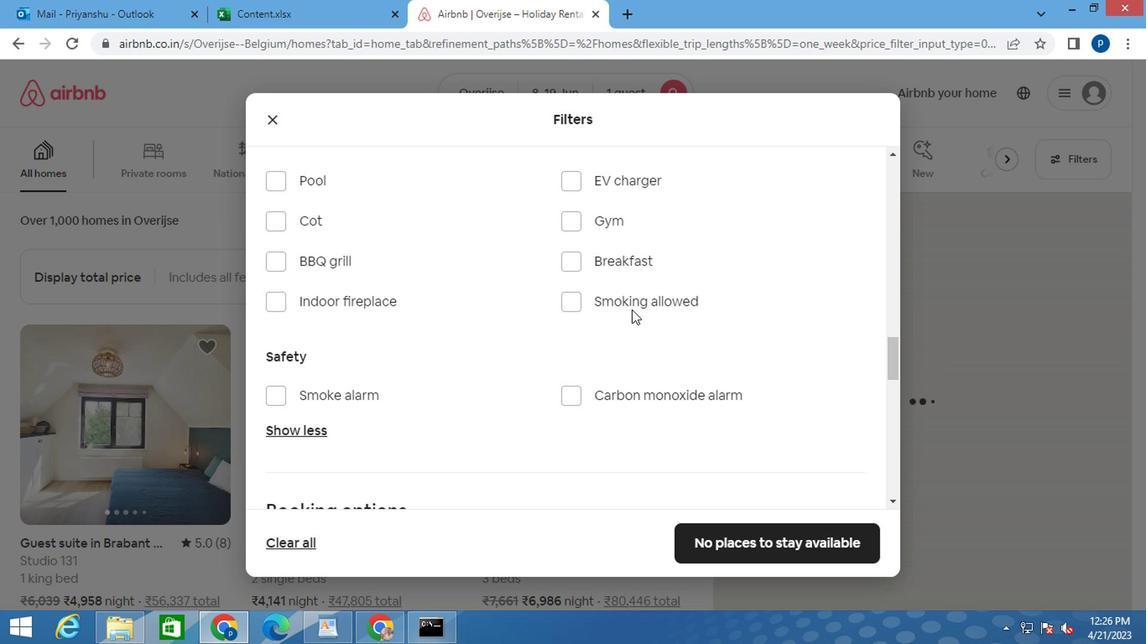 
Action: Mouse moved to (616, 334)
Screenshot: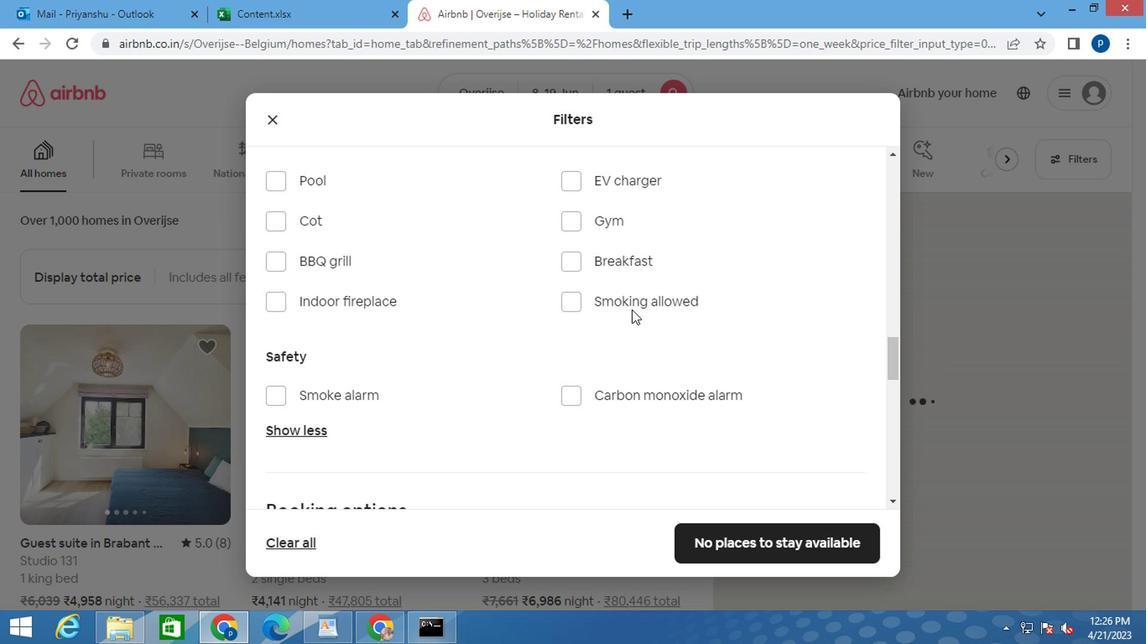 
Action: Mouse scrolled (616, 333) with delta (0, -1)
Screenshot: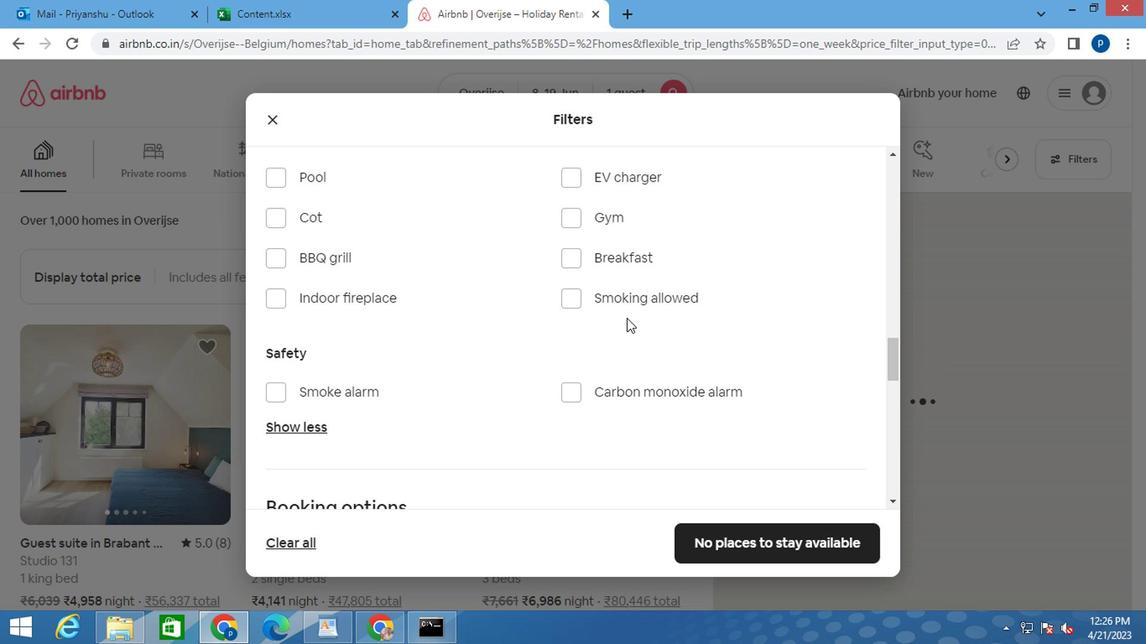 
Action: Mouse scrolled (616, 333) with delta (0, -1)
Screenshot: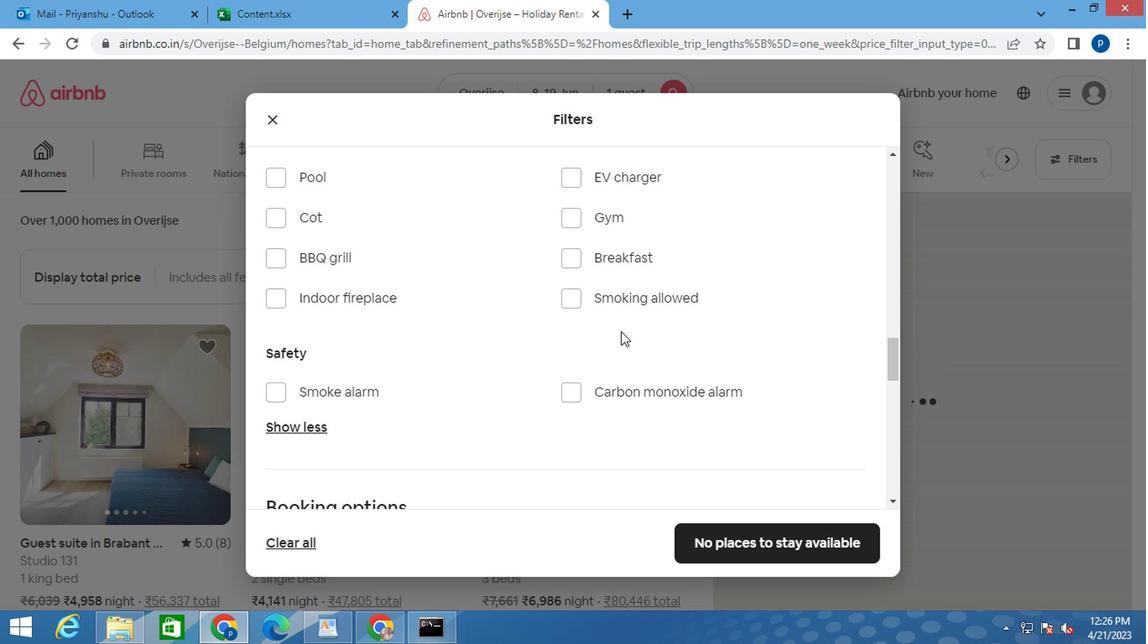 
Action: Mouse moved to (831, 374)
Screenshot: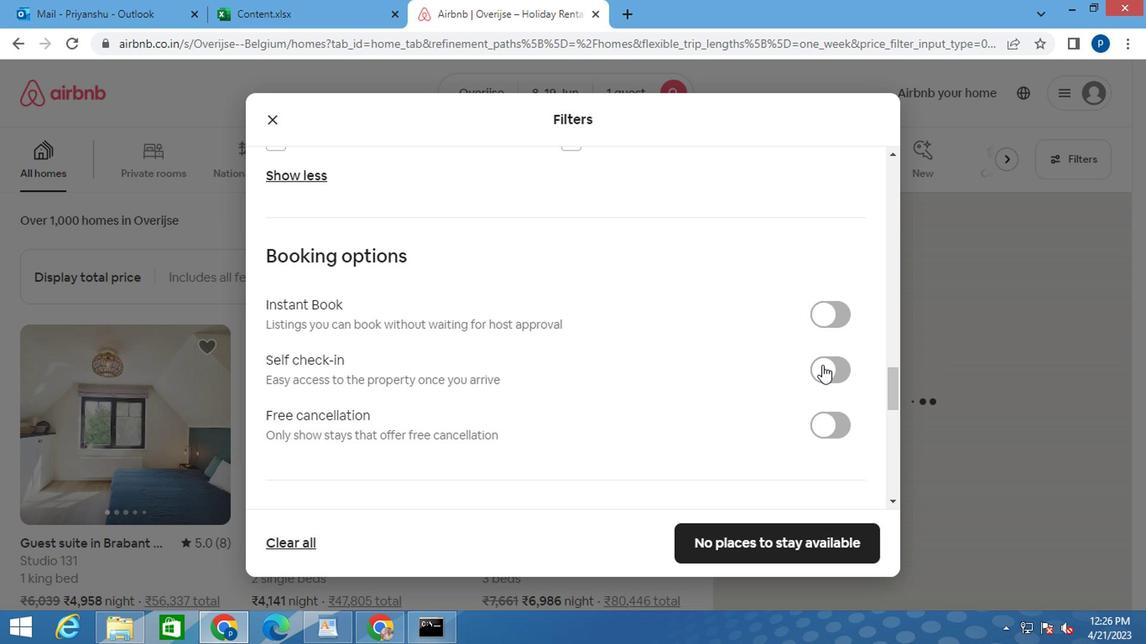 
Action: Mouse pressed left at (831, 374)
Screenshot: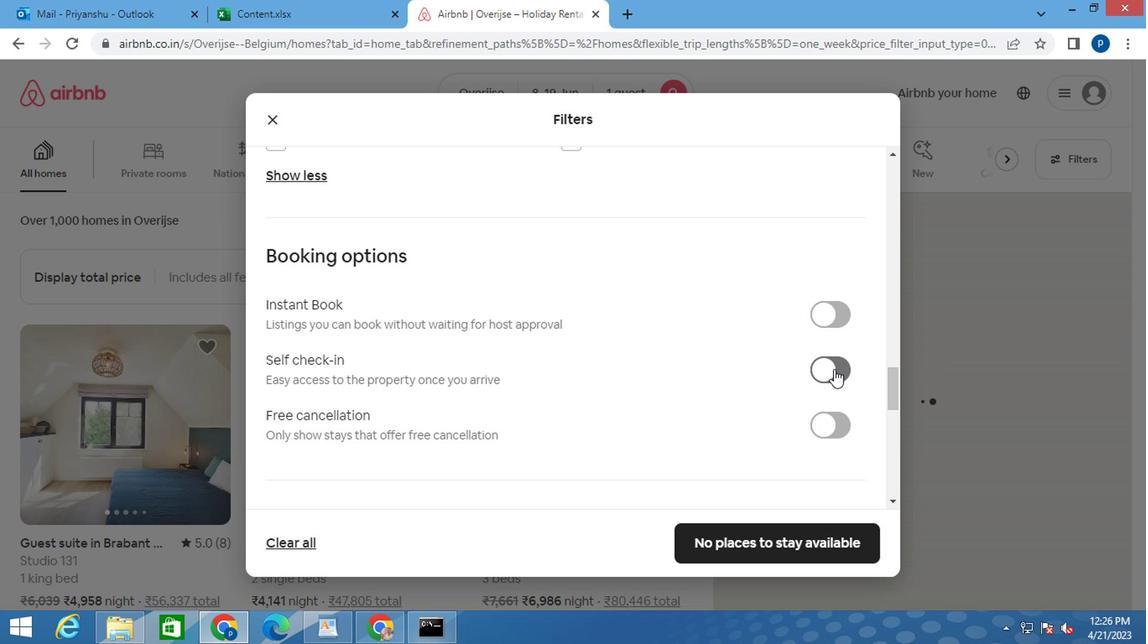 
Action: Mouse moved to (709, 374)
Screenshot: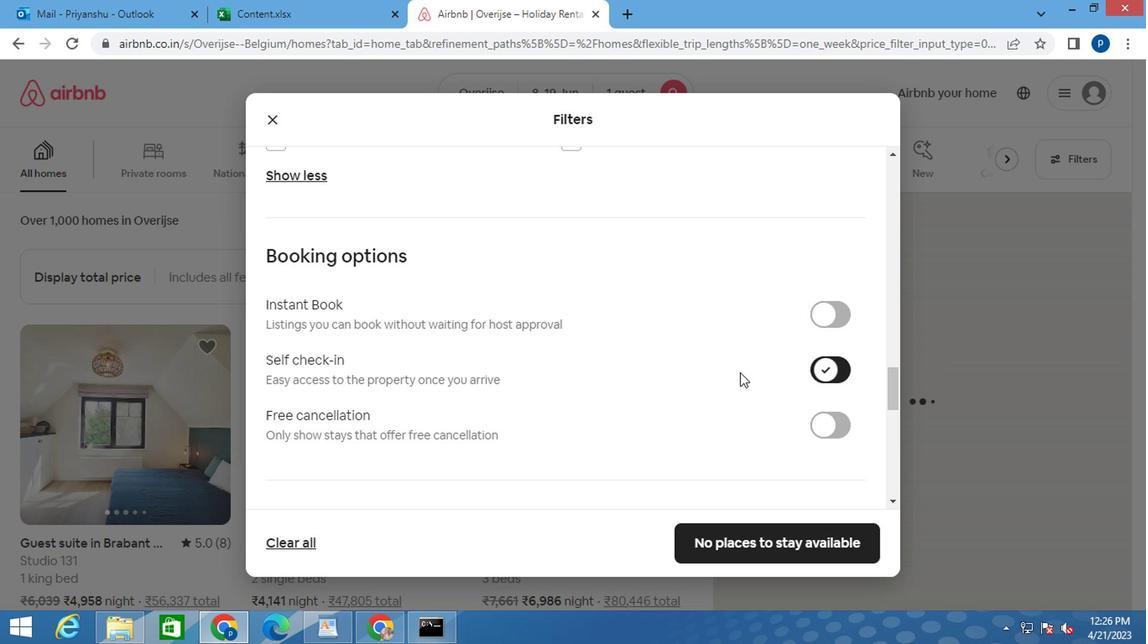 
Action: Mouse scrolled (709, 374) with delta (0, 0)
Screenshot: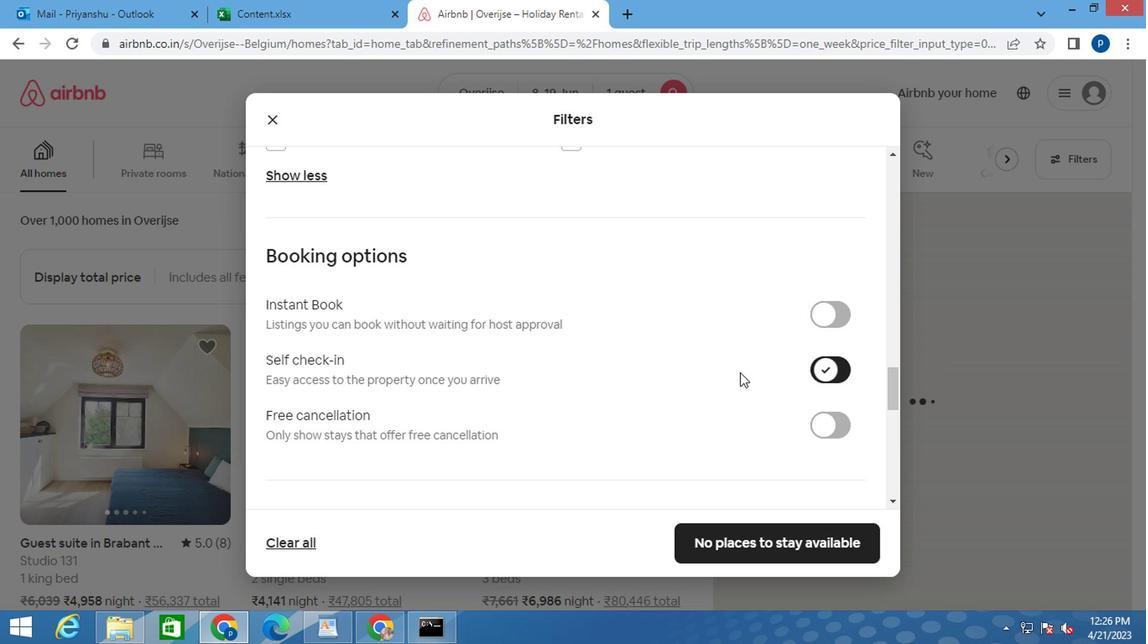 
Action: Mouse moved to (704, 374)
Screenshot: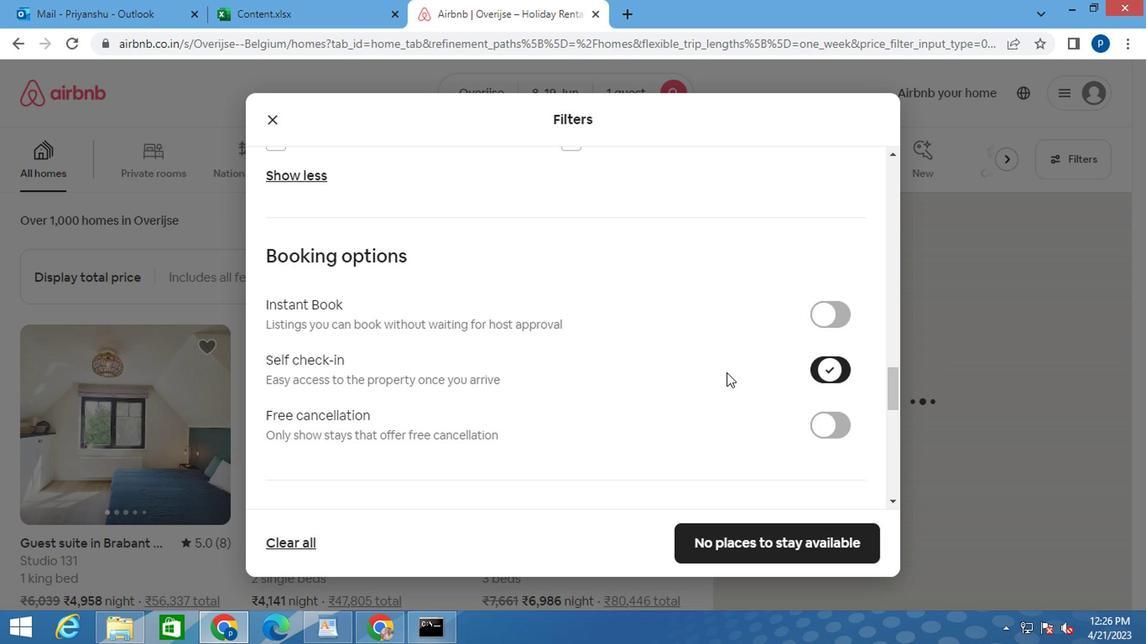 
Action: Mouse scrolled (704, 374) with delta (0, 0)
Screenshot: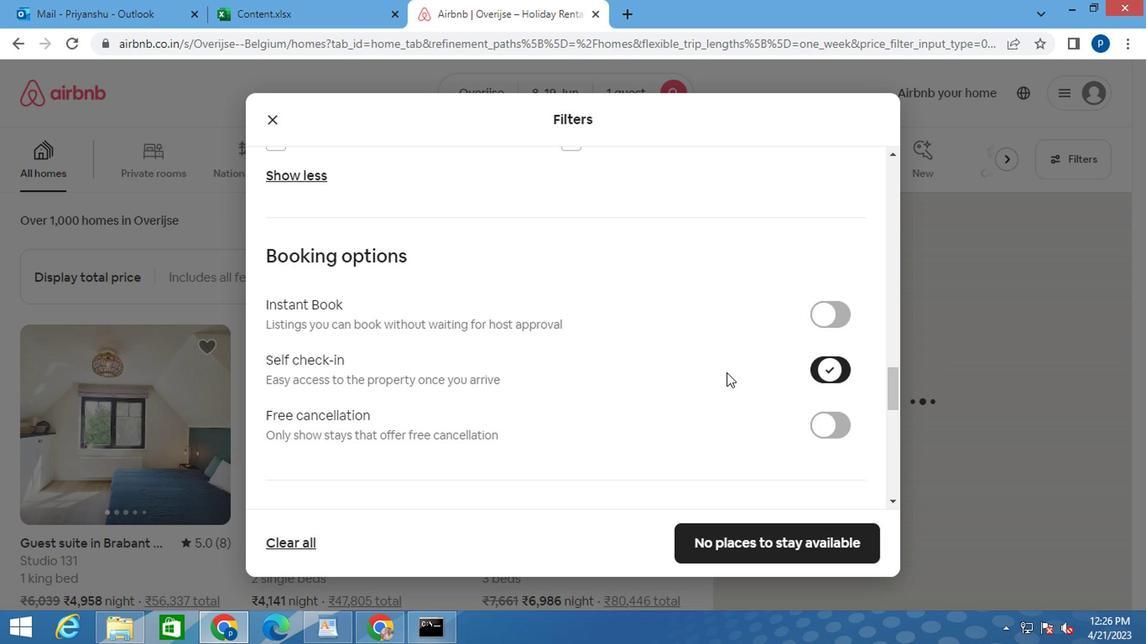 
Action: Mouse moved to (702, 374)
Screenshot: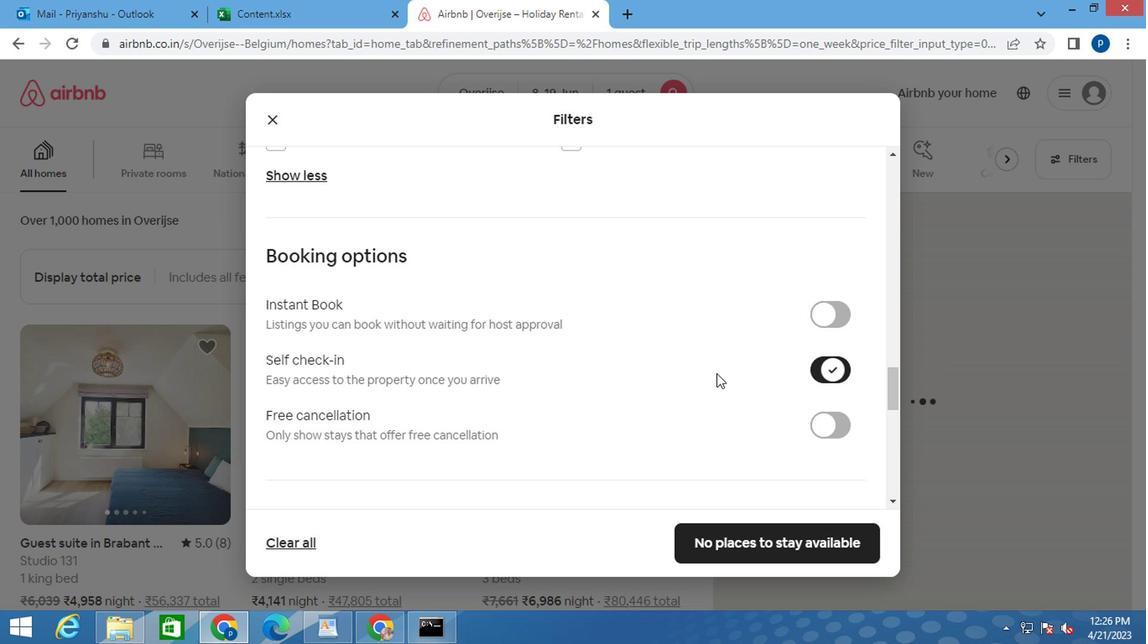
Action: Mouse scrolled (702, 374) with delta (0, 0)
Screenshot: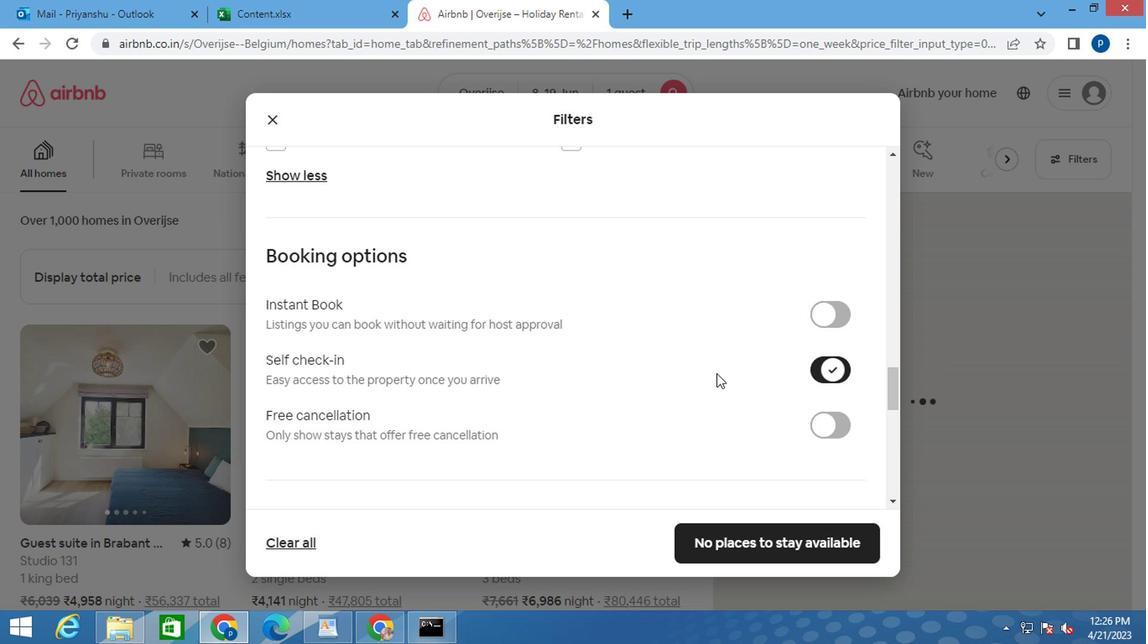 
Action: Mouse moved to (700, 374)
Screenshot: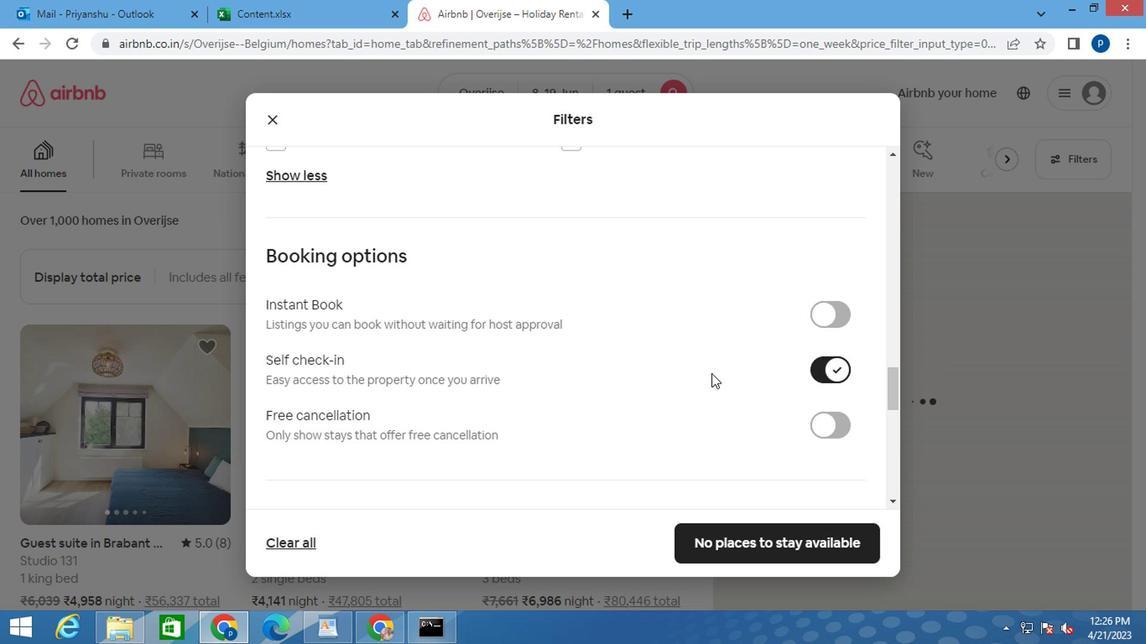 
Action: Mouse scrolled (700, 374) with delta (0, 0)
Screenshot: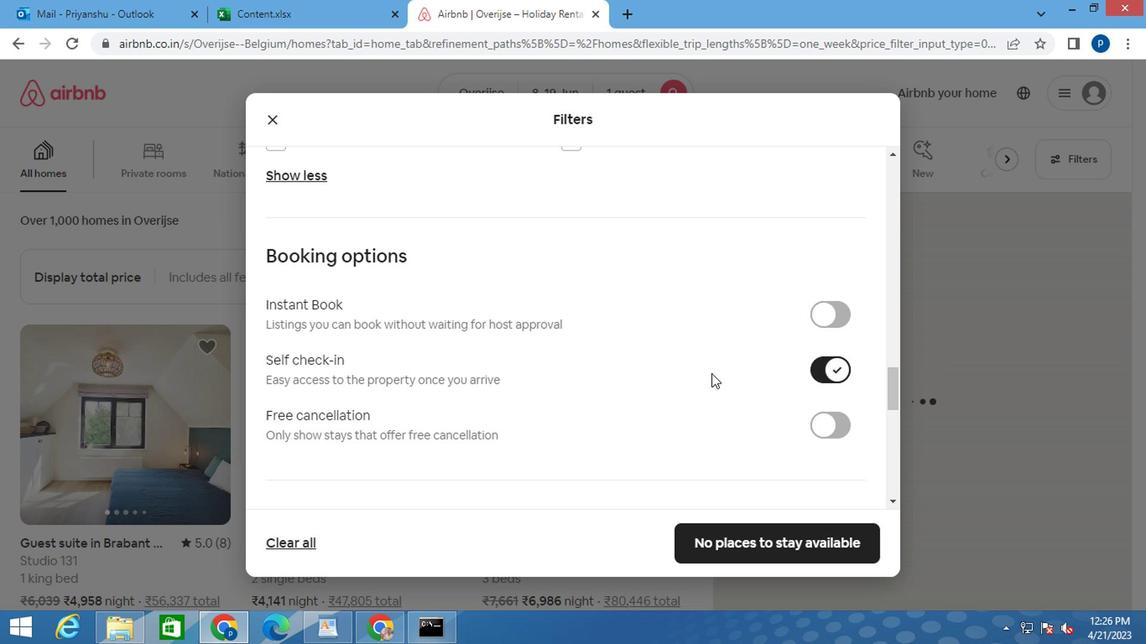 
Action: Mouse moved to (696, 373)
Screenshot: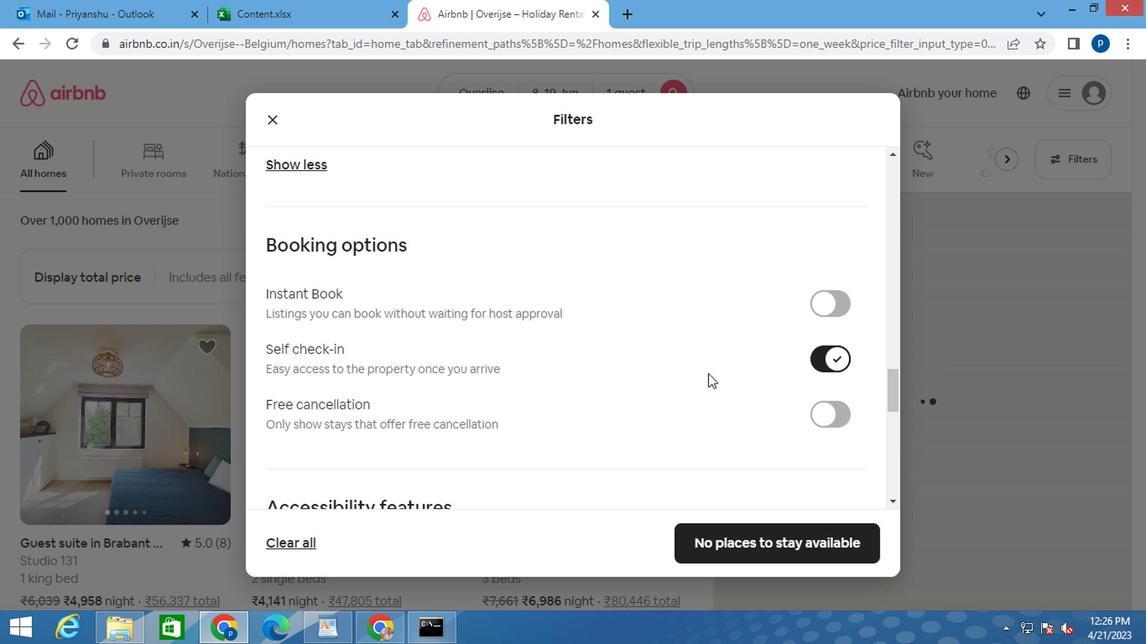 
Action: Mouse scrolled (696, 372) with delta (0, 0)
Screenshot: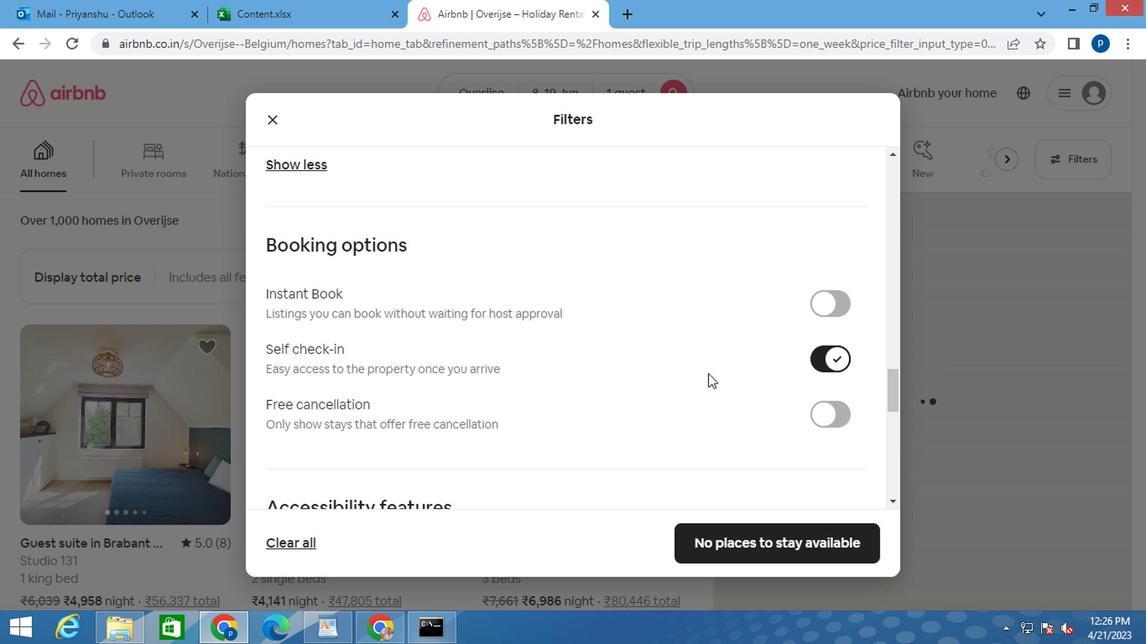 
Action: Mouse moved to (343, 413)
Screenshot: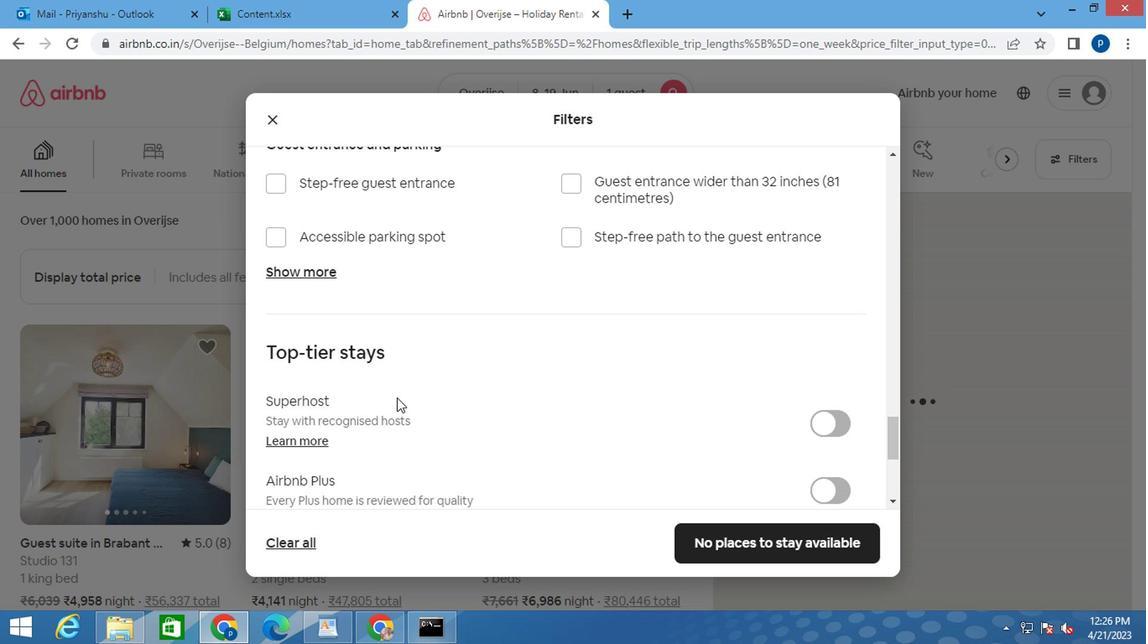 
Action: Mouse scrolled (343, 412) with delta (0, -1)
Screenshot: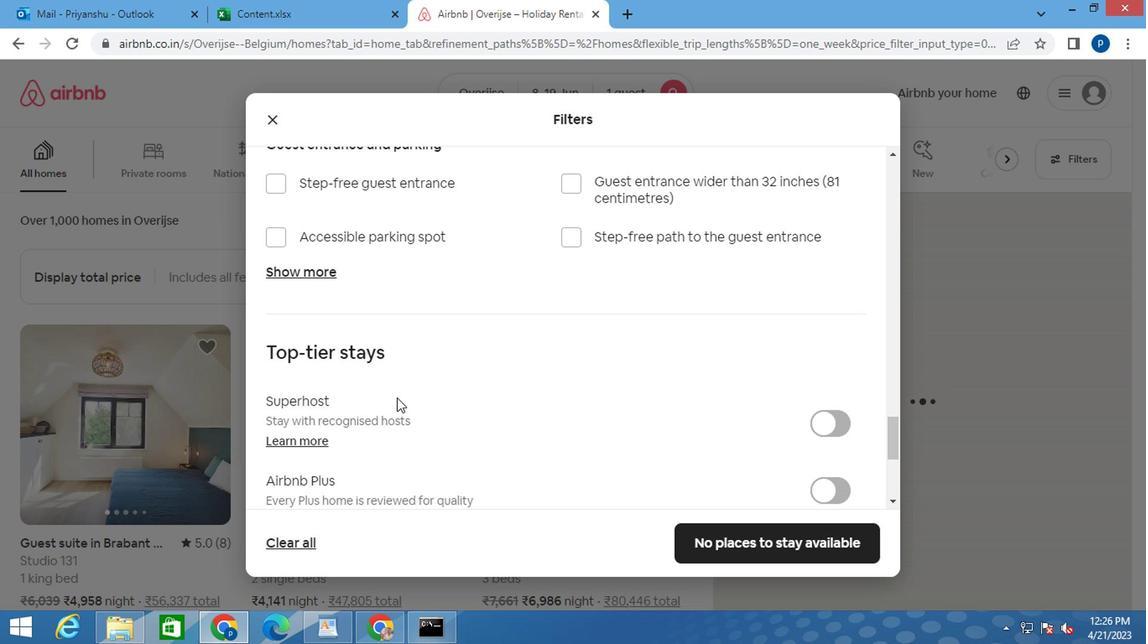 
Action: Mouse moved to (340, 414)
Screenshot: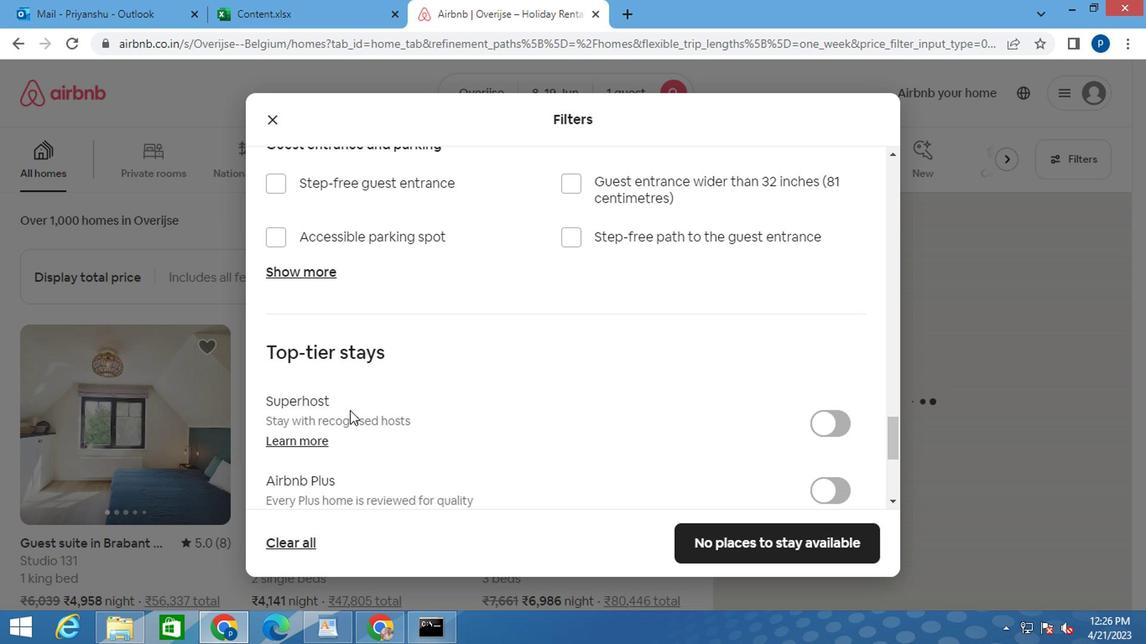 
Action: Mouse scrolled (340, 413) with delta (0, 0)
Screenshot: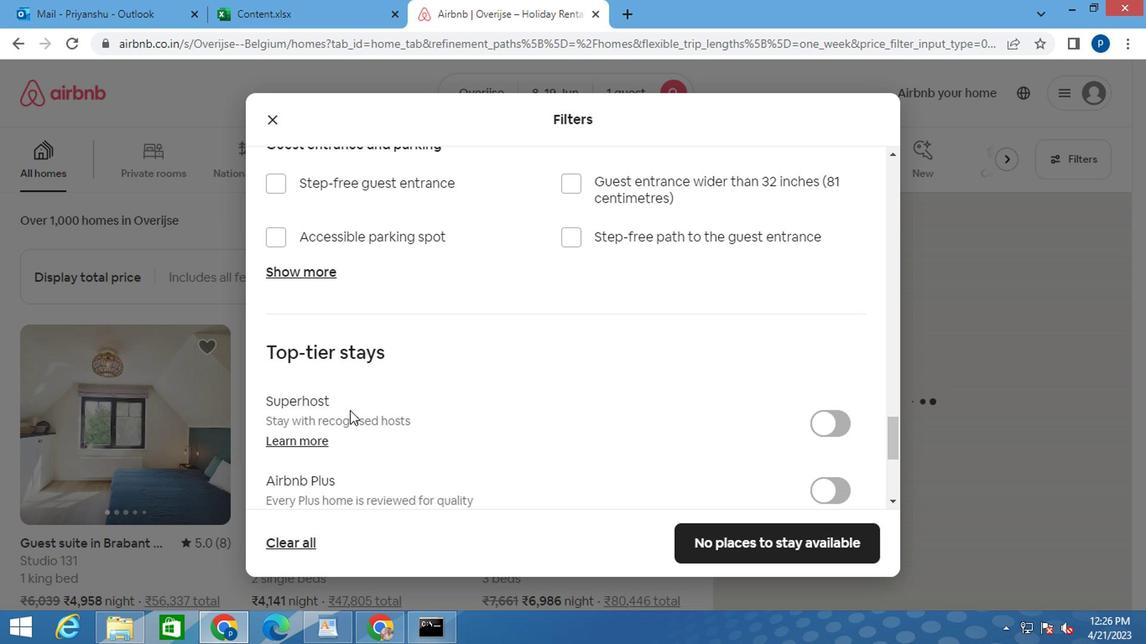
Action: Mouse moved to (333, 416)
Screenshot: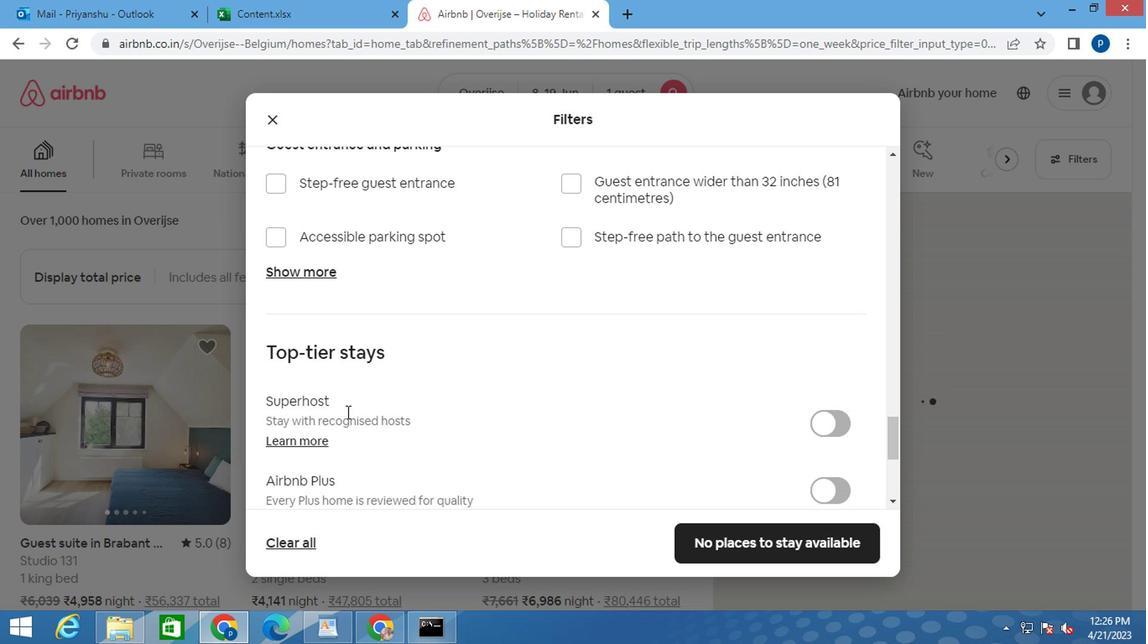 
Action: Mouse scrolled (333, 414) with delta (0, -1)
Screenshot: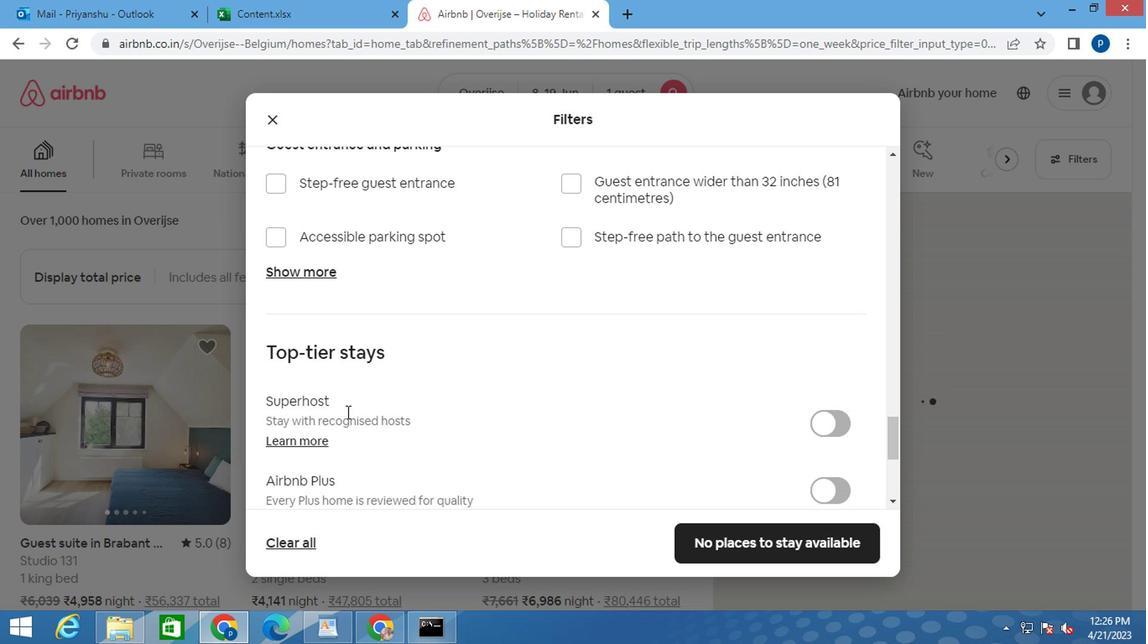 
Action: Mouse moved to (273, 435)
Screenshot: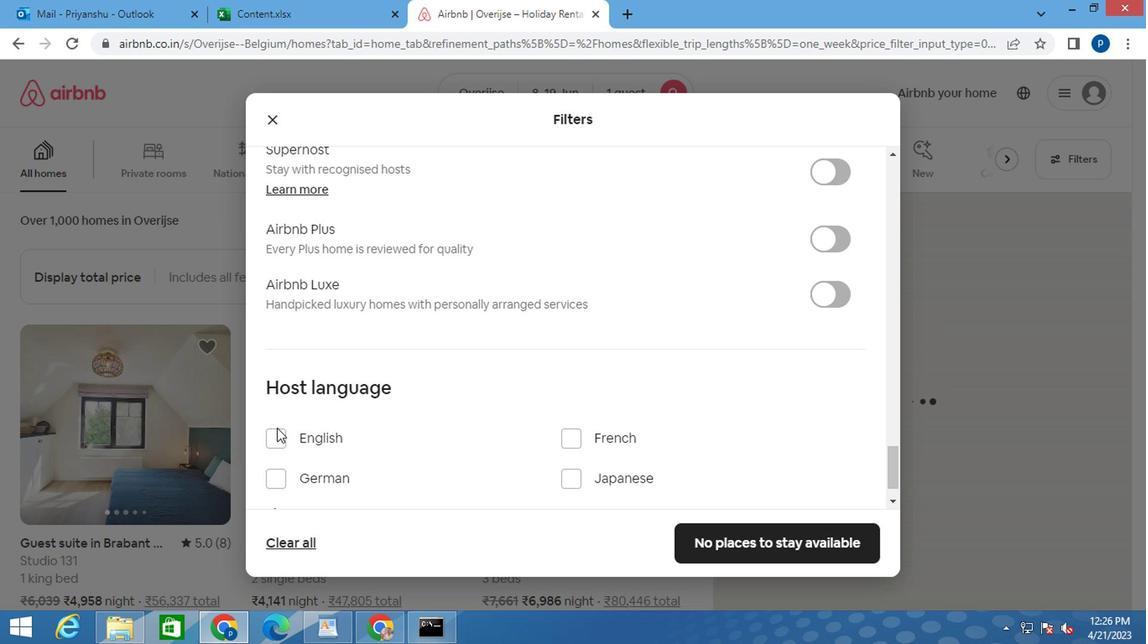 
Action: Mouse pressed left at (273, 435)
Screenshot: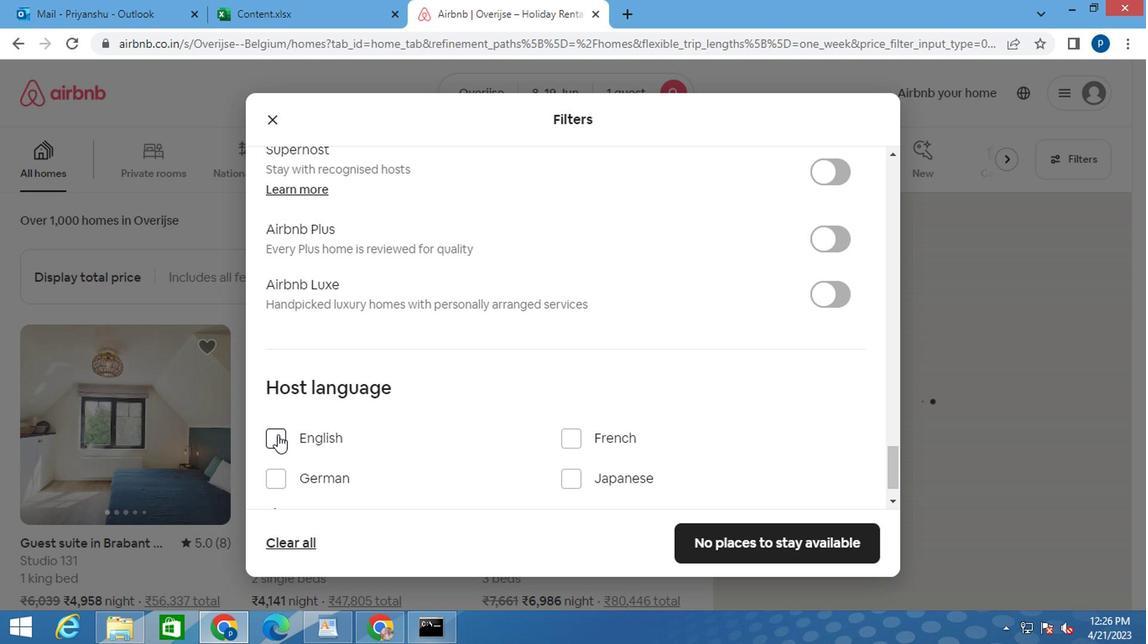
Action: Mouse moved to (944, 428)
Screenshot: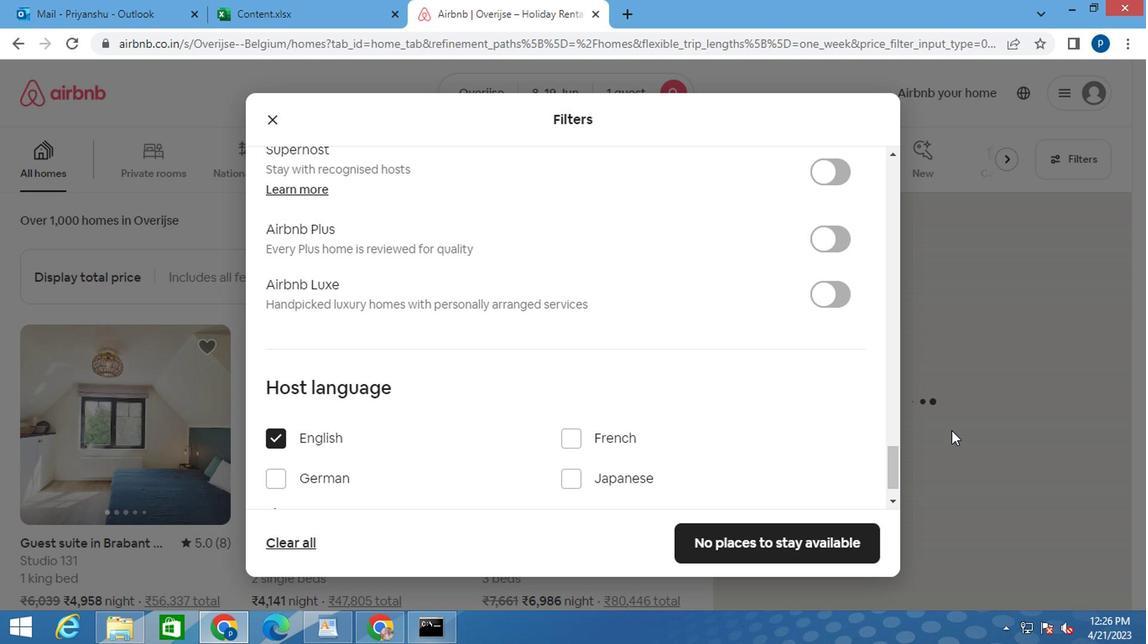 
Action: Mouse scrolled (944, 427) with delta (0, -1)
Screenshot: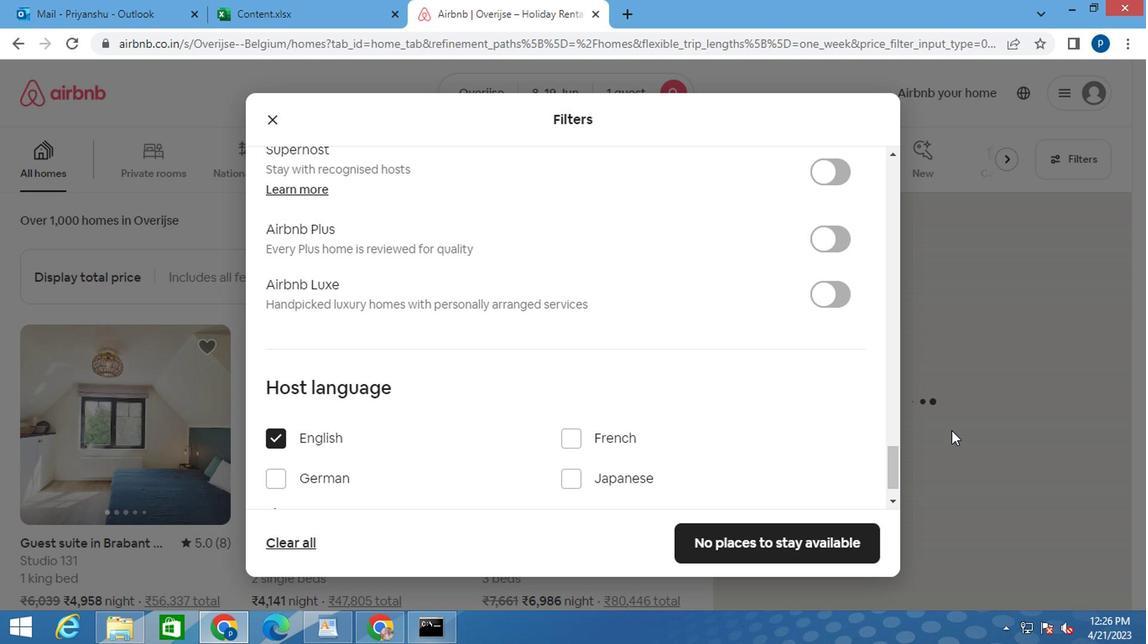 
Action: Mouse moved to (895, 426)
Screenshot: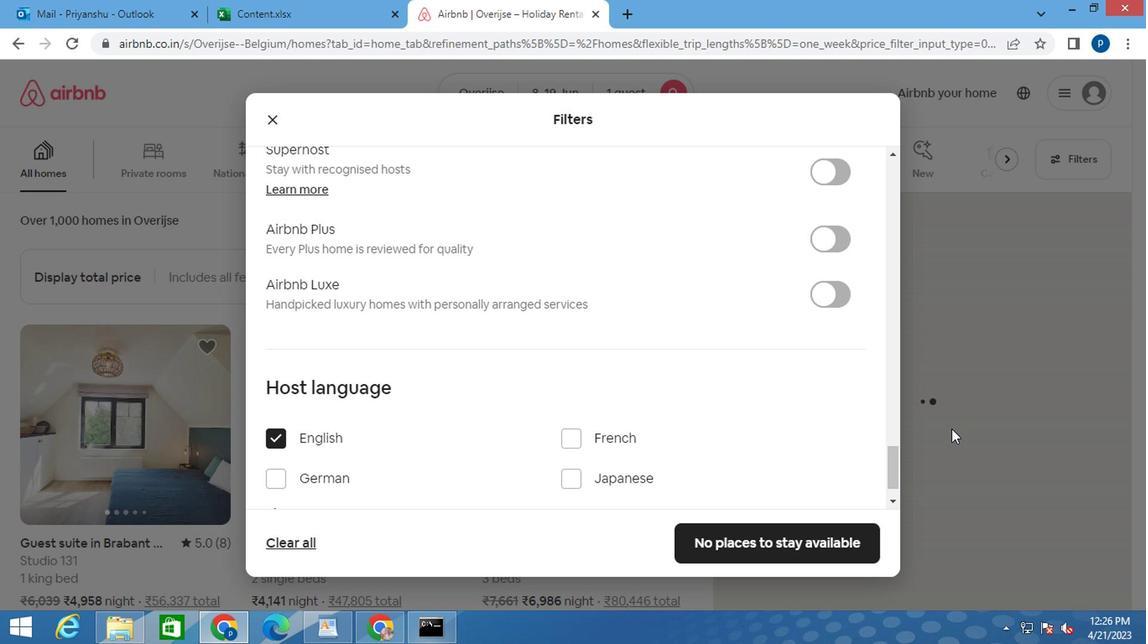 
Action: Mouse scrolled (895, 425) with delta (0, -1)
Screenshot: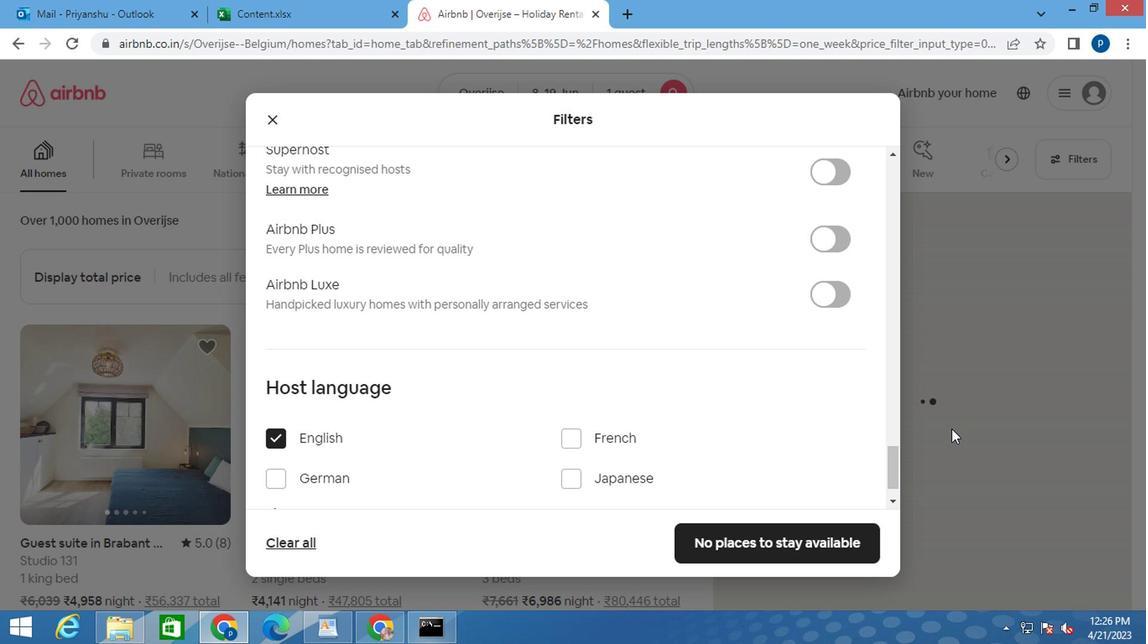 
Action: Mouse moved to (865, 425)
Screenshot: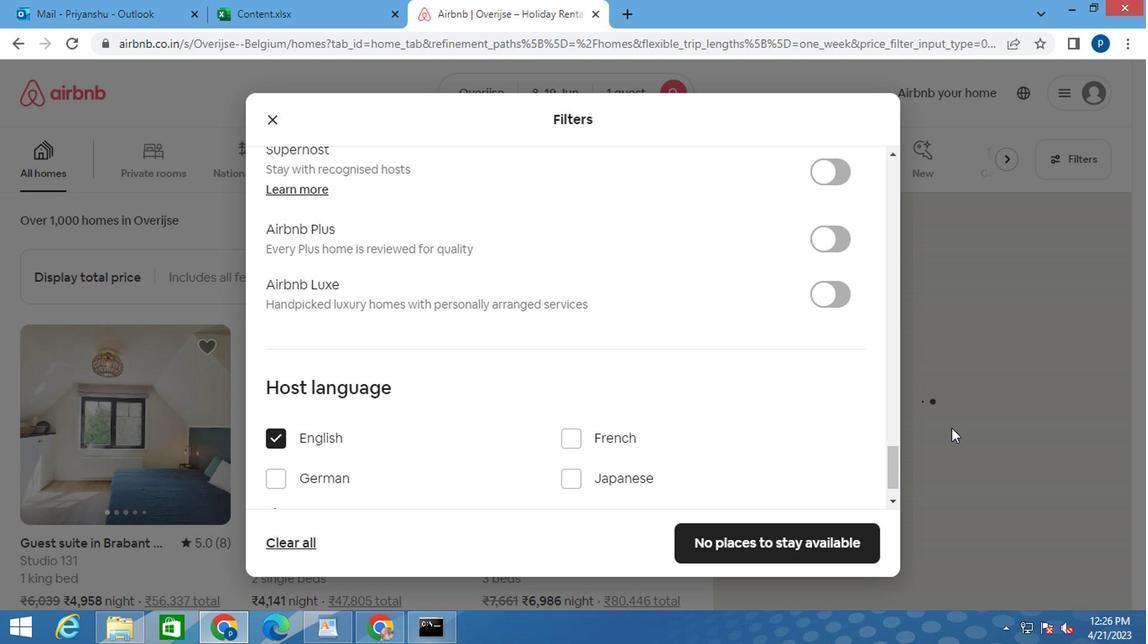 
Action: Mouse scrolled (868, 424) with delta (0, 0)
Screenshot: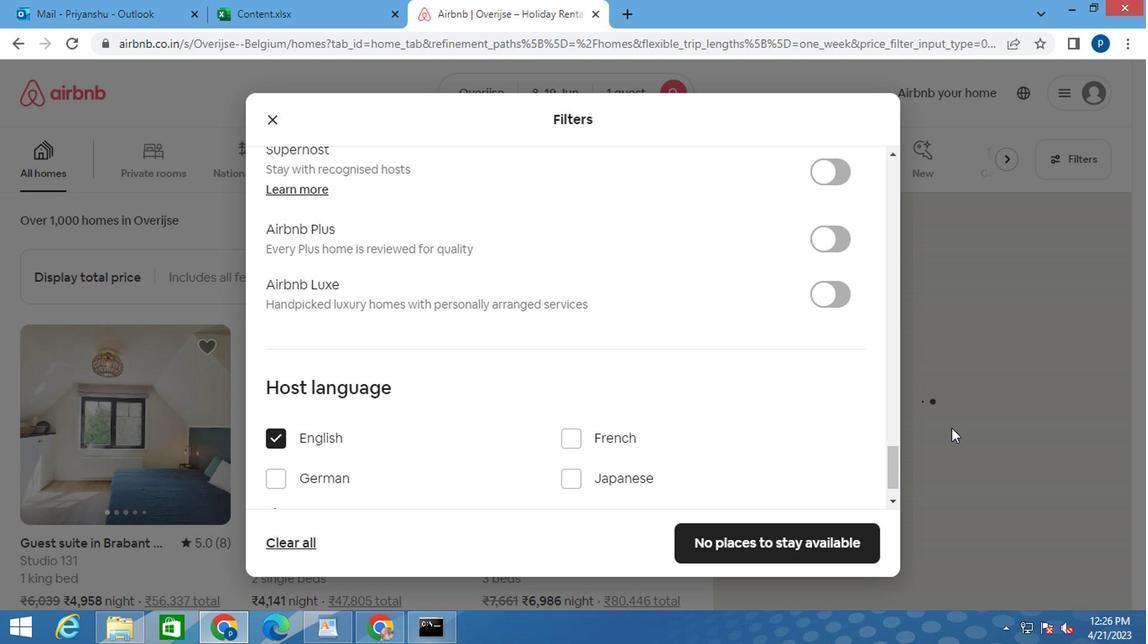 
Action: Mouse moved to (857, 426)
Screenshot: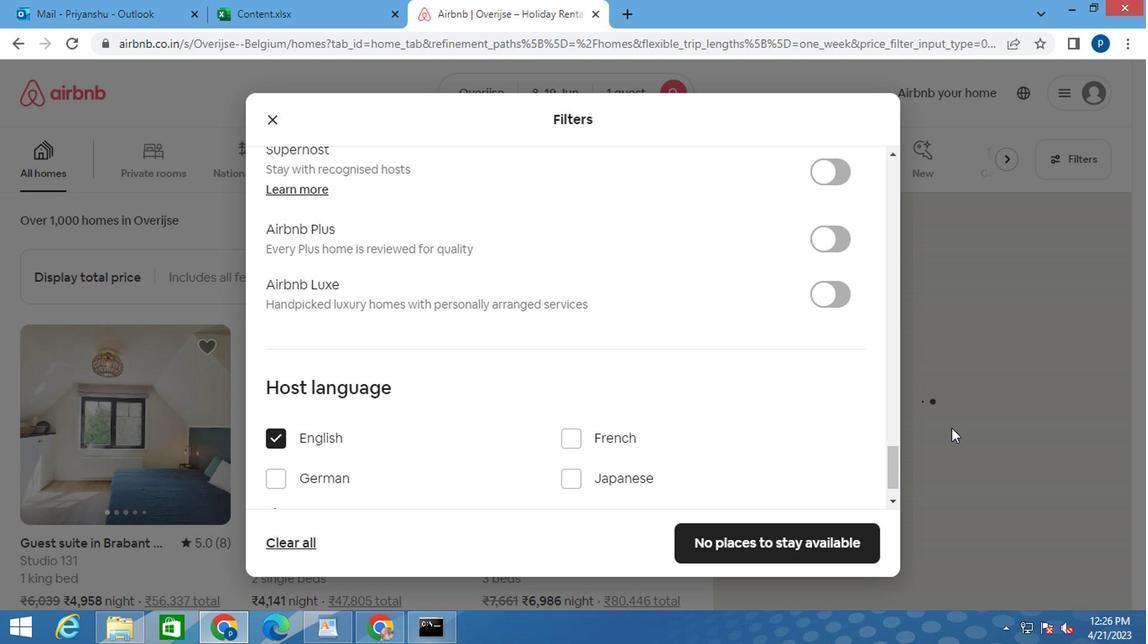 
Action: Mouse scrolled (857, 425) with delta (0, -1)
Screenshot: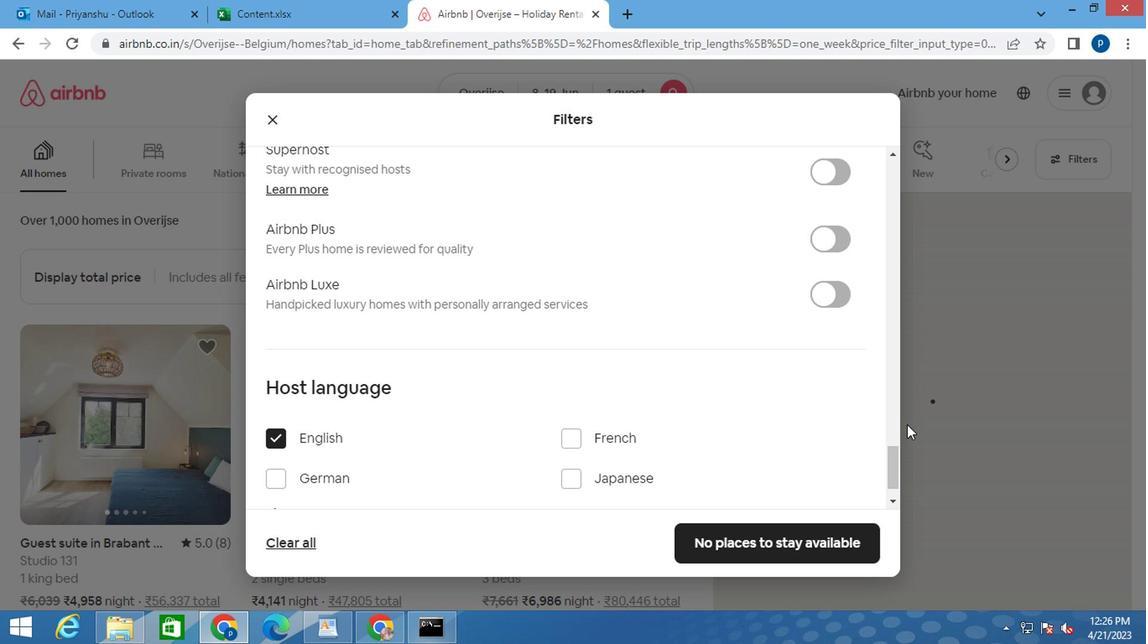 
Action: Mouse moved to (844, 426)
Screenshot: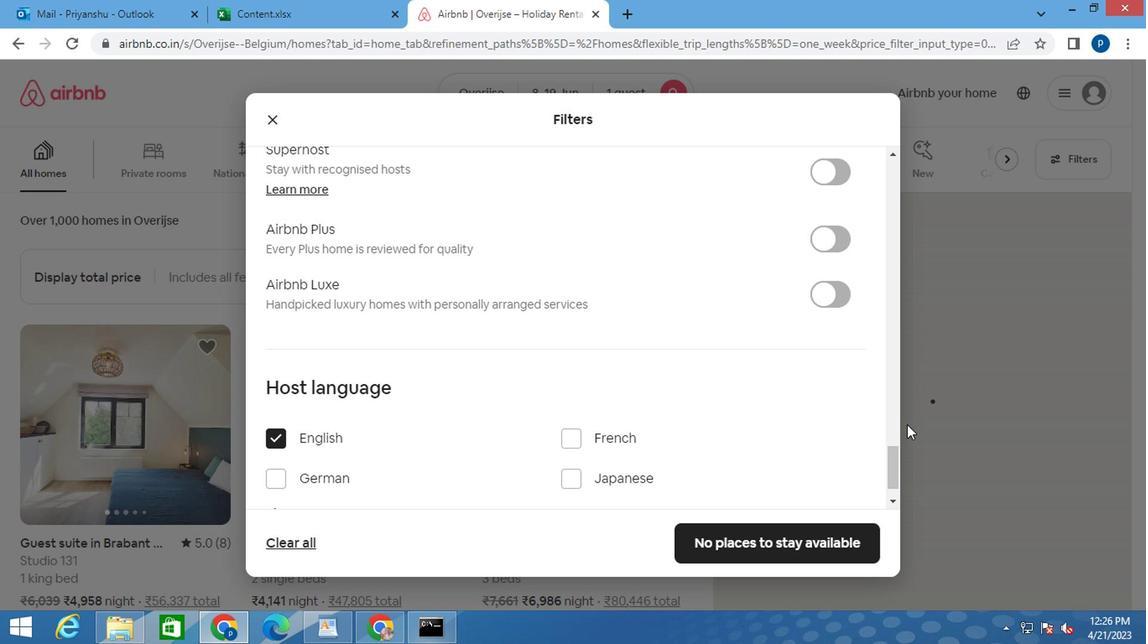 
Action: Mouse scrolled (844, 426) with delta (0, 0)
Screenshot: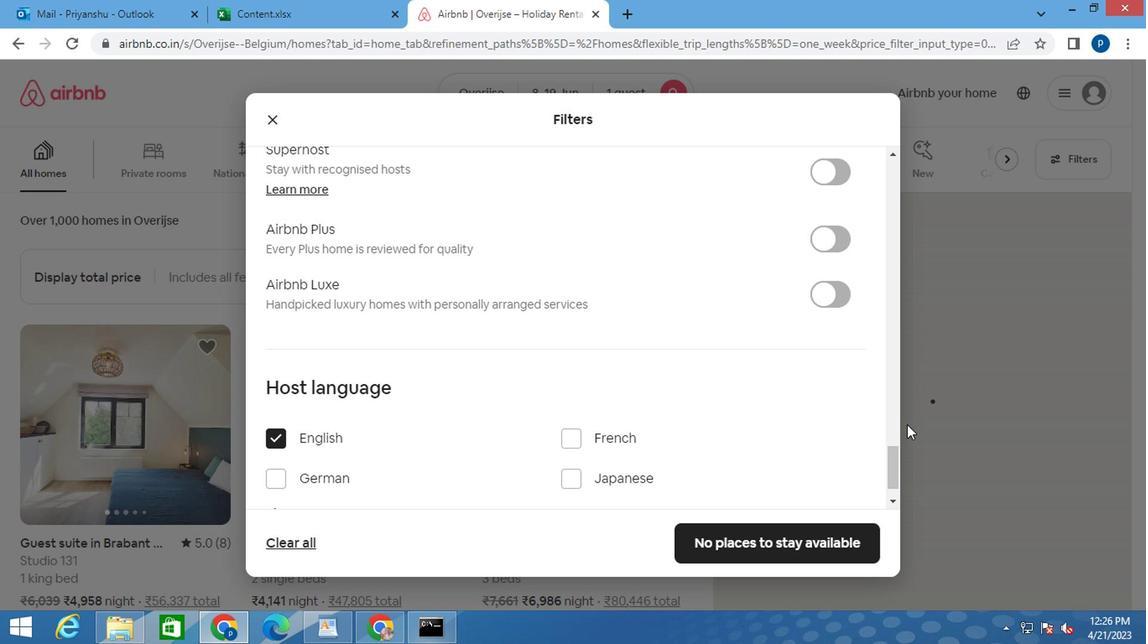 
Action: Mouse moved to (770, 530)
Screenshot: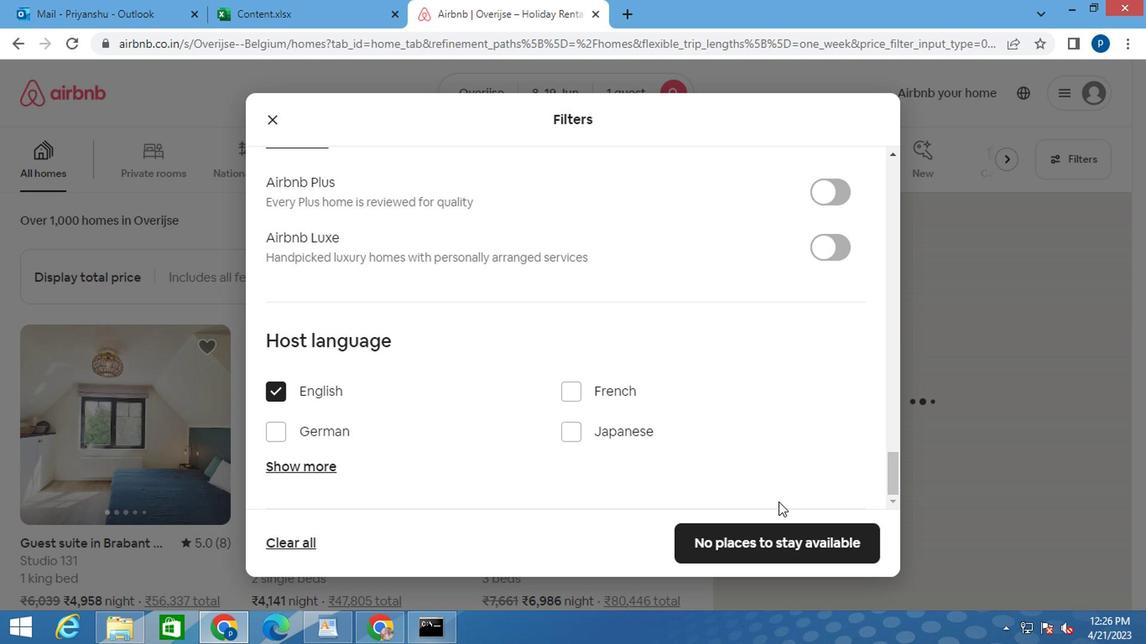 
Action: Mouse pressed left at (770, 530)
Screenshot: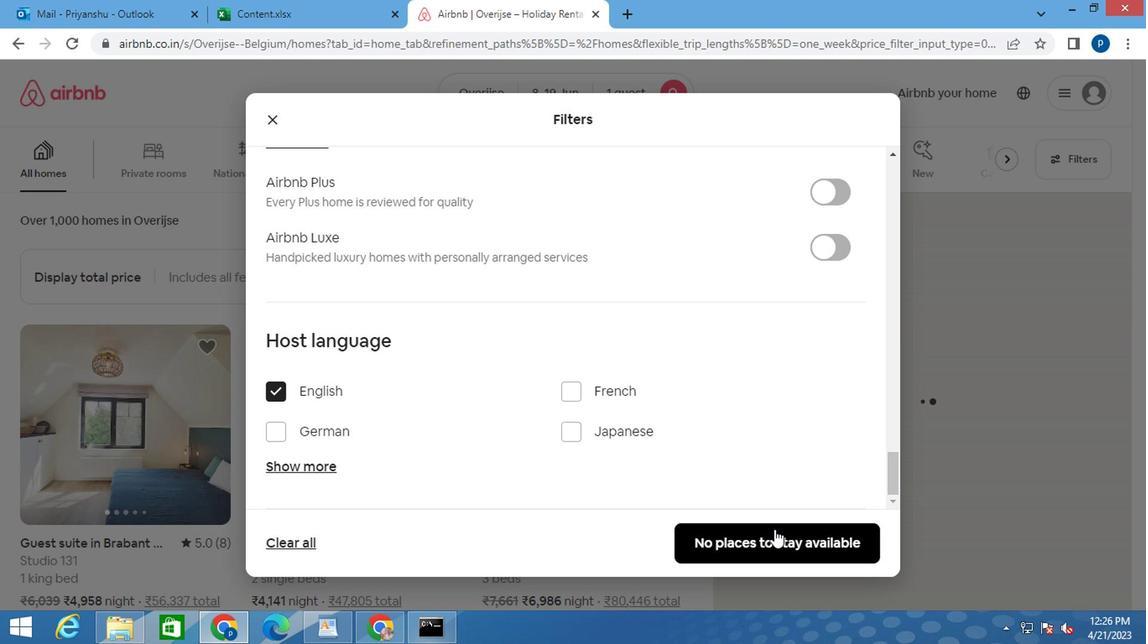 
